 Task: Find connections with filter location Ruy Barbosa with filter topic #coronaviruswith filter profile language Potuguese with filter current company Tishman Speyer with filter school Dayalbagh Educational Institute with filter industry Photography with filter service category Visual Design with filter keywords title Substitute Teacher
Action: Mouse moved to (179, 262)
Screenshot: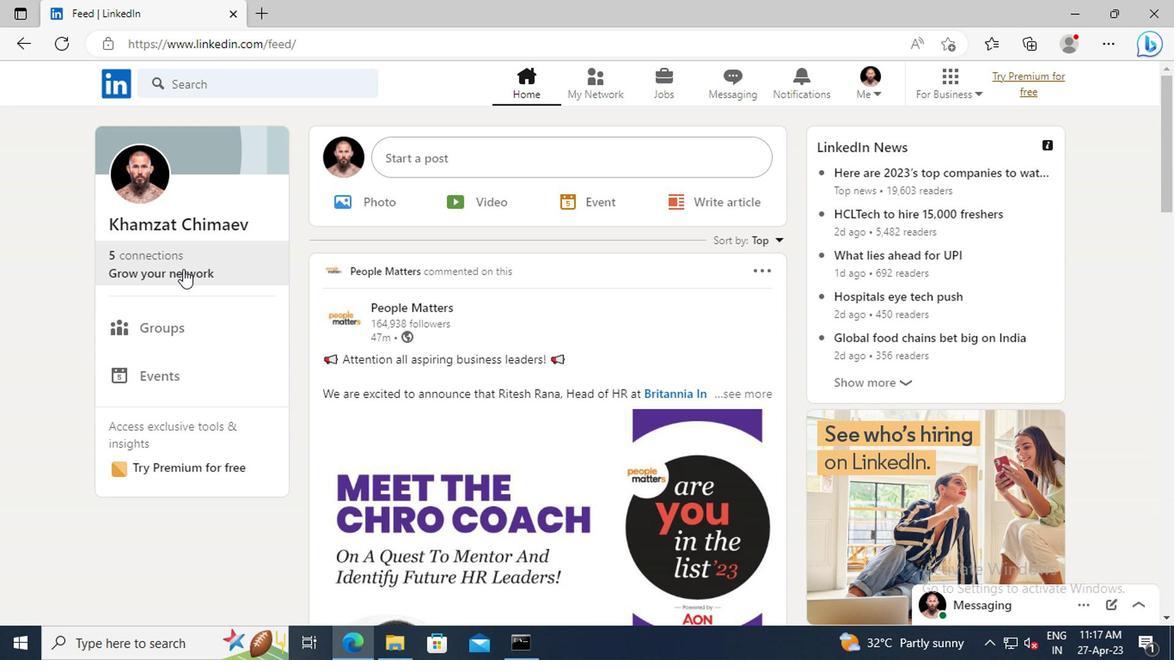 
Action: Mouse pressed left at (179, 262)
Screenshot: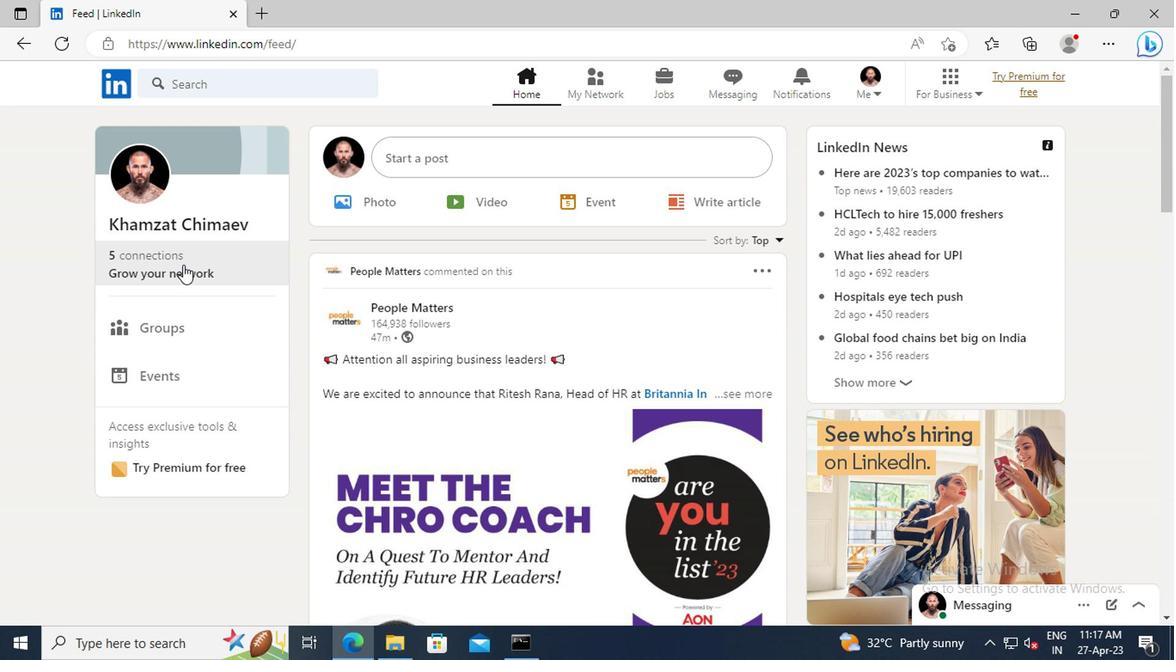 
Action: Mouse moved to (183, 187)
Screenshot: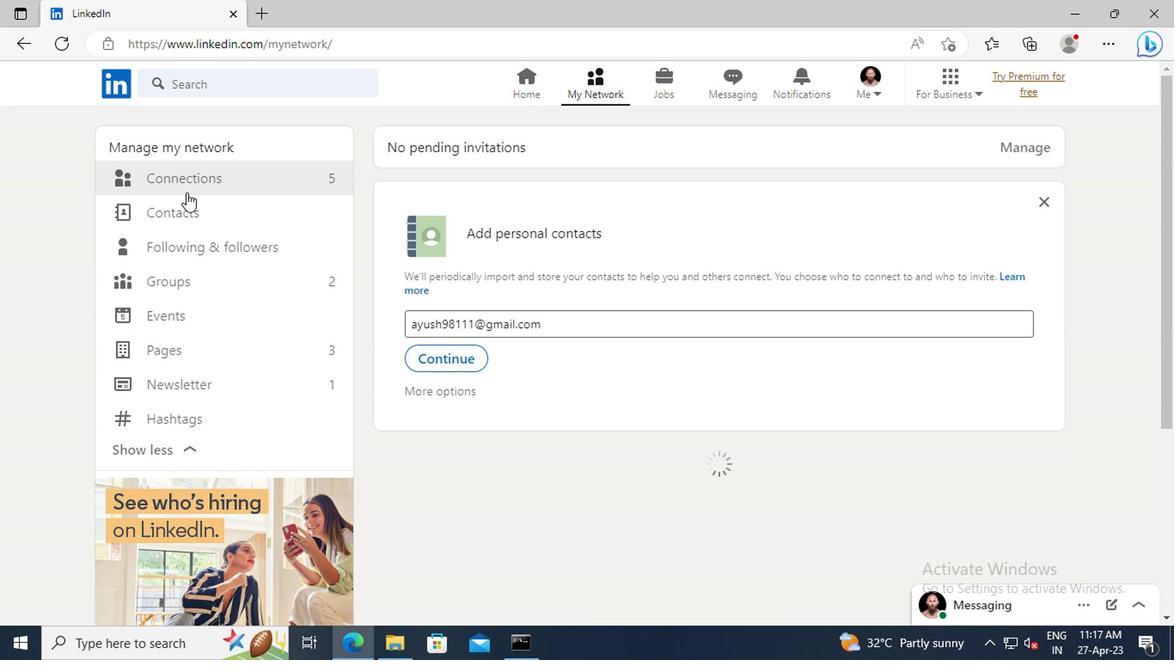 
Action: Mouse pressed left at (183, 187)
Screenshot: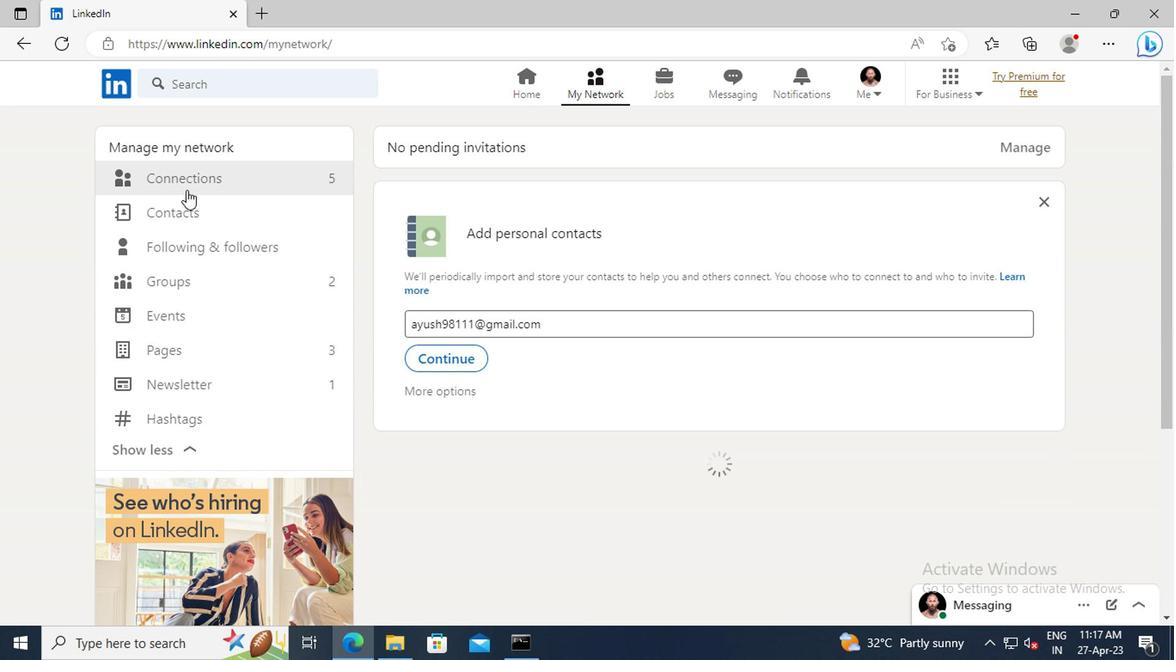 
Action: Mouse moved to (695, 186)
Screenshot: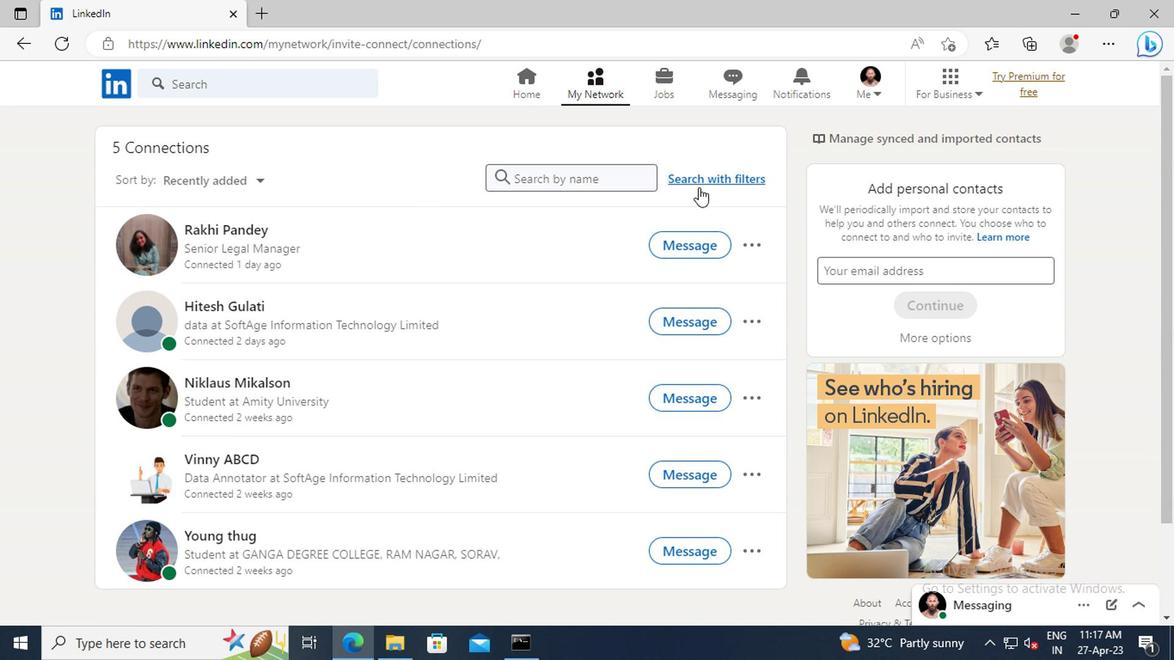 
Action: Mouse pressed left at (695, 186)
Screenshot: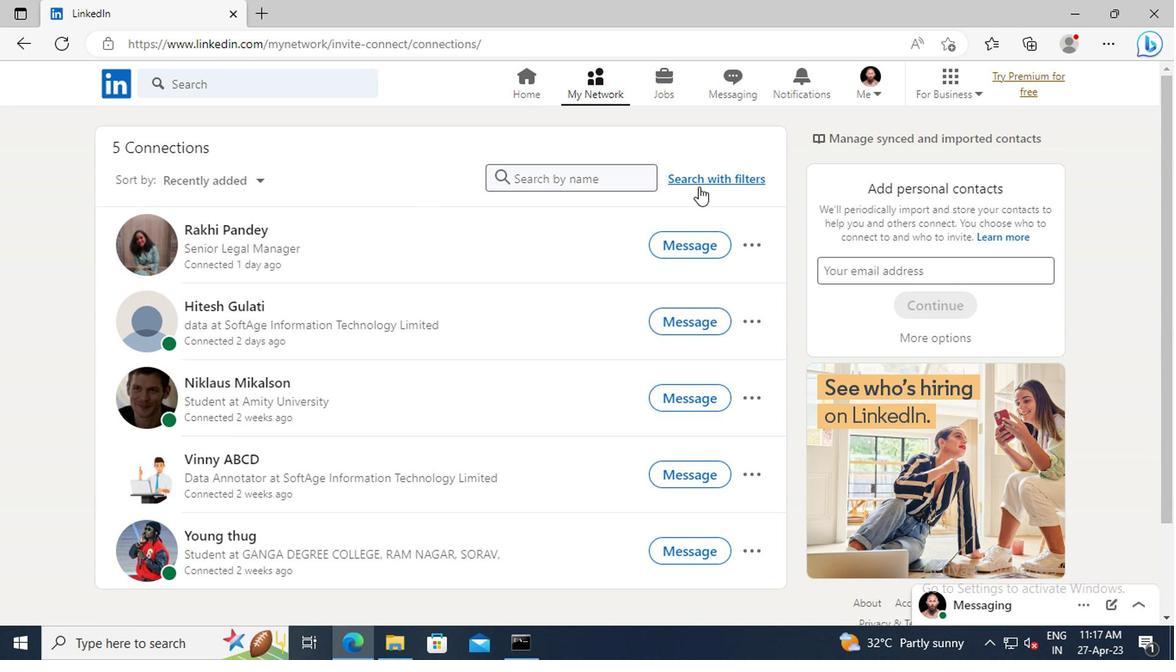 
Action: Mouse moved to (652, 135)
Screenshot: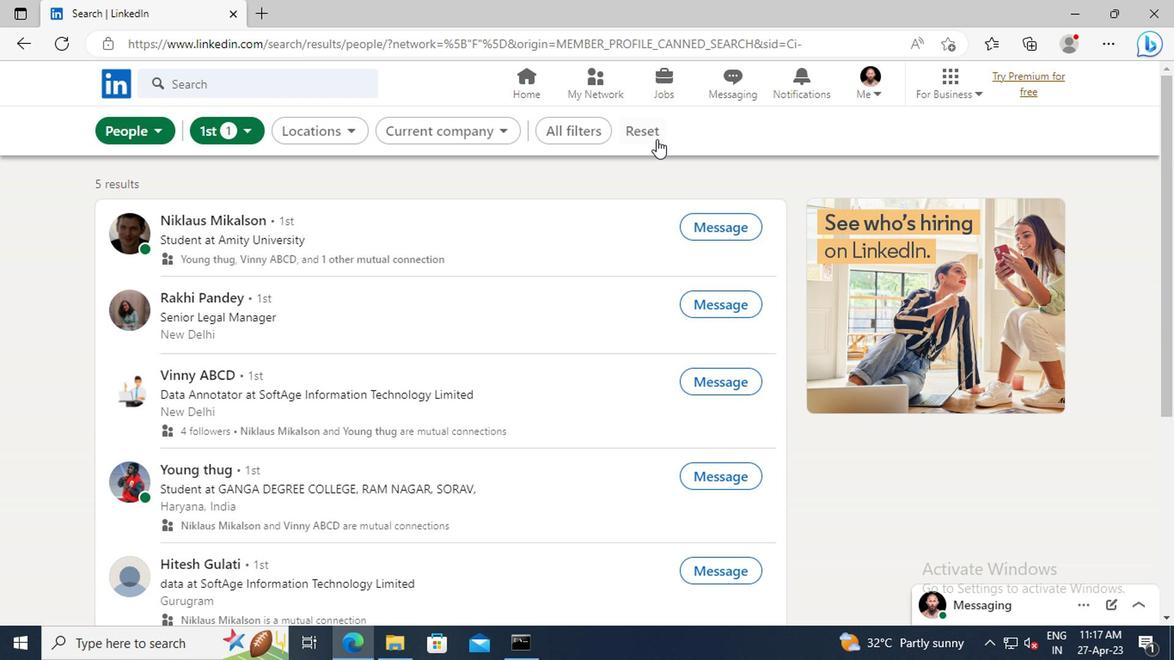 
Action: Mouse pressed left at (652, 135)
Screenshot: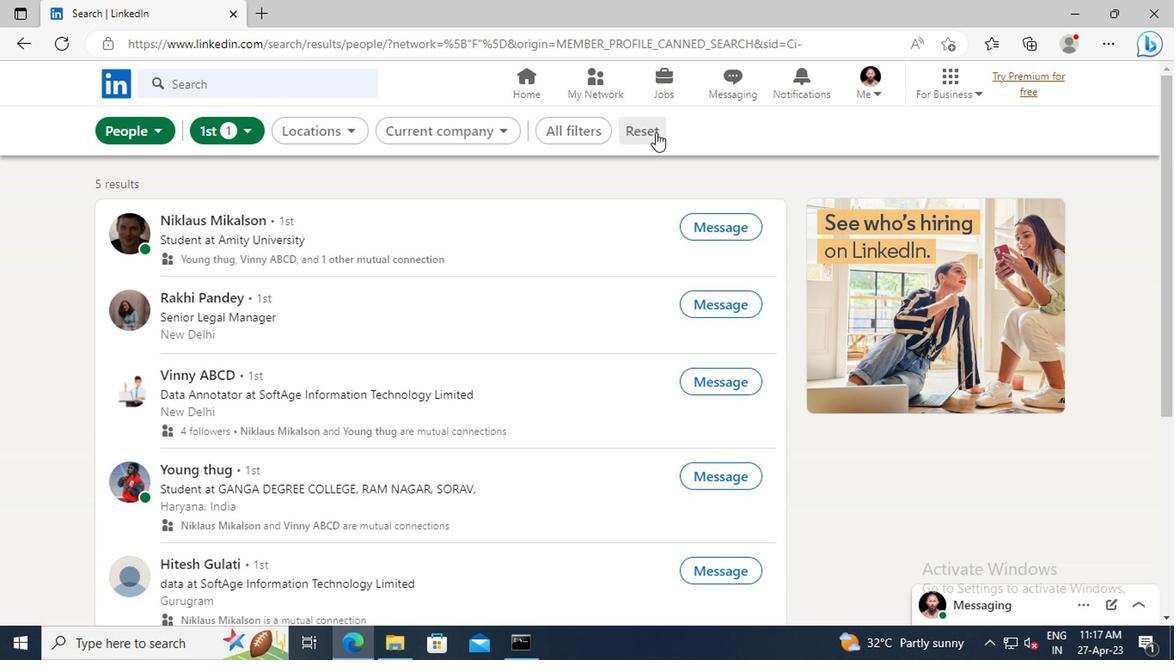 
Action: Mouse moved to (618, 134)
Screenshot: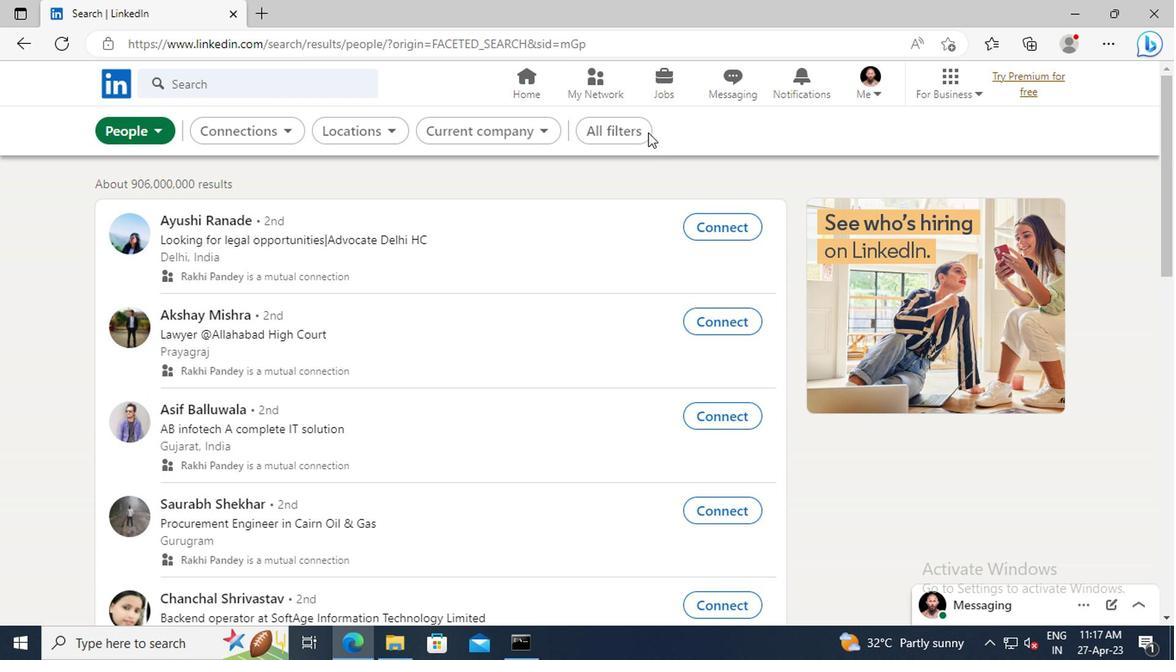 
Action: Mouse pressed left at (618, 134)
Screenshot: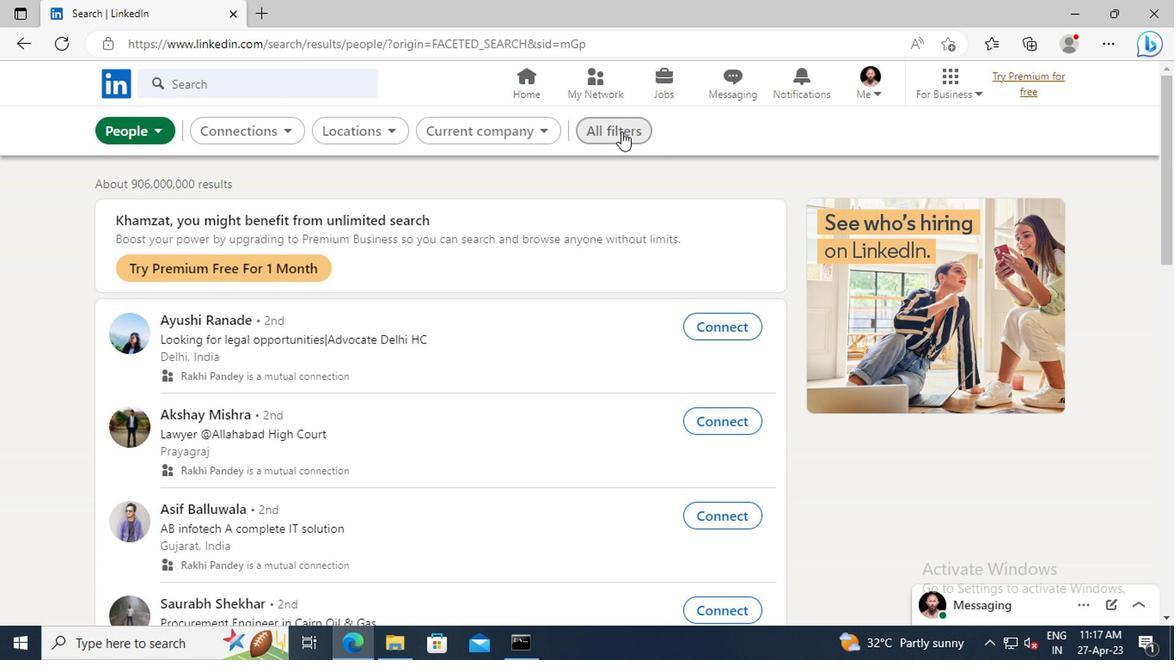 
Action: Mouse moved to (1010, 315)
Screenshot: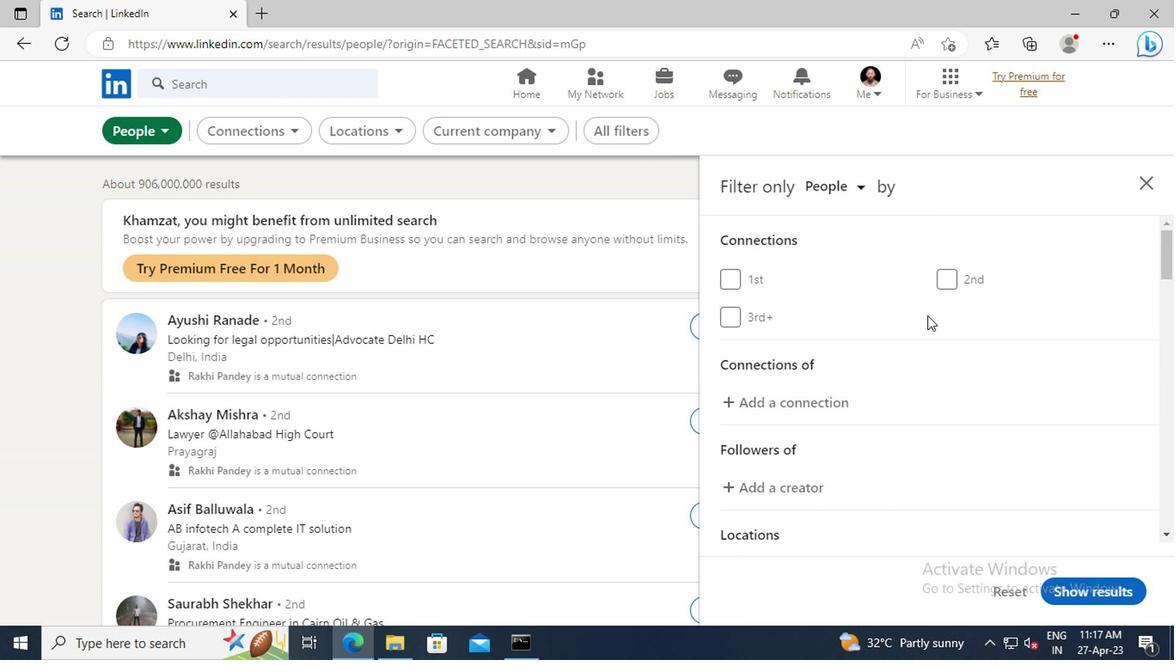 
Action: Mouse scrolled (1010, 314) with delta (0, 0)
Screenshot: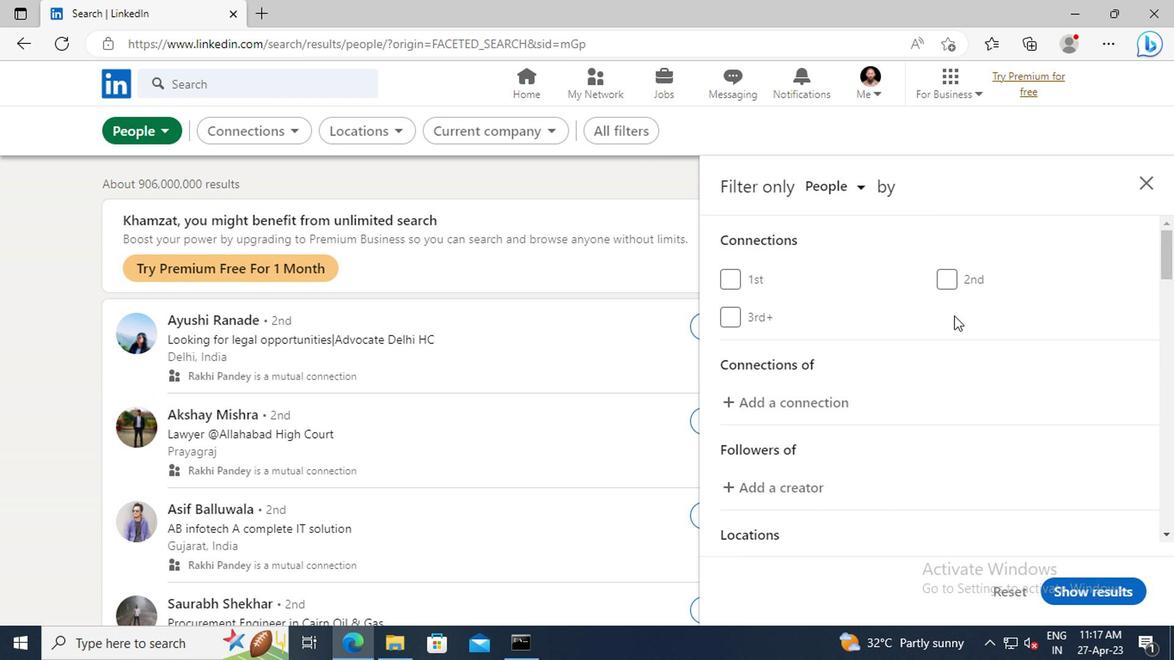
Action: Mouse scrolled (1010, 314) with delta (0, 0)
Screenshot: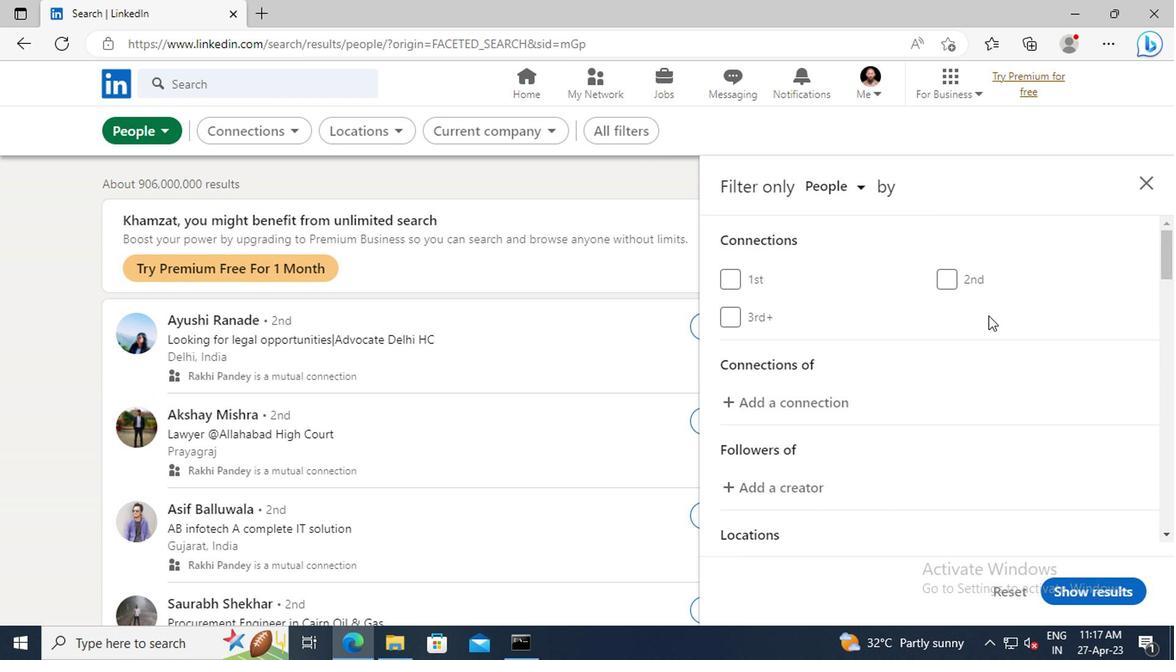 
Action: Mouse scrolled (1010, 314) with delta (0, 0)
Screenshot: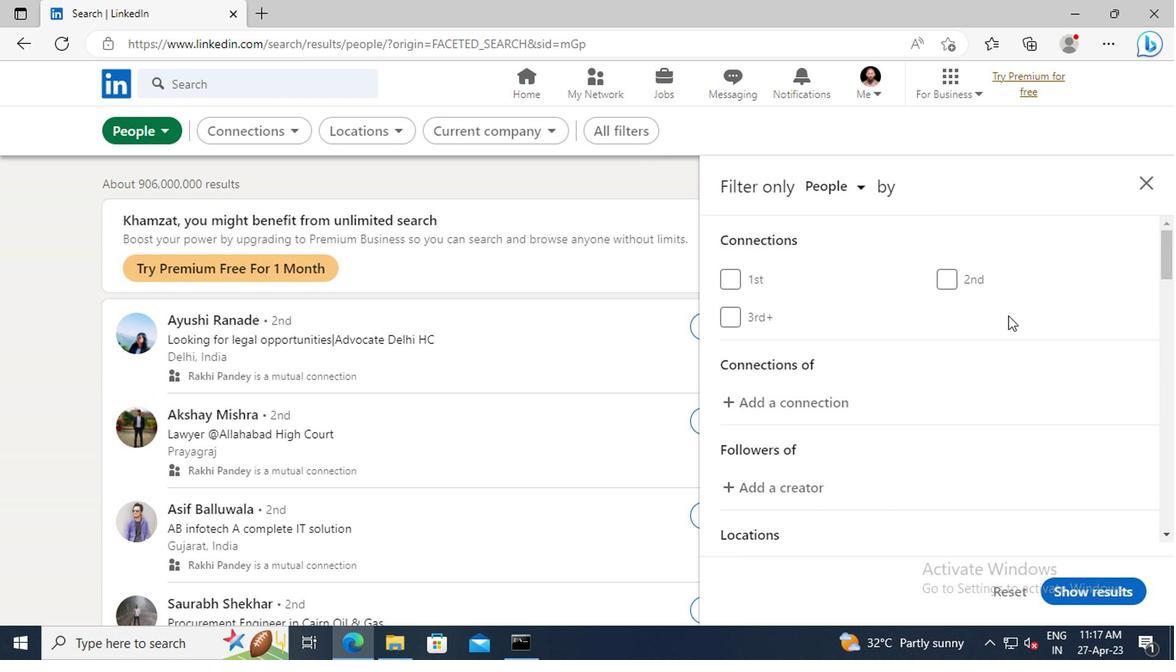 
Action: Mouse scrolled (1010, 314) with delta (0, 0)
Screenshot: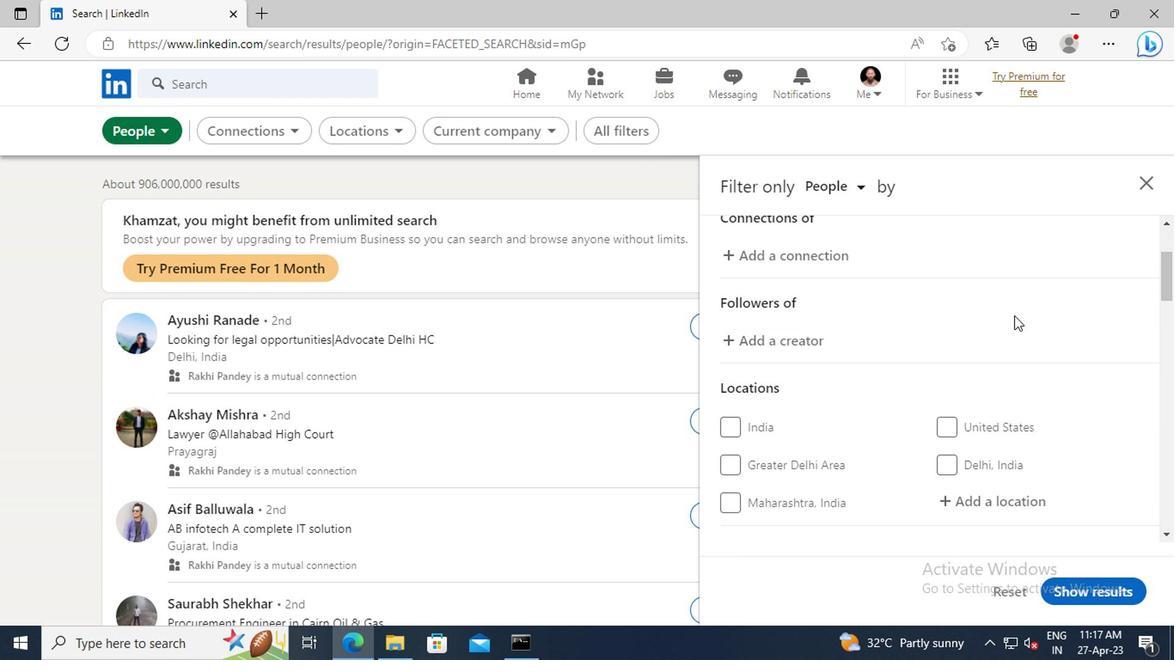 
Action: Mouse scrolled (1010, 314) with delta (0, 0)
Screenshot: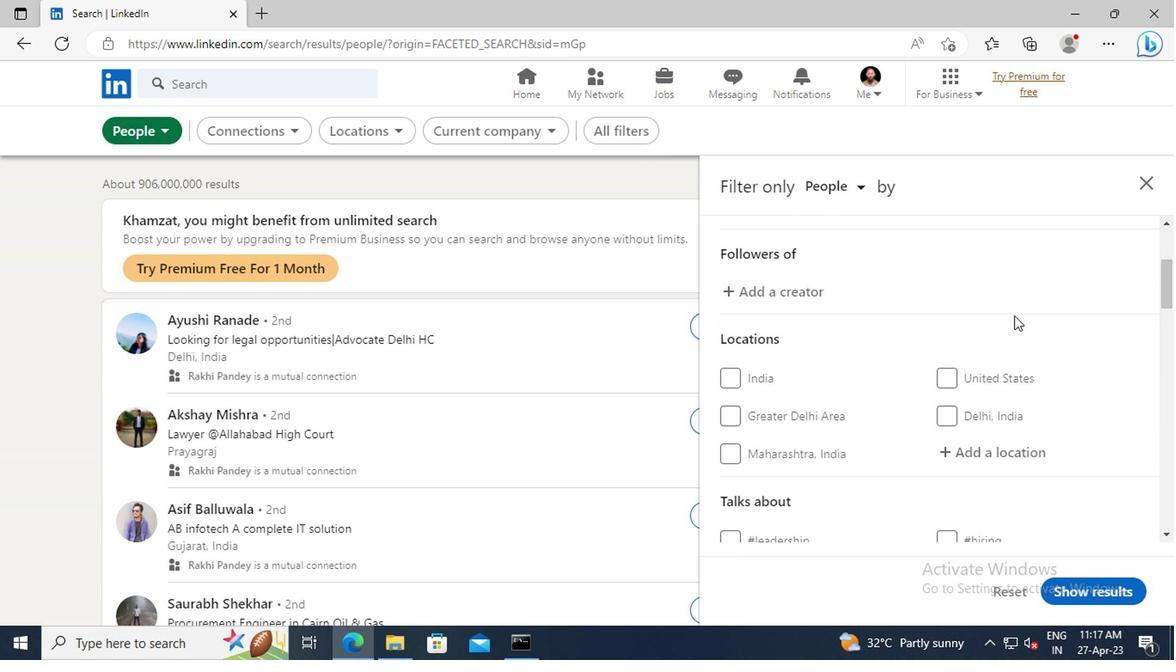 
Action: Mouse scrolled (1010, 314) with delta (0, 0)
Screenshot: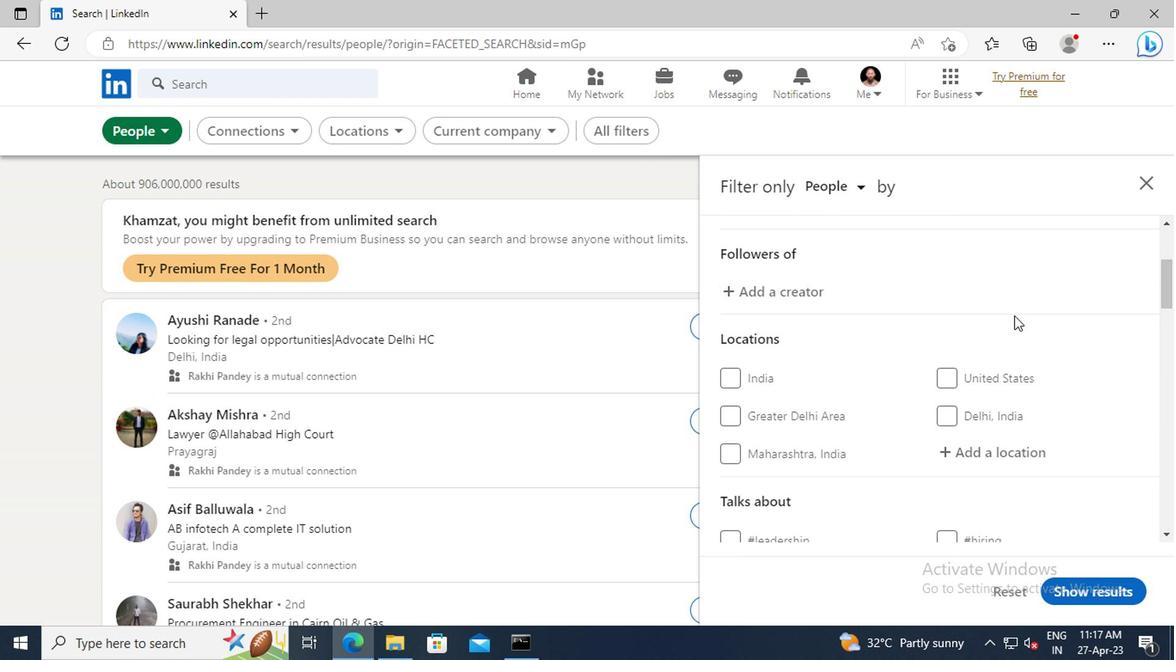 
Action: Mouse moved to (977, 359)
Screenshot: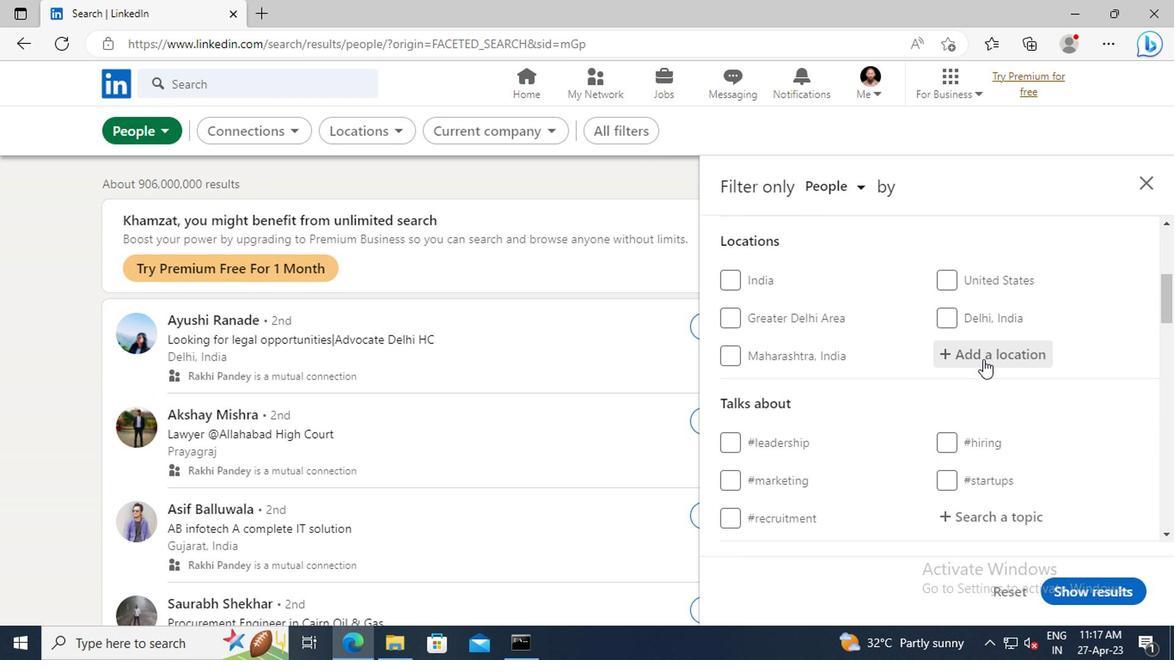 
Action: Mouse pressed left at (977, 359)
Screenshot: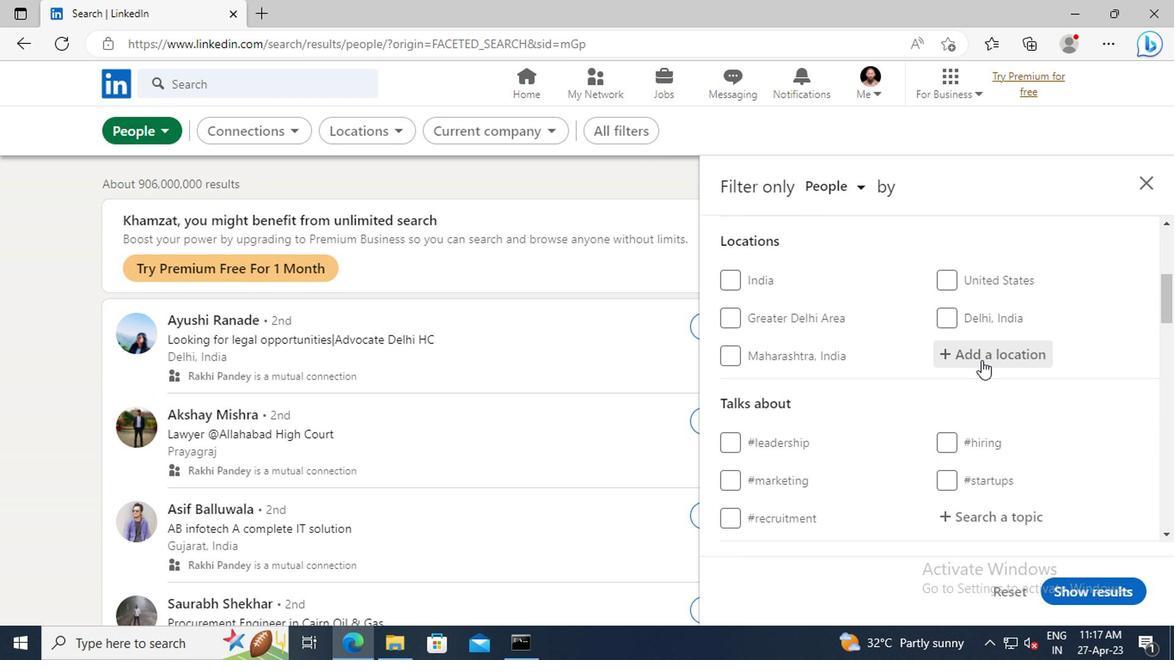 
Action: Key pressed <Key.shift>RUY<Key.space><Key.shift>BARBOSA
Screenshot: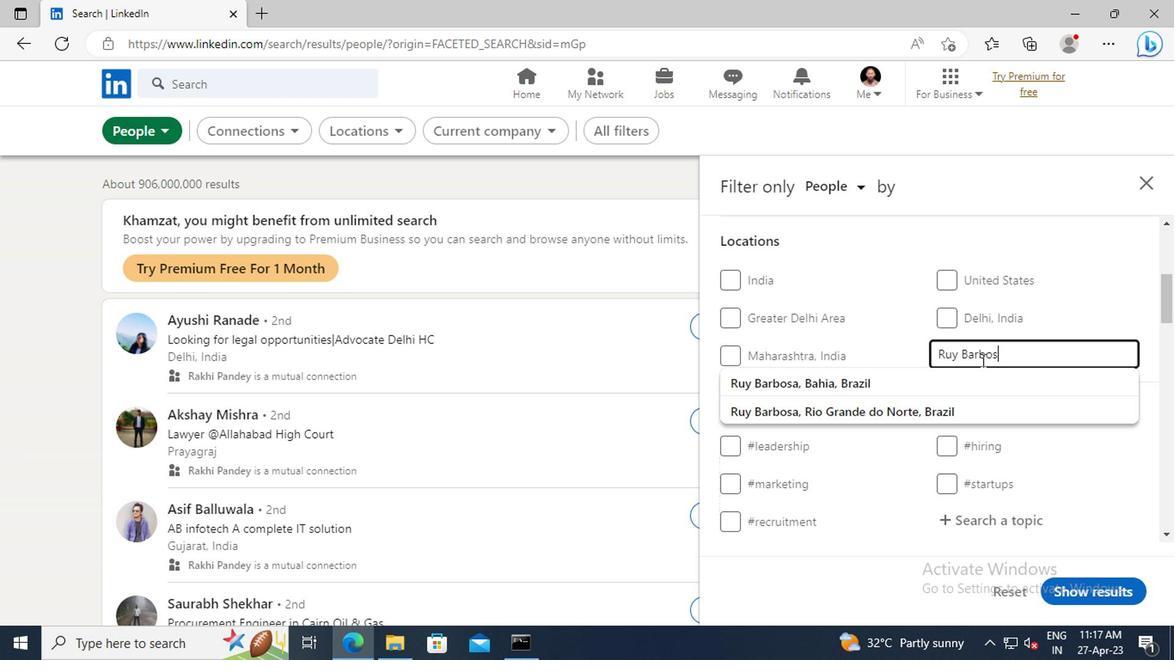 
Action: Mouse moved to (977, 375)
Screenshot: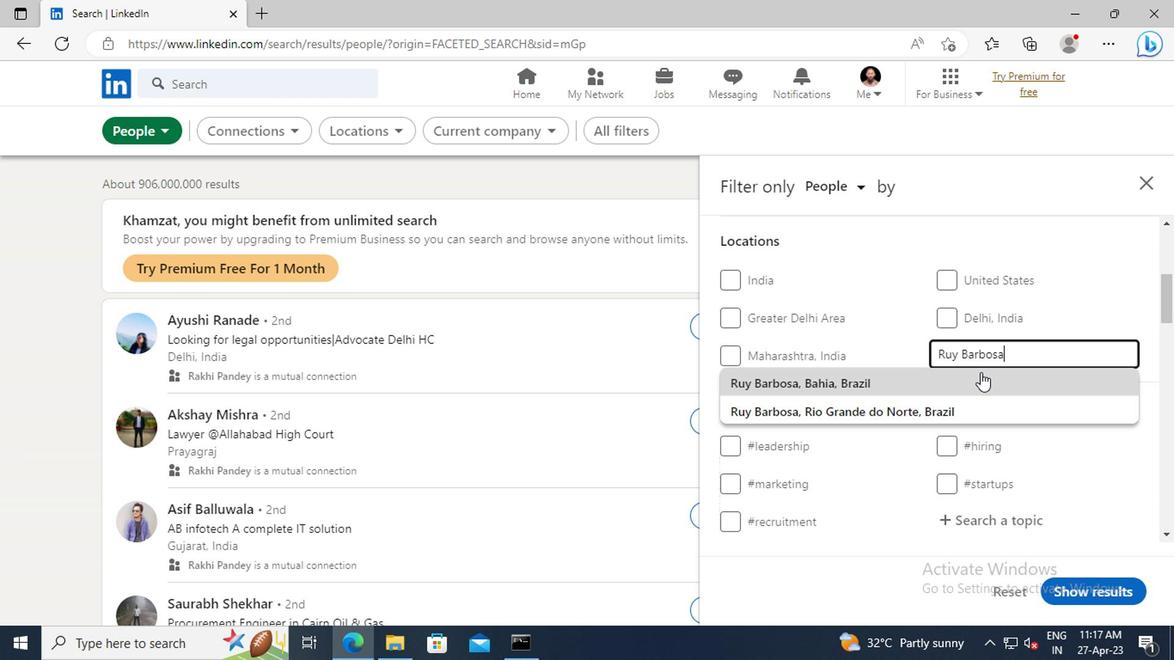 
Action: Mouse pressed left at (977, 375)
Screenshot: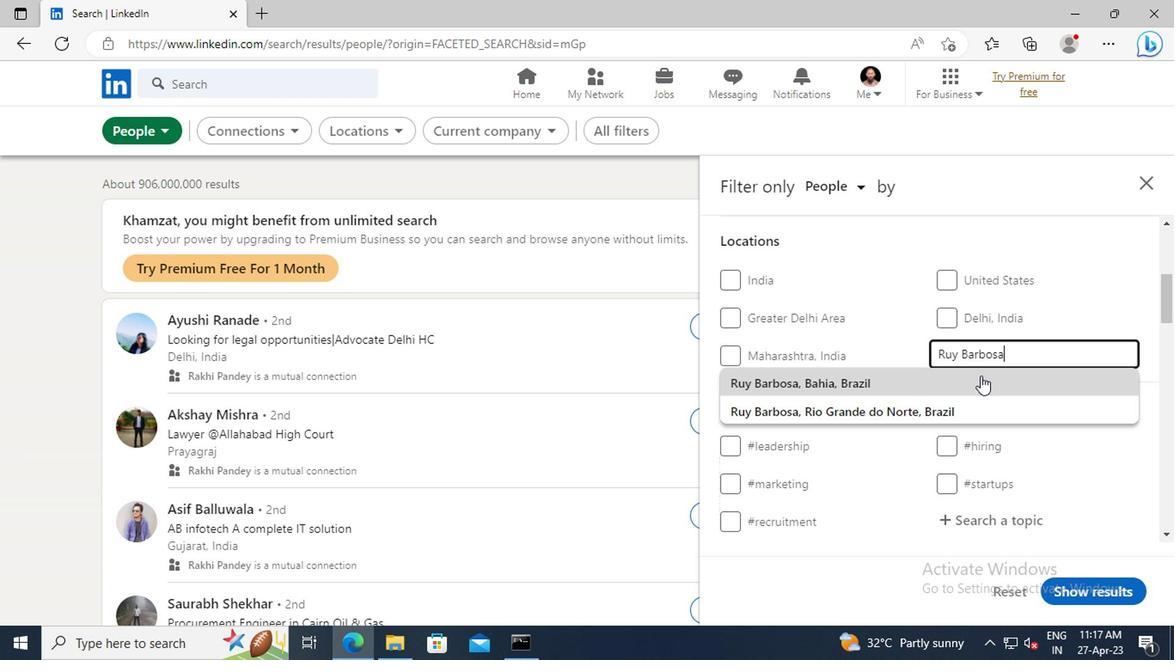 
Action: Mouse moved to (971, 348)
Screenshot: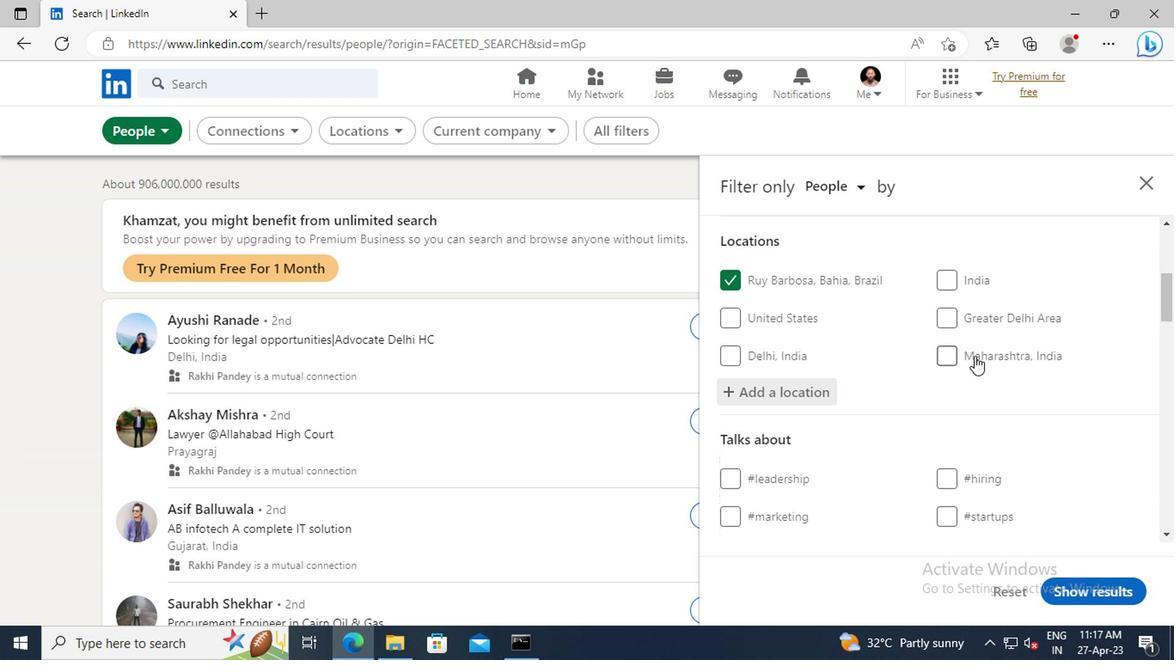 
Action: Mouse scrolled (971, 347) with delta (0, 0)
Screenshot: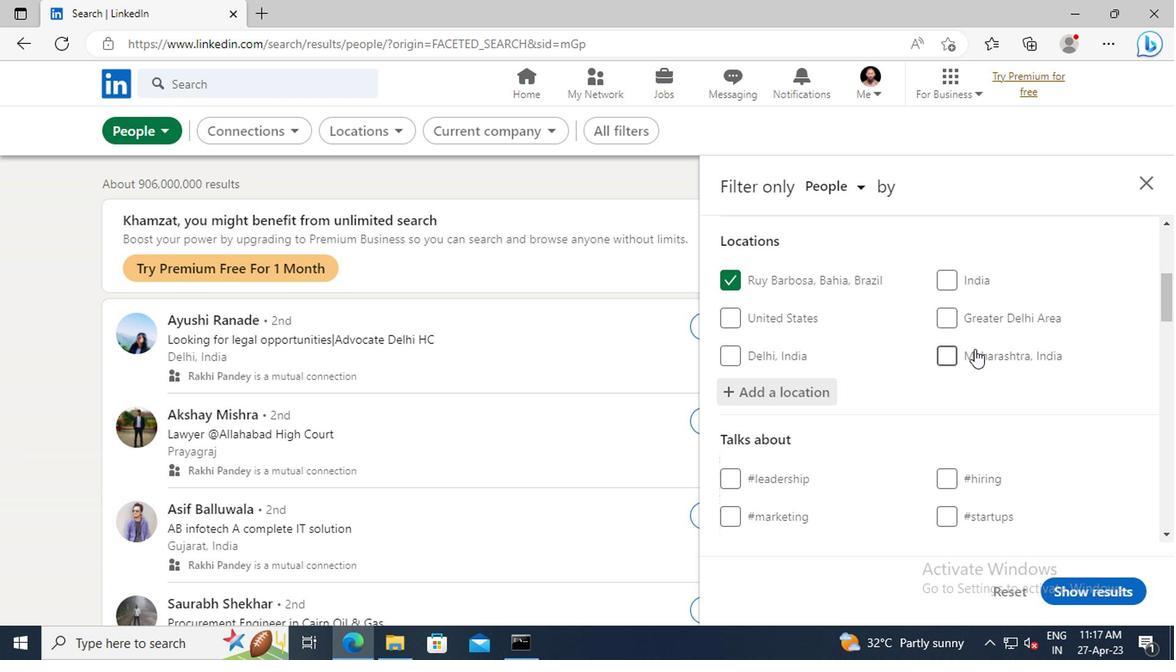 
Action: Mouse scrolled (971, 347) with delta (0, 0)
Screenshot: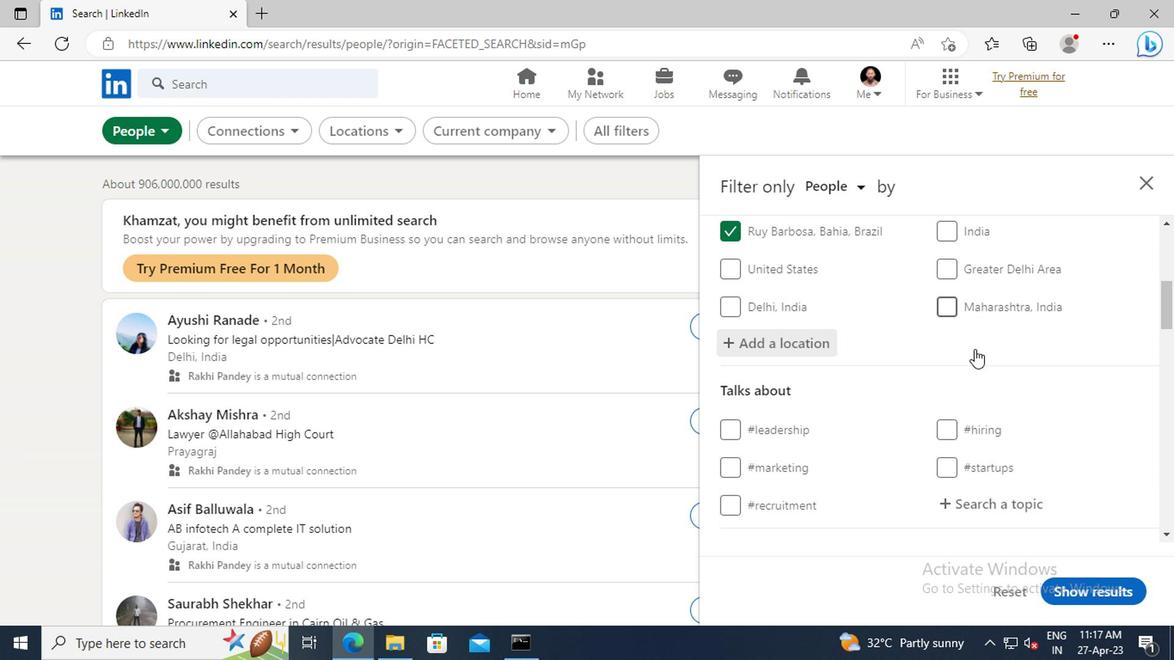 
Action: Mouse scrolled (971, 347) with delta (0, 0)
Screenshot: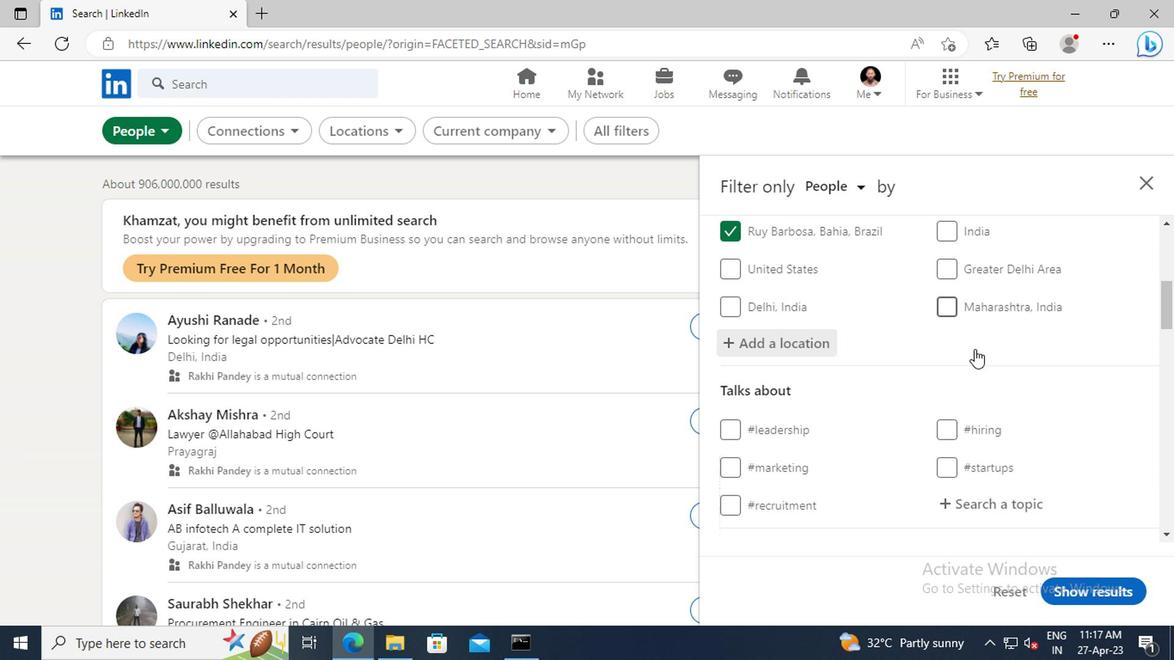 
Action: Mouse moved to (980, 398)
Screenshot: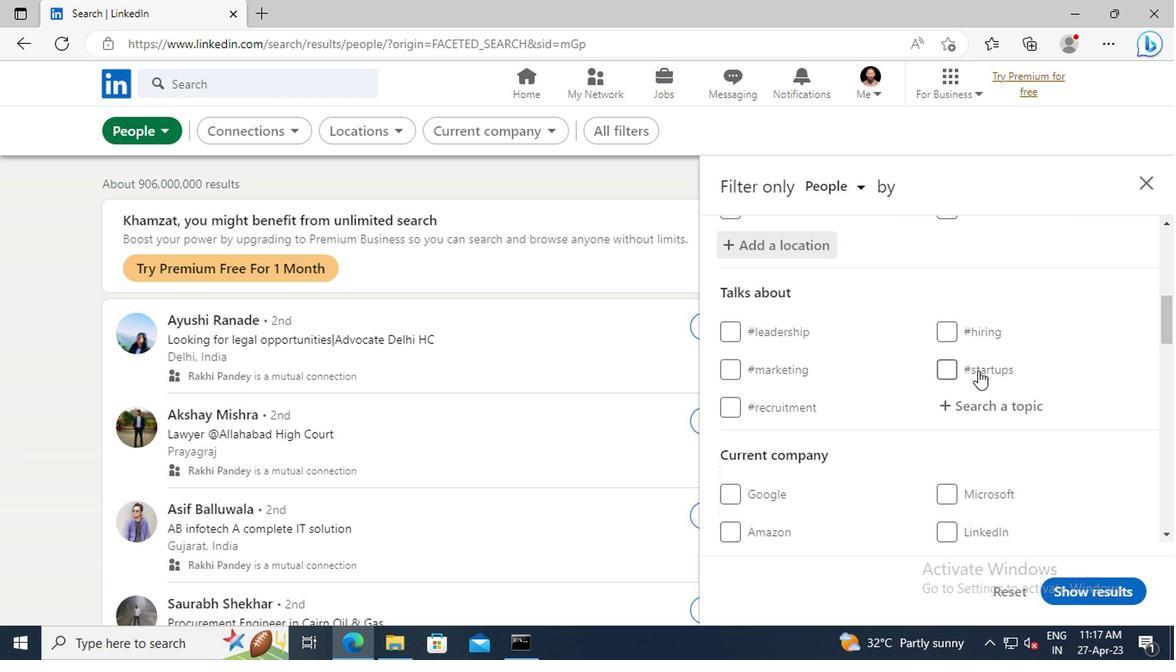 
Action: Mouse pressed left at (980, 398)
Screenshot: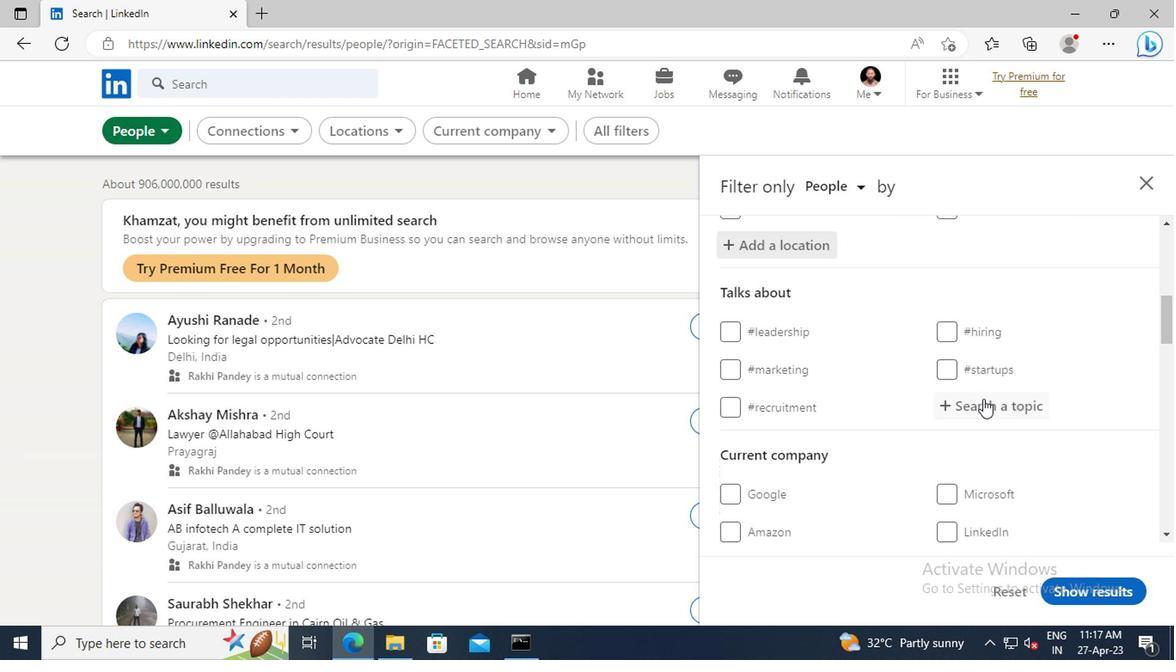 
Action: Key pressed <Key.shift>#CORONAVIRUSWITH<Key.enter>
Screenshot: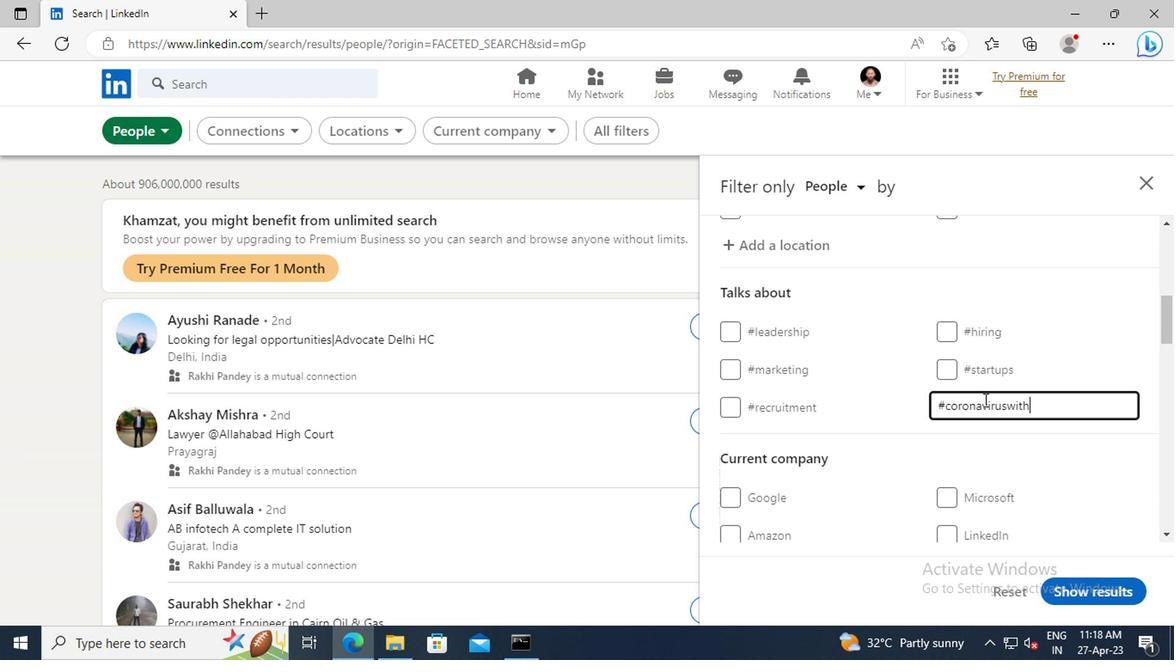 
Action: Mouse moved to (956, 391)
Screenshot: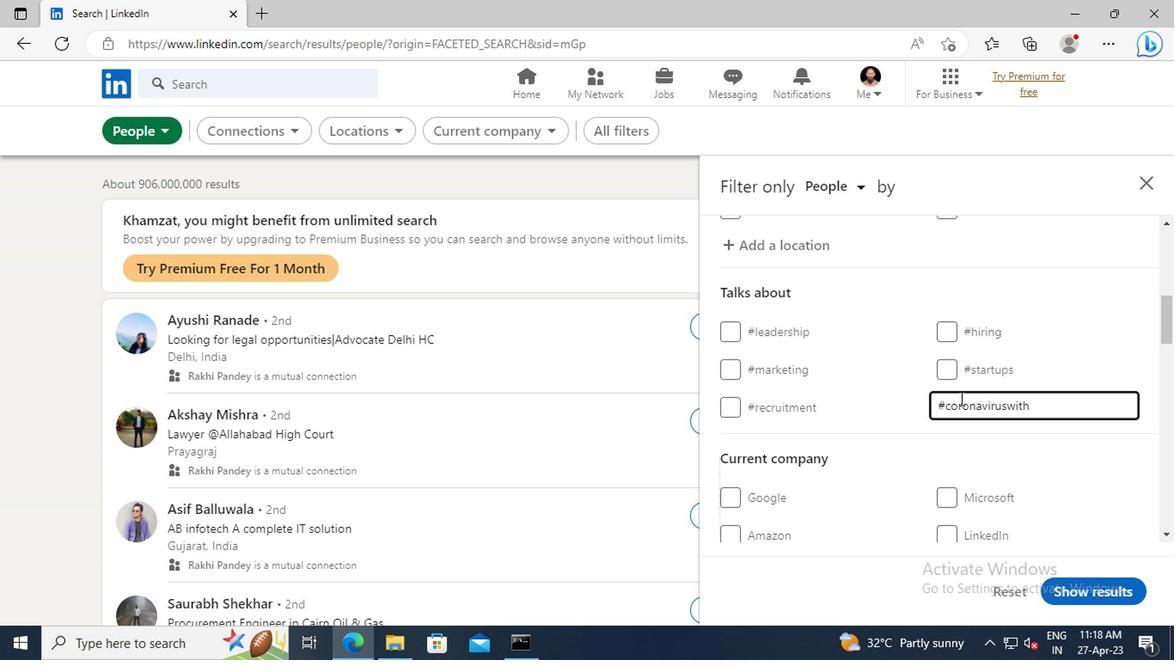 
Action: Mouse scrolled (956, 390) with delta (0, -1)
Screenshot: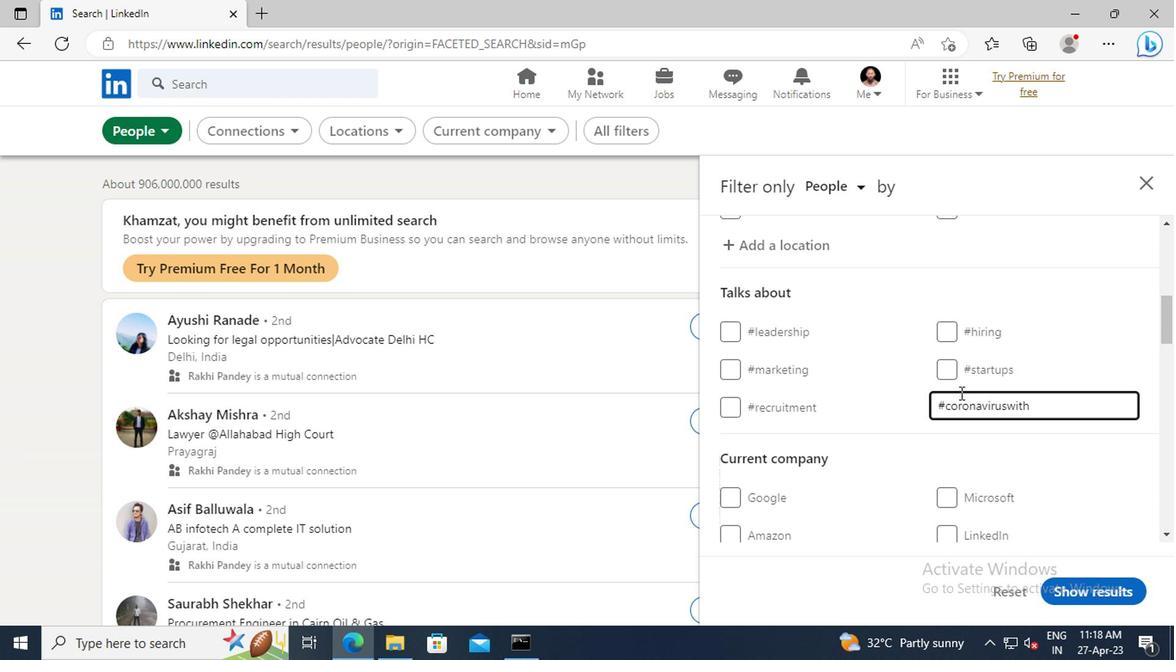 
Action: Mouse scrolled (956, 390) with delta (0, -1)
Screenshot: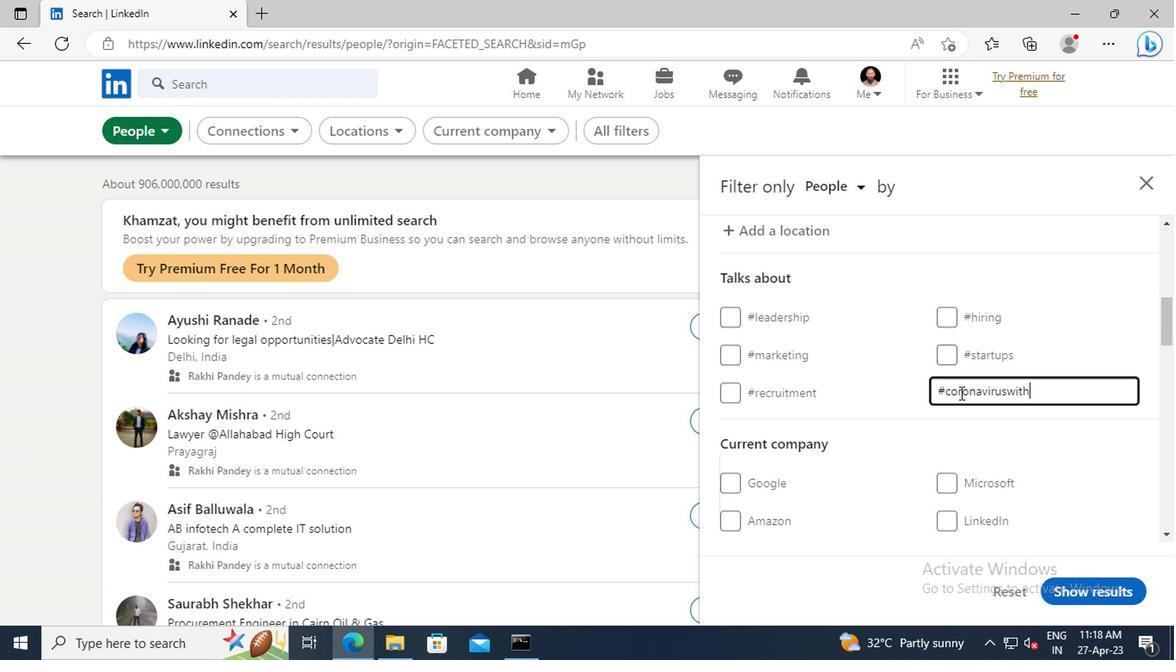 
Action: Mouse scrolled (956, 390) with delta (0, -1)
Screenshot: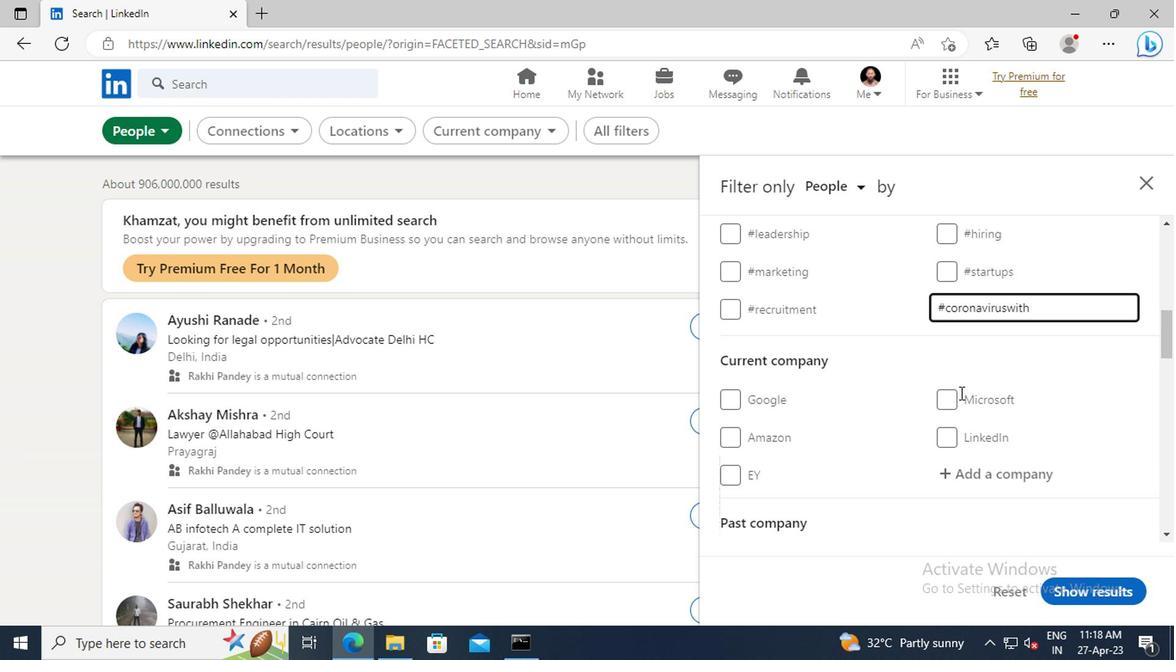 
Action: Mouse scrolled (956, 390) with delta (0, -1)
Screenshot: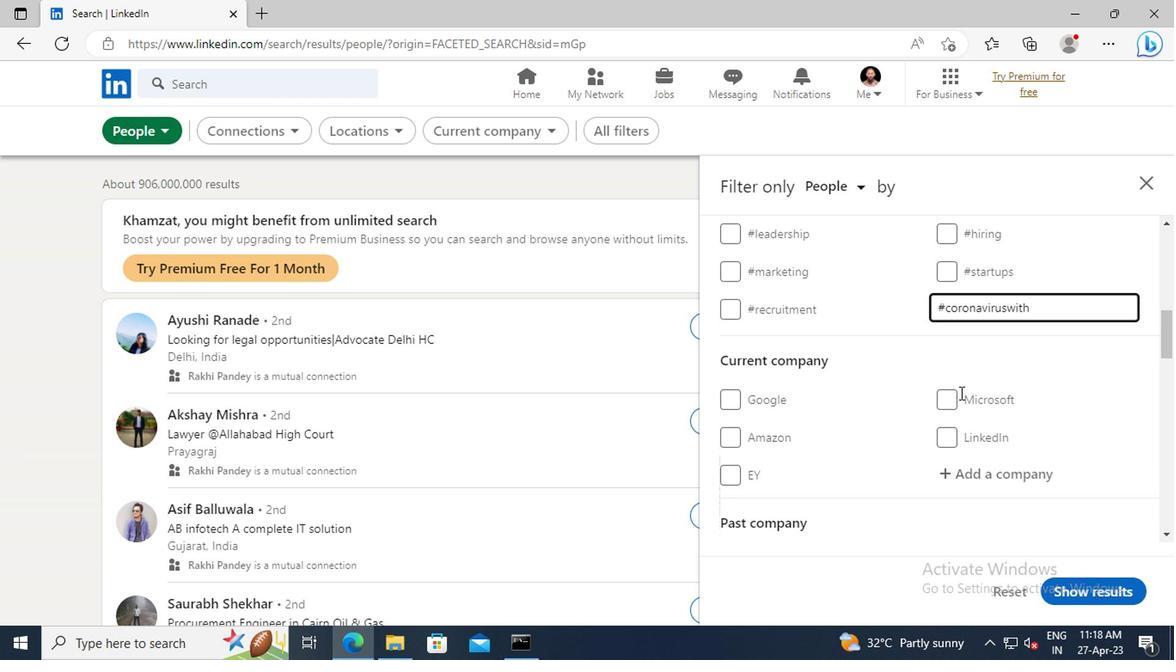 
Action: Mouse scrolled (956, 390) with delta (0, -1)
Screenshot: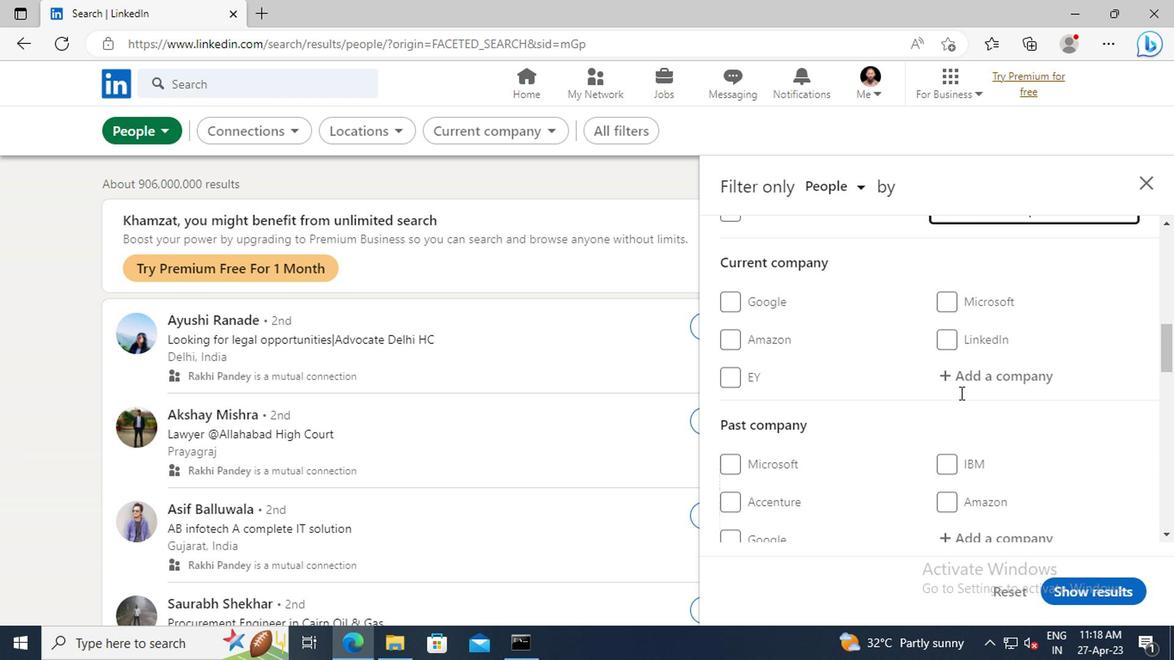
Action: Mouse scrolled (956, 390) with delta (0, -1)
Screenshot: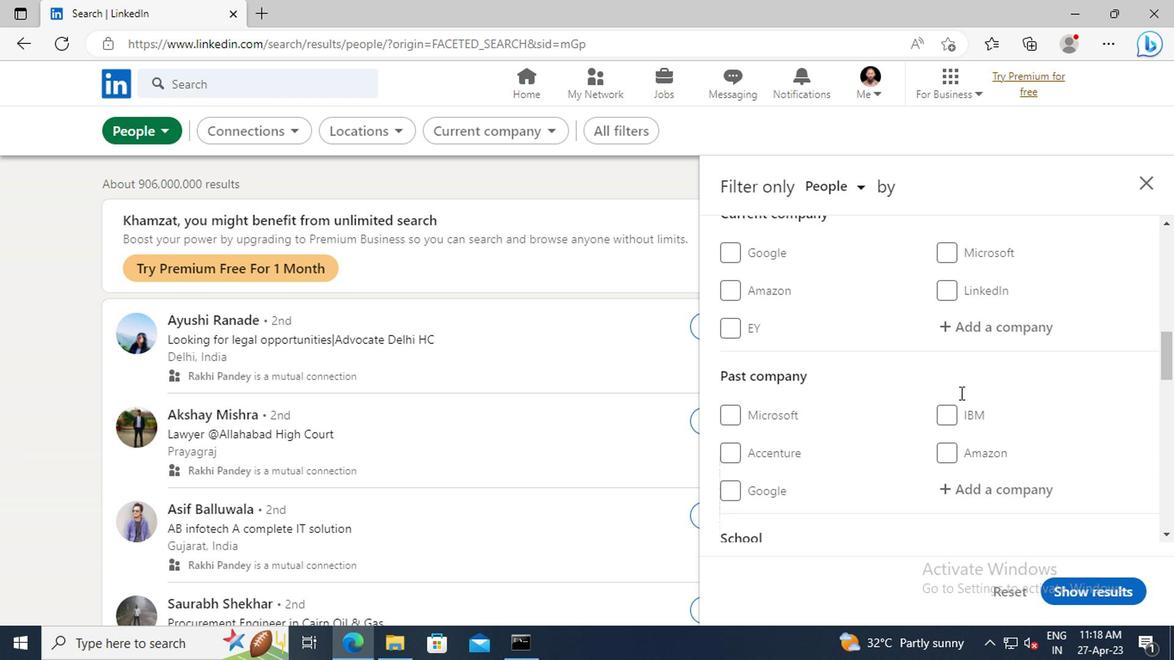 
Action: Mouse scrolled (956, 390) with delta (0, -1)
Screenshot: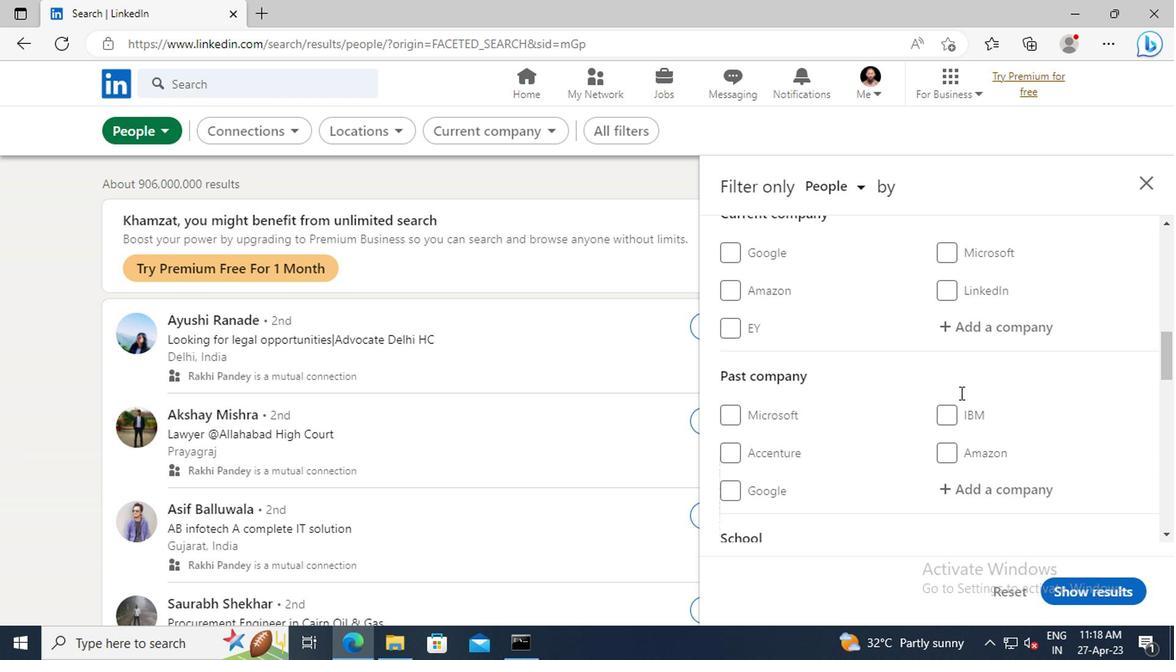 
Action: Mouse scrolled (956, 390) with delta (0, -1)
Screenshot: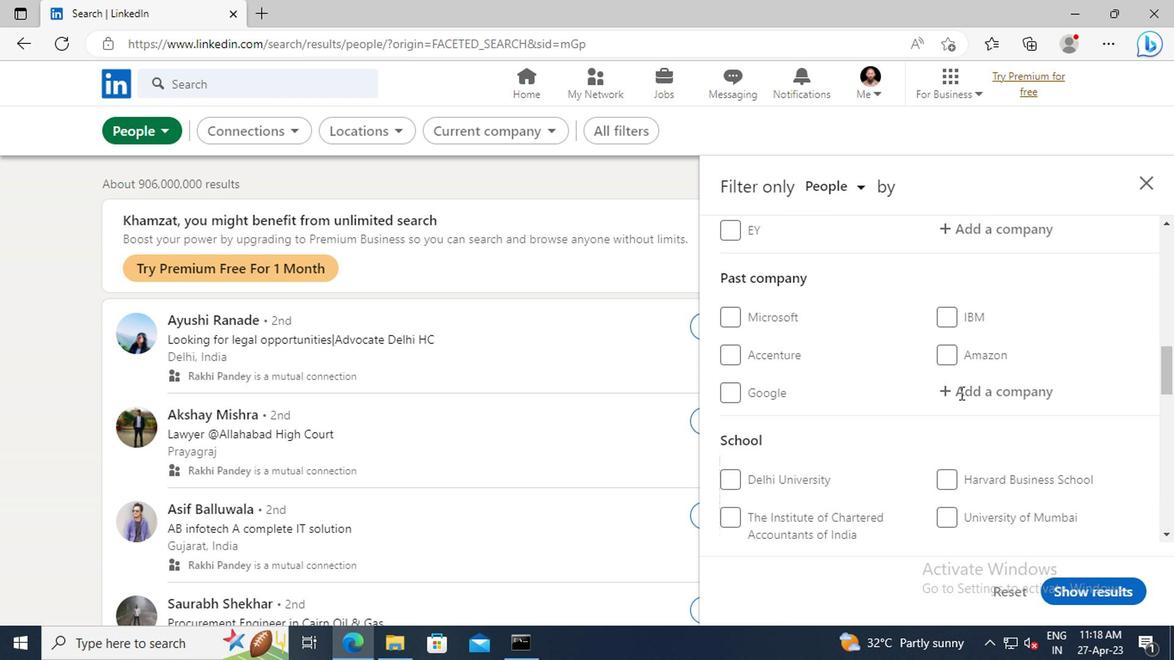 
Action: Mouse scrolled (956, 390) with delta (0, -1)
Screenshot: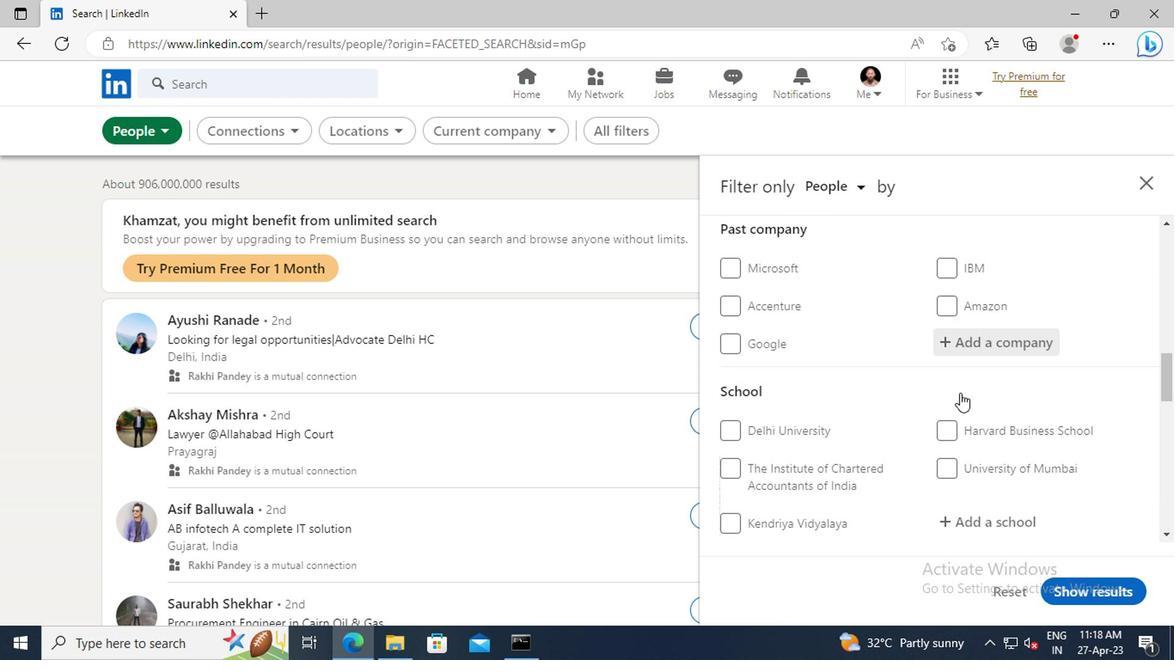 
Action: Mouse scrolled (956, 390) with delta (0, -1)
Screenshot: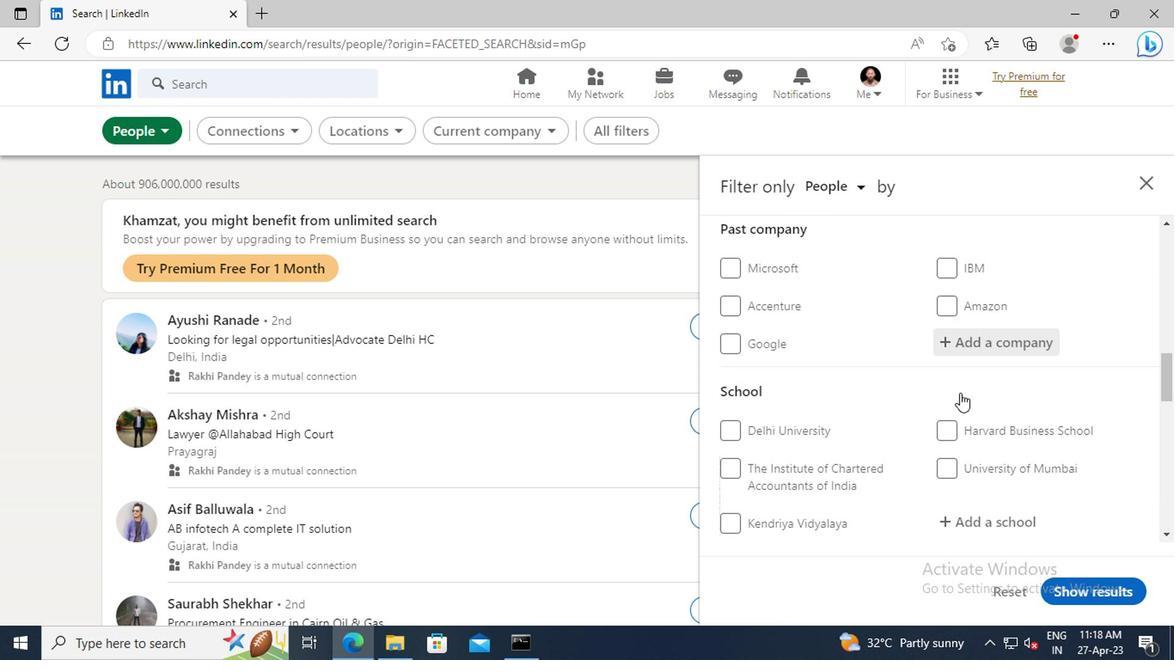 
Action: Mouse scrolled (956, 390) with delta (0, -1)
Screenshot: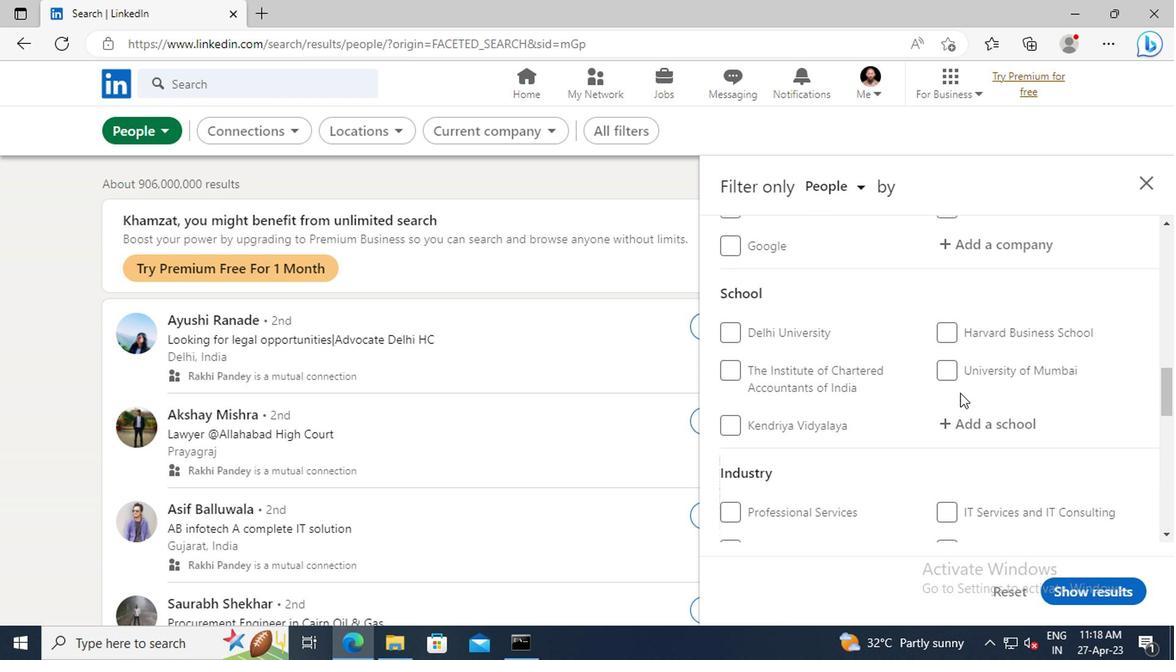 
Action: Mouse scrolled (956, 390) with delta (0, -1)
Screenshot: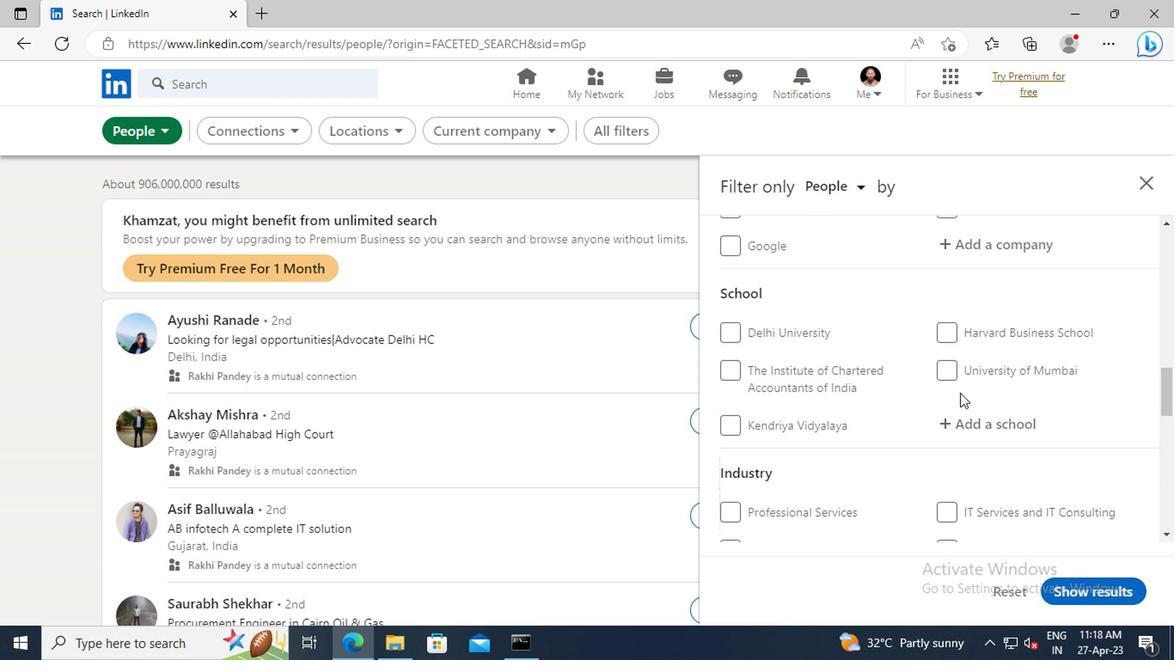 
Action: Mouse scrolled (956, 390) with delta (0, -1)
Screenshot: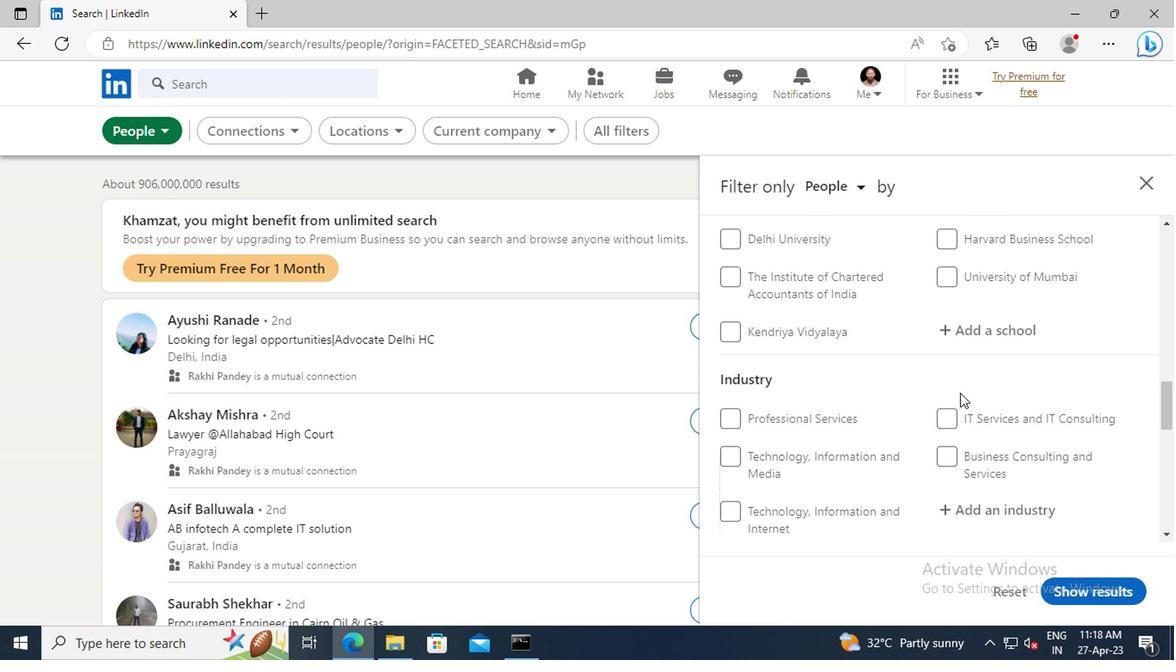 
Action: Mouse scrolled (956, 390) with delta (0, -1)
Screenshot: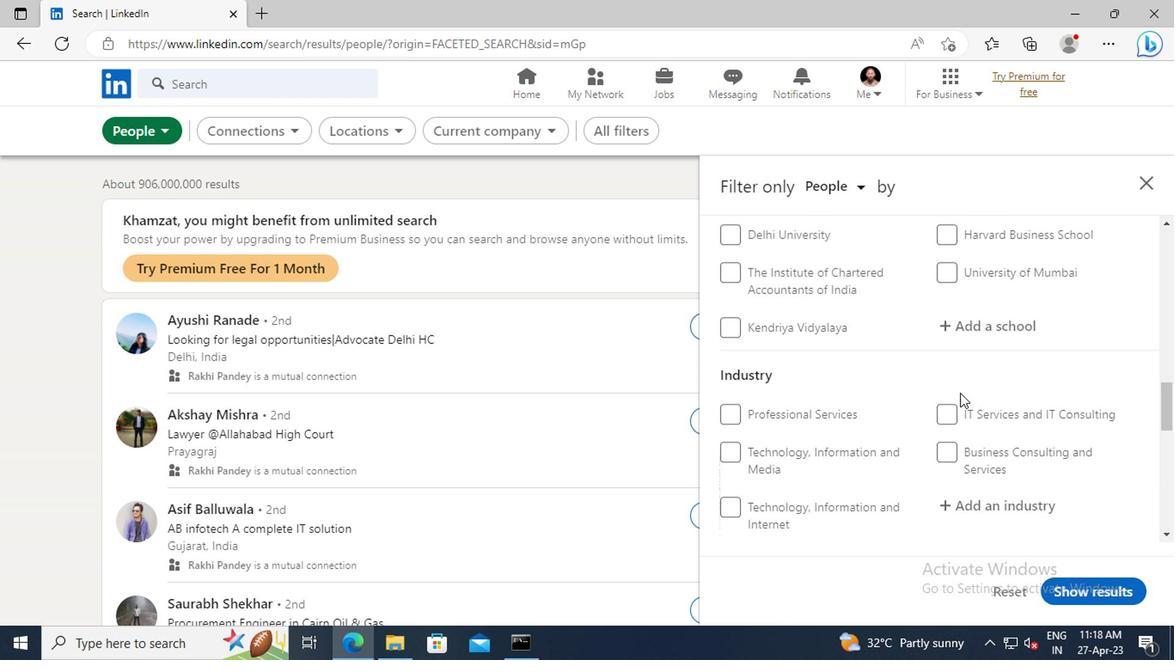 
Action: Mouse scrolled (956, 390) with delta (0, -1)
Screenshot: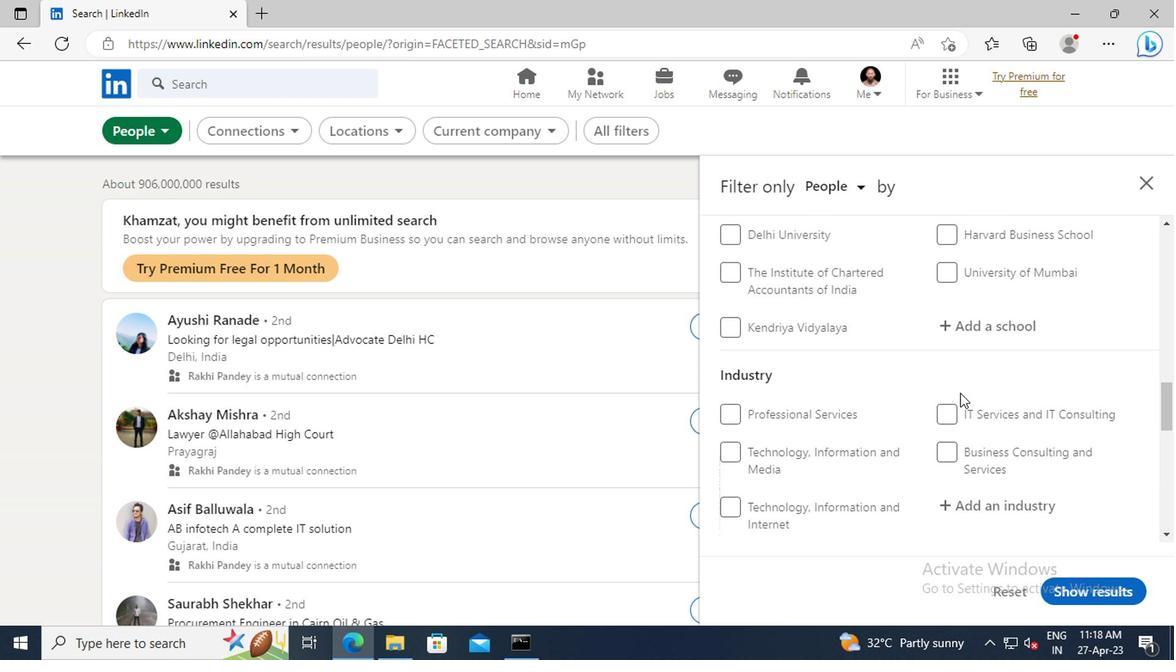 
Action: Mouse scrolled (956, 390) with delta (0, -1)
Screenshot: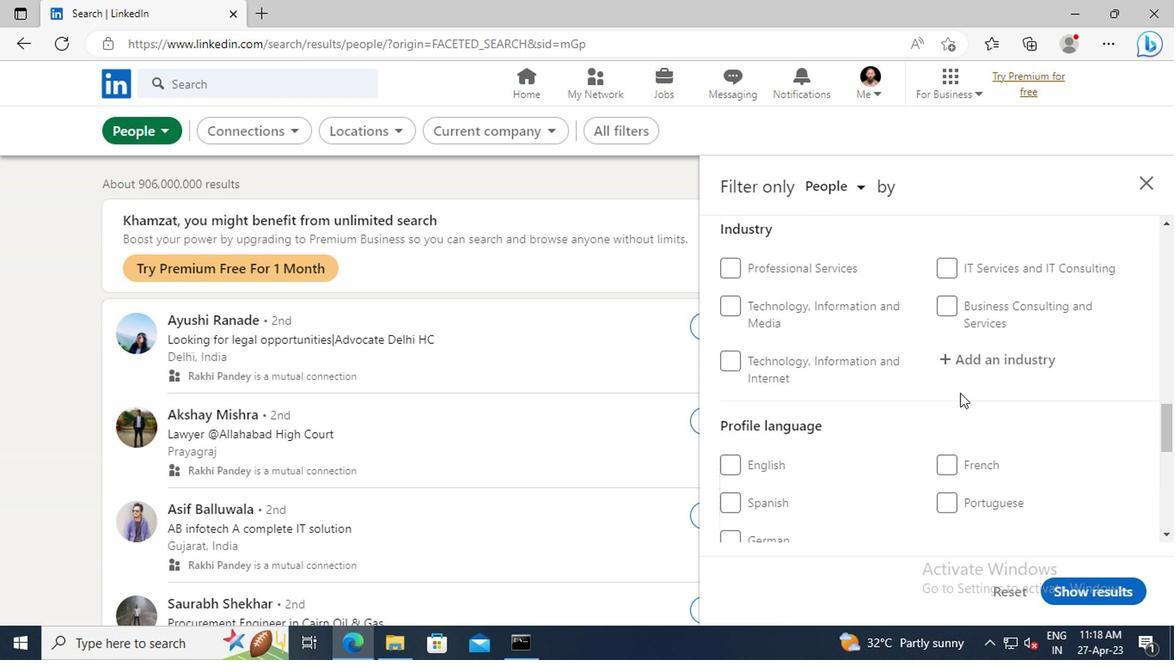 
Action: Mouse scrolled (956, 390) with delta (0, -1)
Screenshot: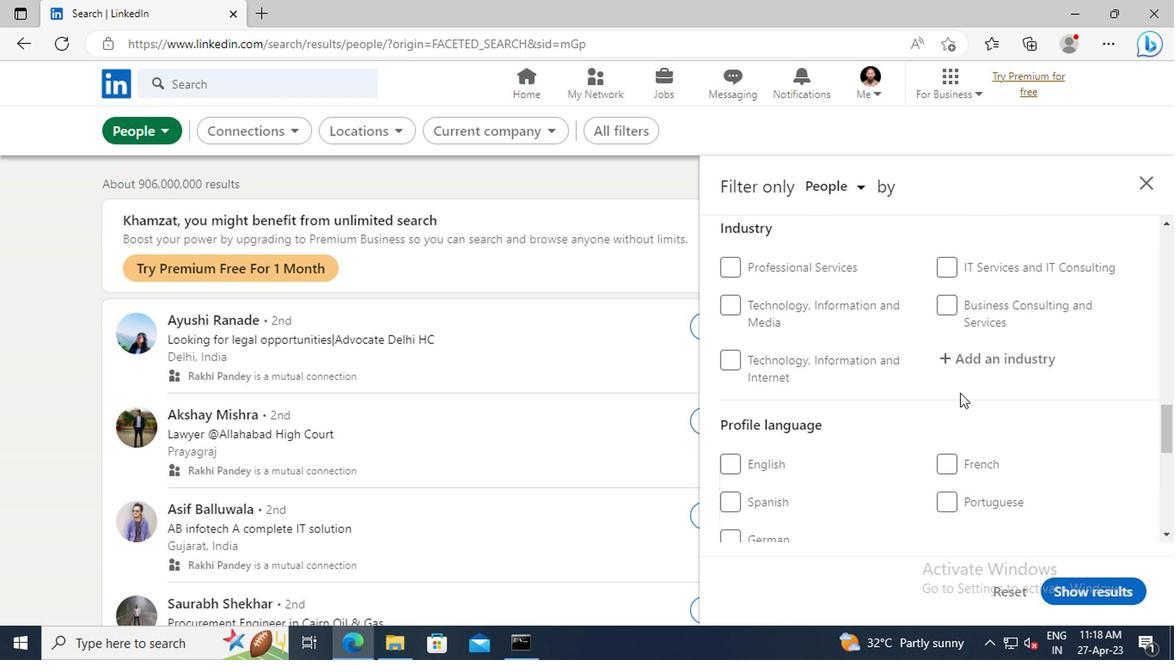 
Action: Mouse moved to (943, 407)
Screenshot: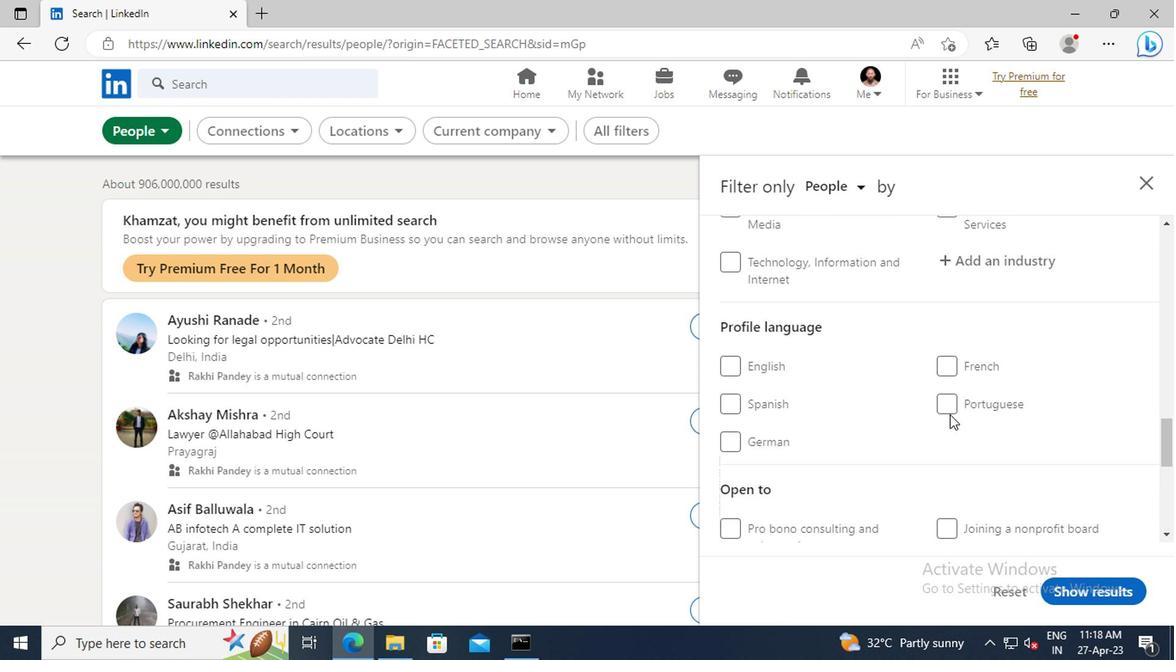 
Action: Mouse pressed left at (943, 407)
Screenshot: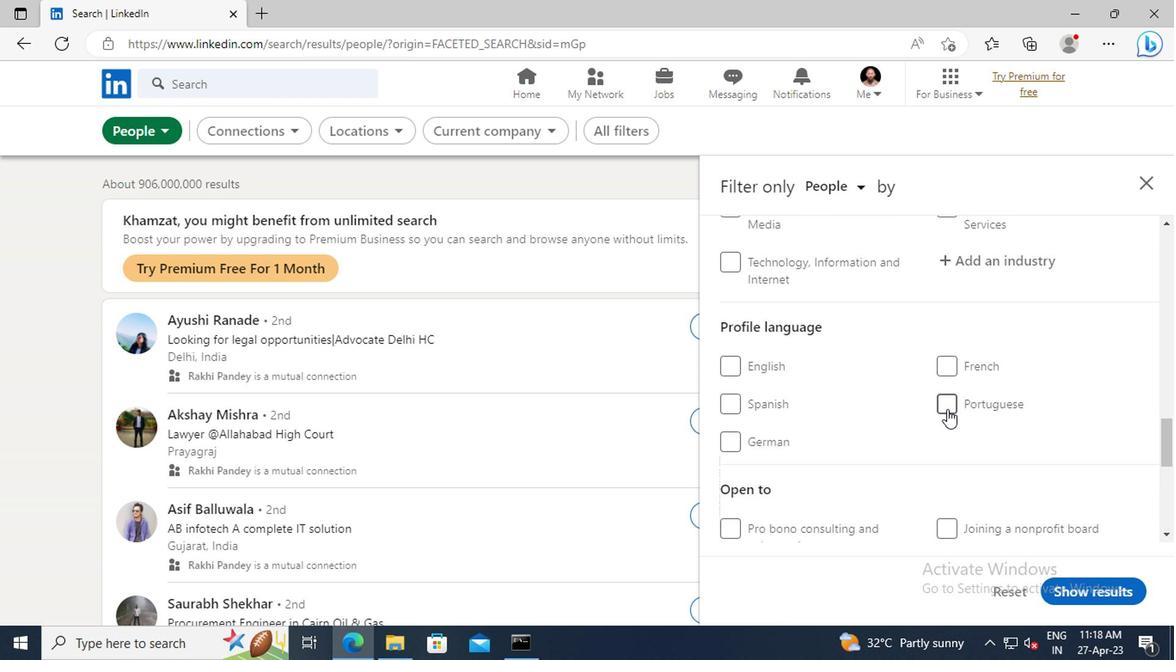 
Action: Mouse moved to (950, 400)
Screenshot: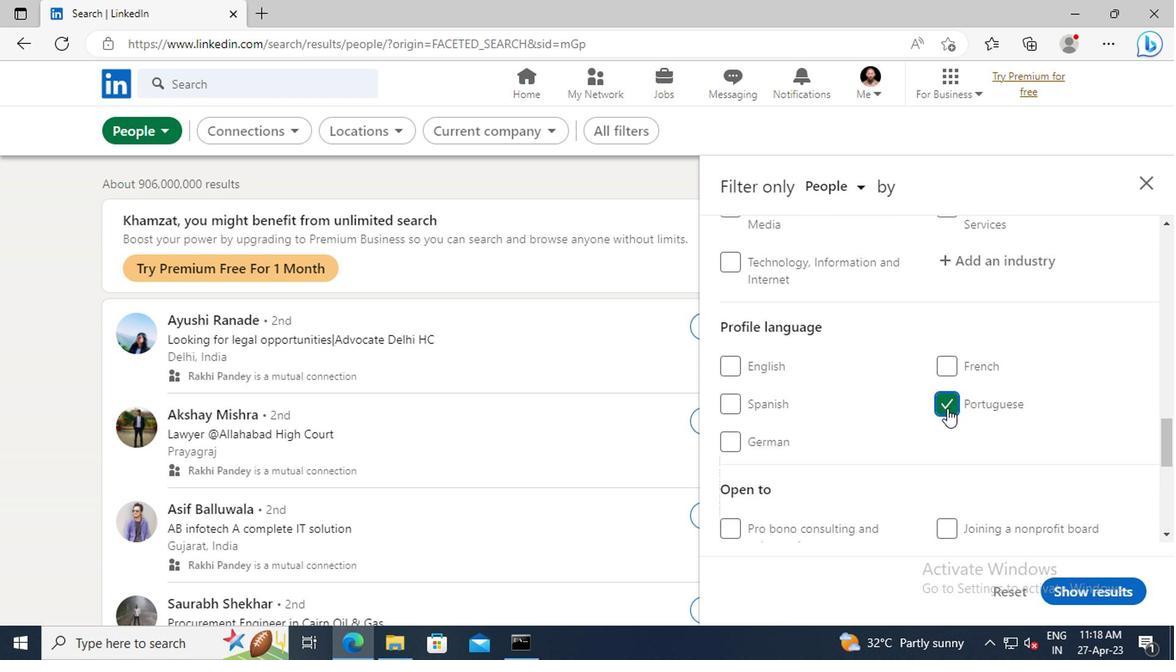 
Action: Mouse scrolled (950, 401) with delta (0, 0)
Screenshot: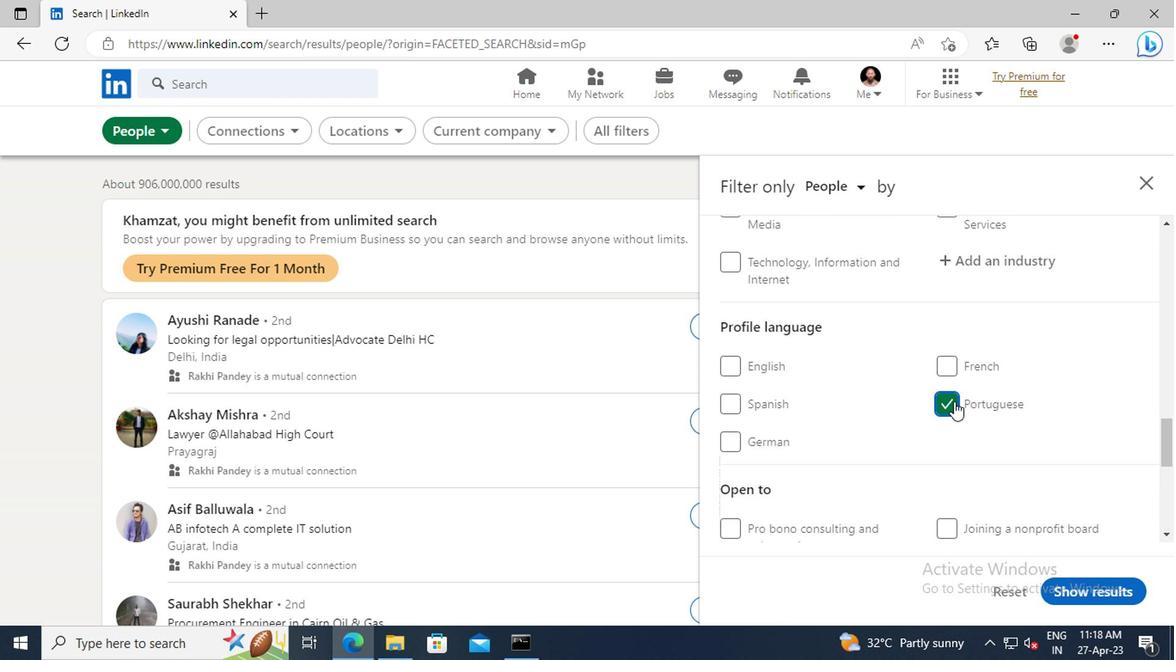 
Action: Mouse scrolled (950, 401) with delta (0, 0)
Screenshot: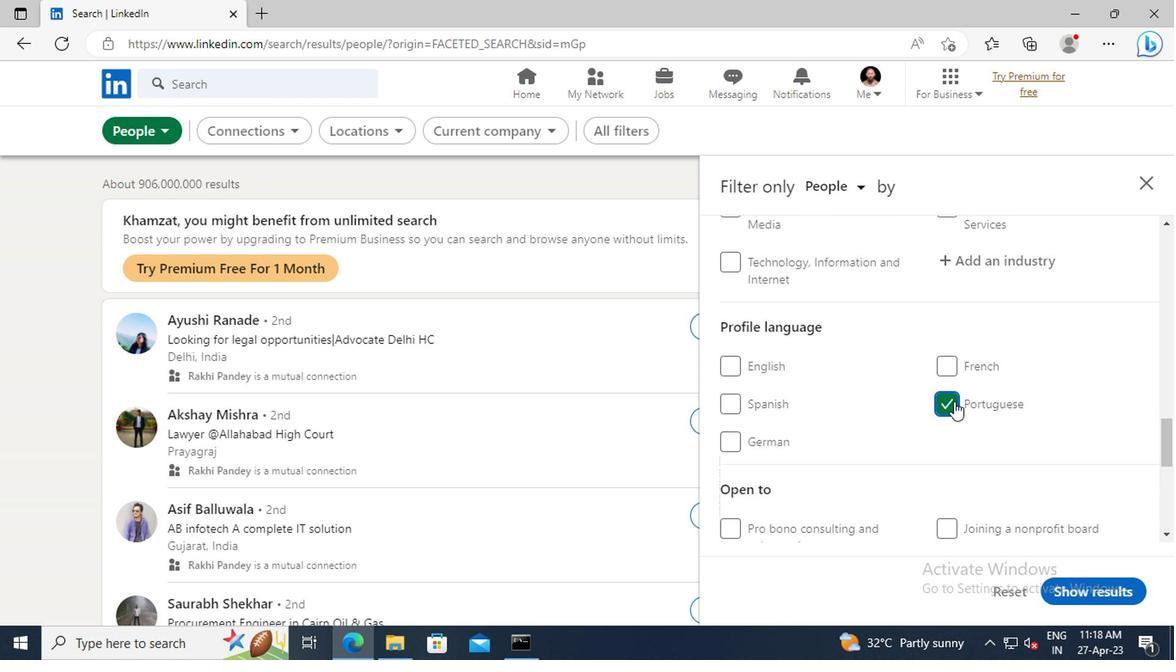 
Action: Mouse scrolled (950, 401) with delta (0, 0)
Screenshot: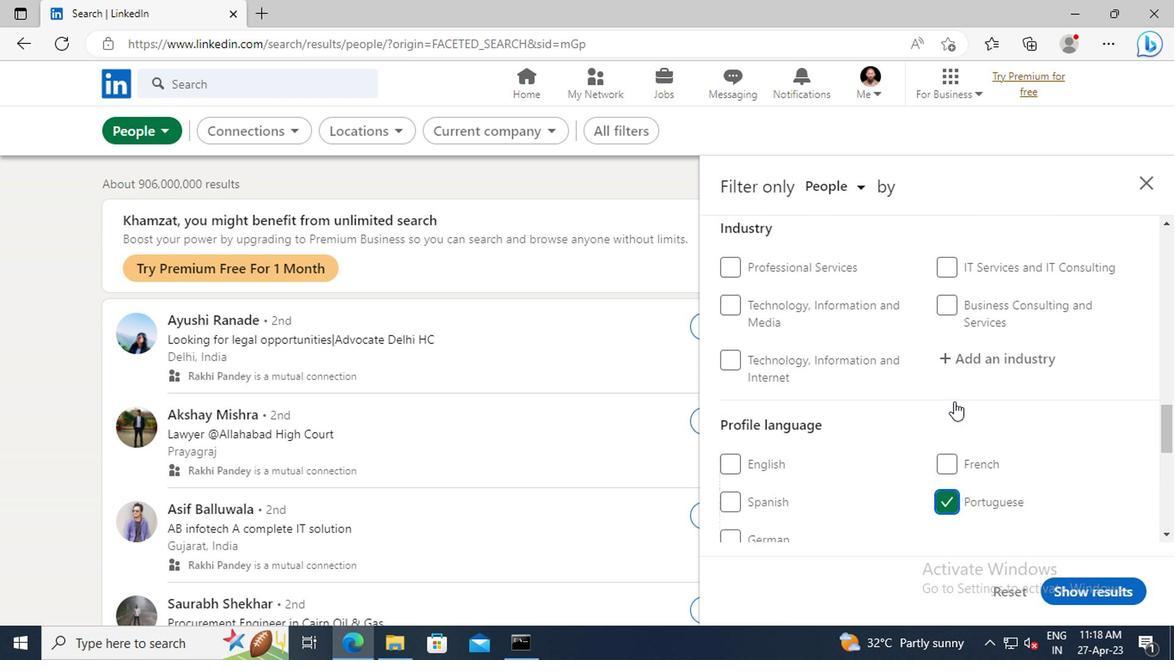 
Action: Mouse scrolled (950, 401) with delta (0, 0)
Screenshot: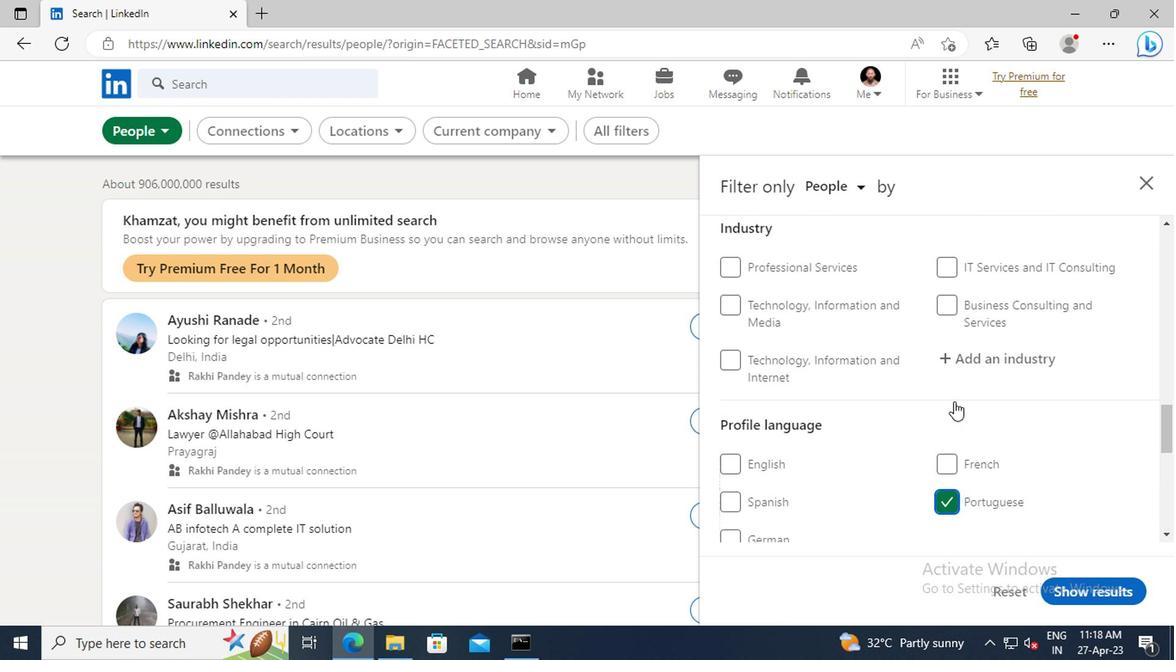 
Action: Mouse scrolled (950, 401) with delta (0, 0)
Screenshot: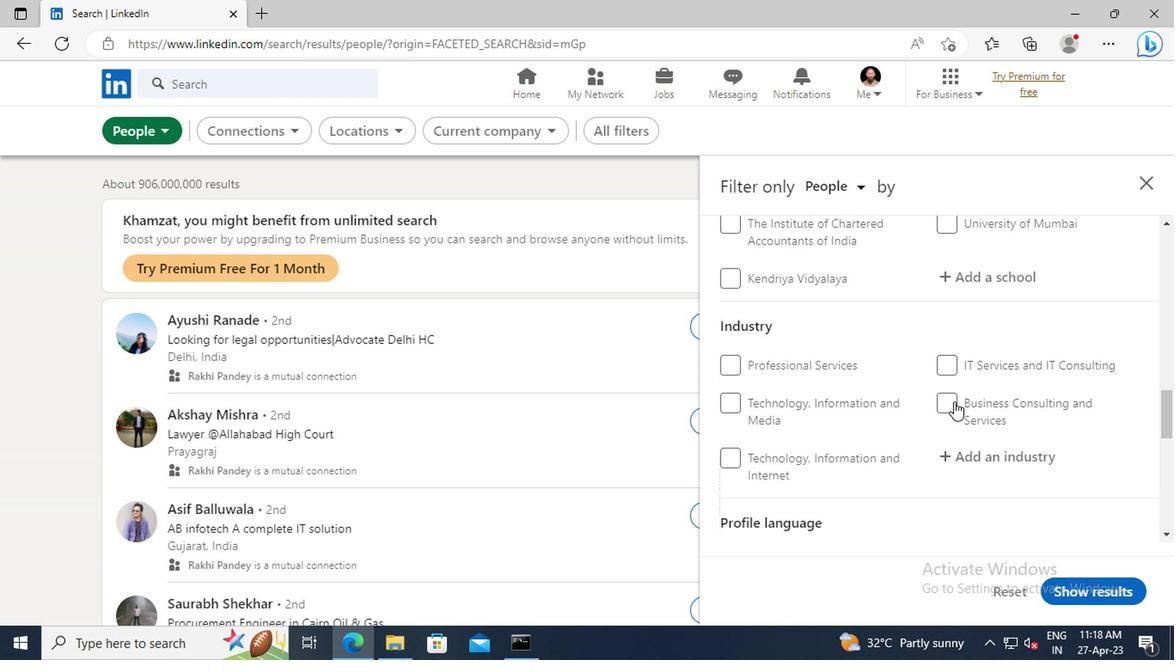 
Action: Mouse scrolled (950, 401) with delta (0, 0)
Screenshot: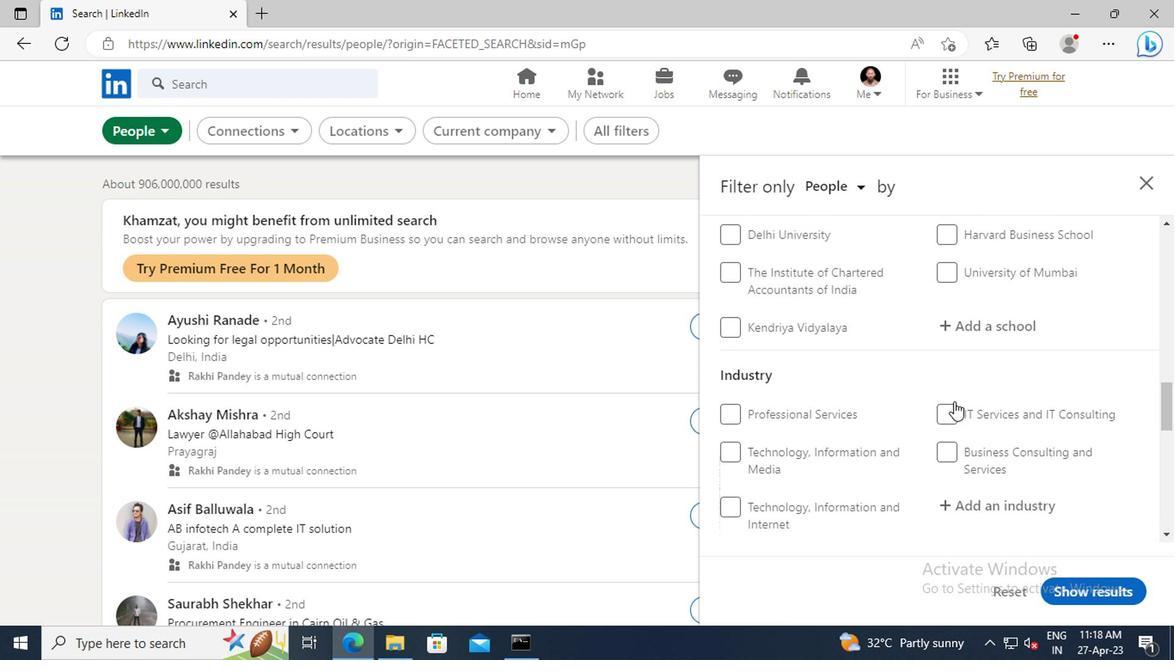 
Action: Mouse scrolled (950, 401) with delta (0, 0)
Screenshot: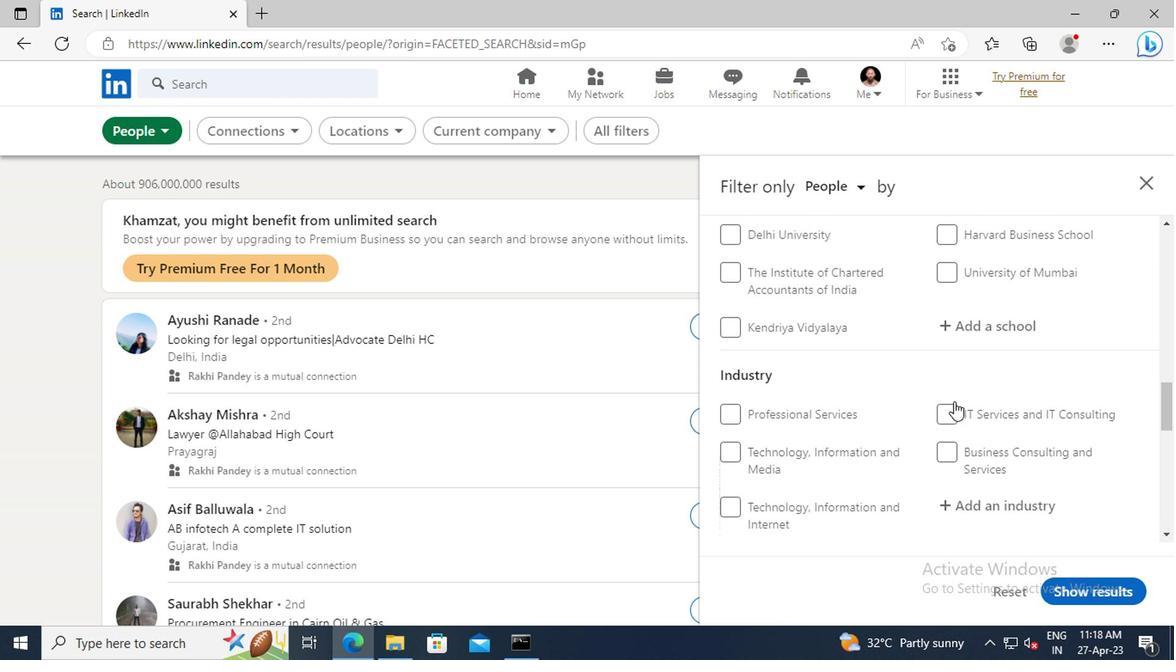 
Action: Mouse scrolled (950, 401) with delta (0, 0)
Screenshot: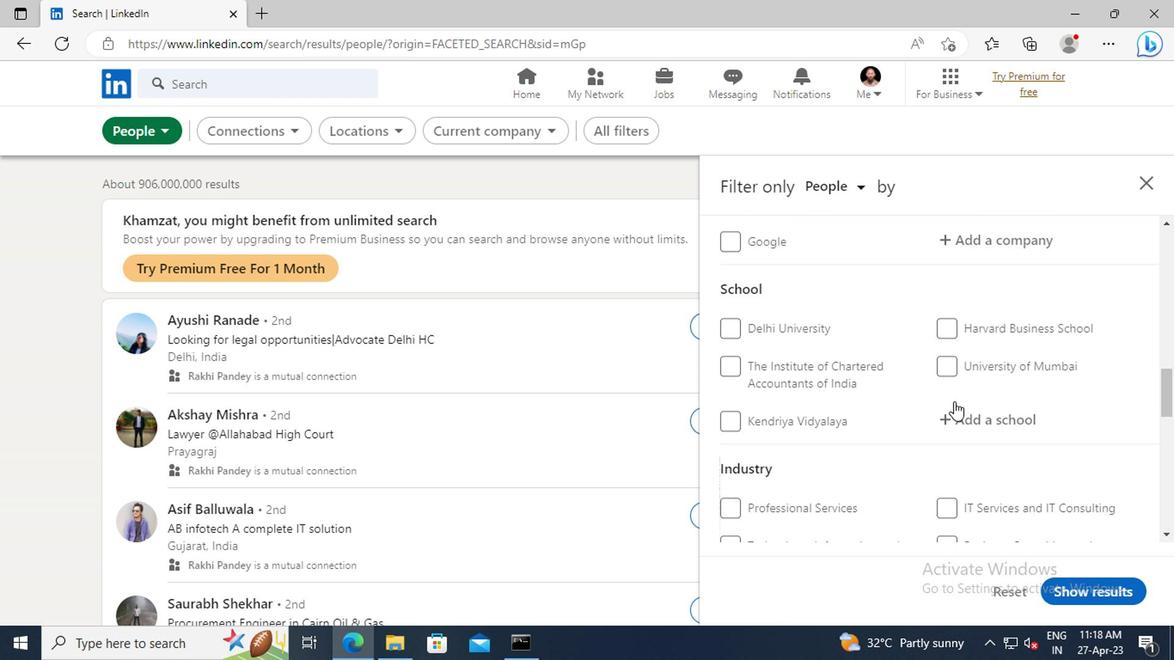 
Action: Mouse scrolled (950, 401) with delta (0, 0)
Screenshot: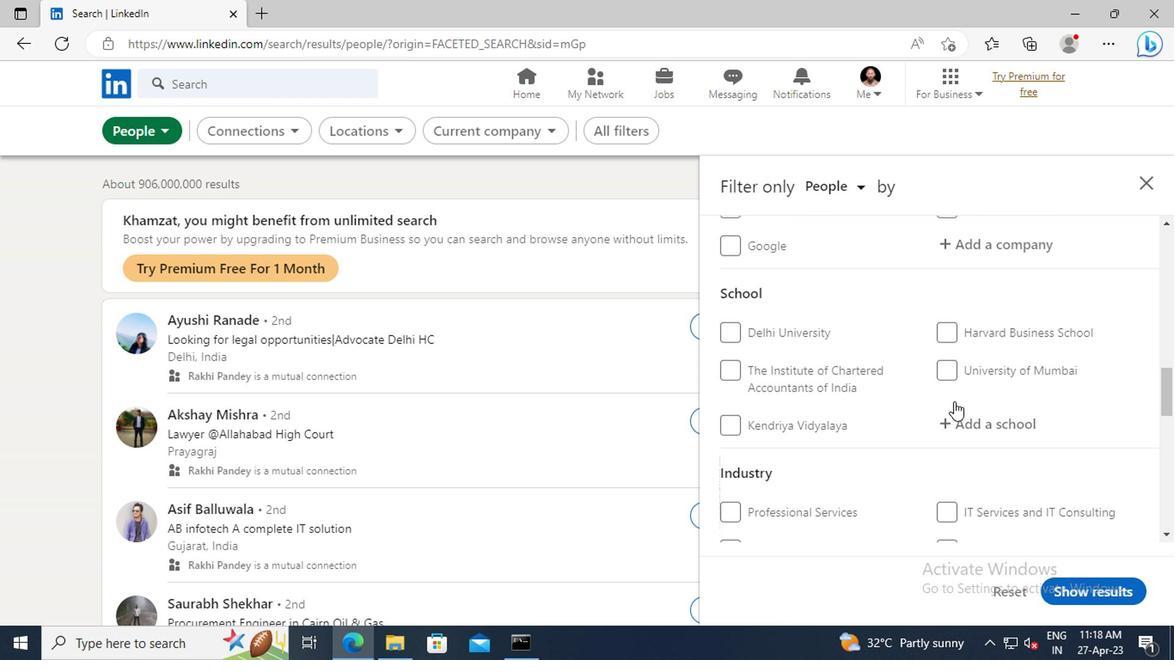 
Action: Mouse scrolled (950, 401) with delta (0, 0)
Screenshot: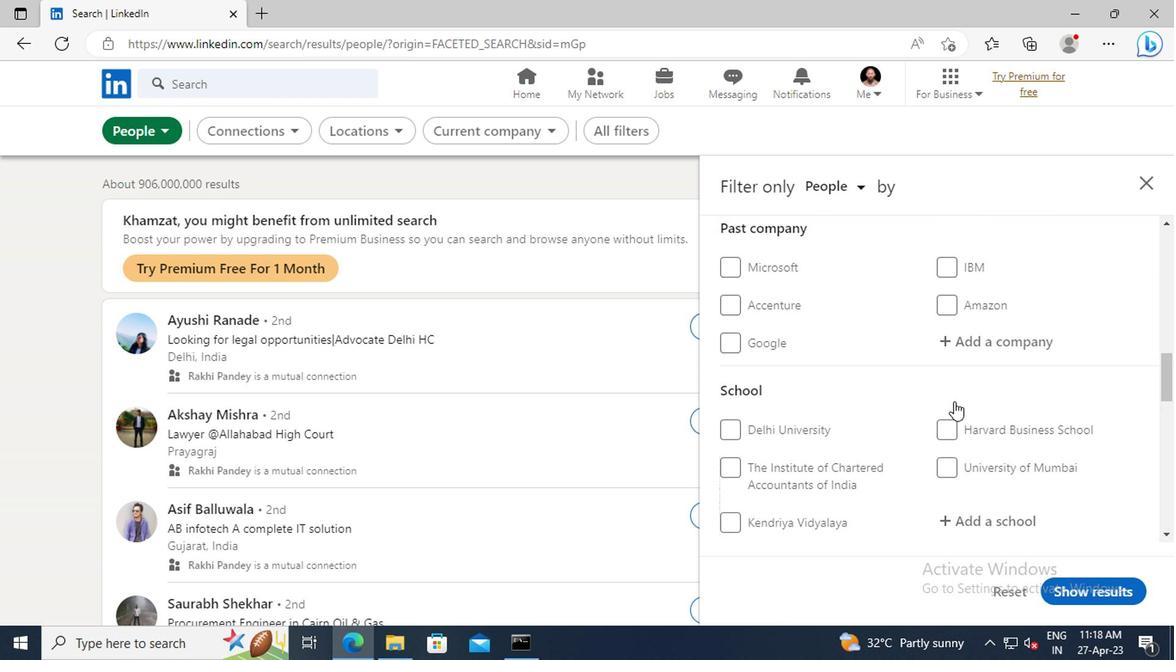 
Action: Mouse scrolled (950, 401) with delta (0, 0)
Screenshot: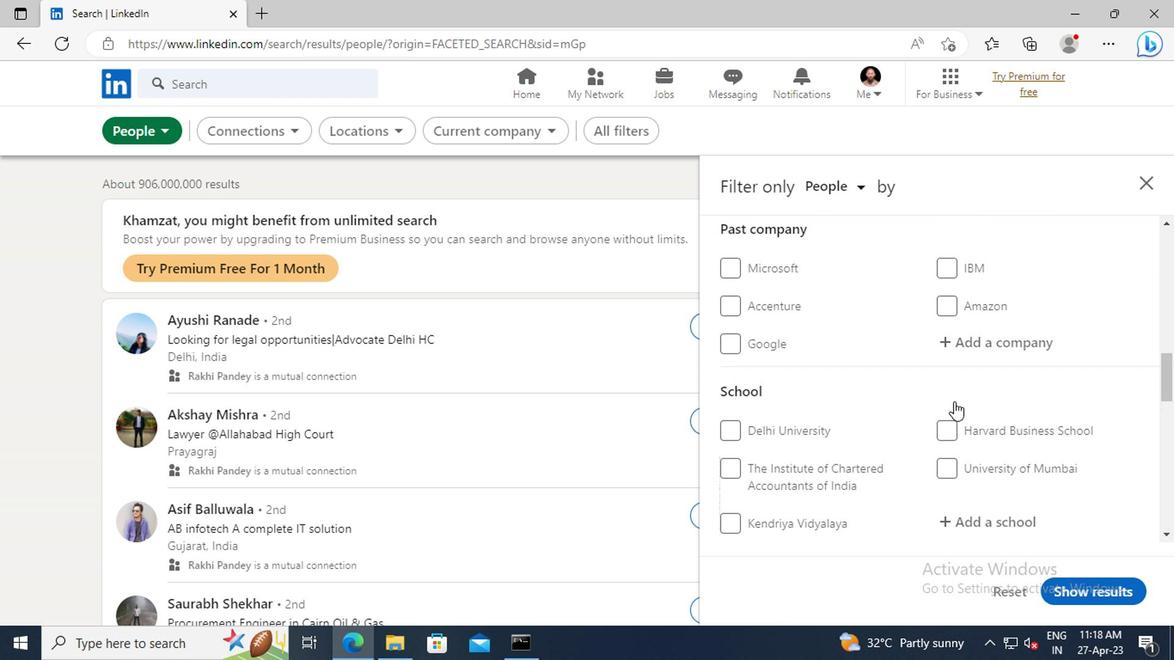 
Action: Mouse scrolled (950, 401) with delta (0, 0)
Screenshot: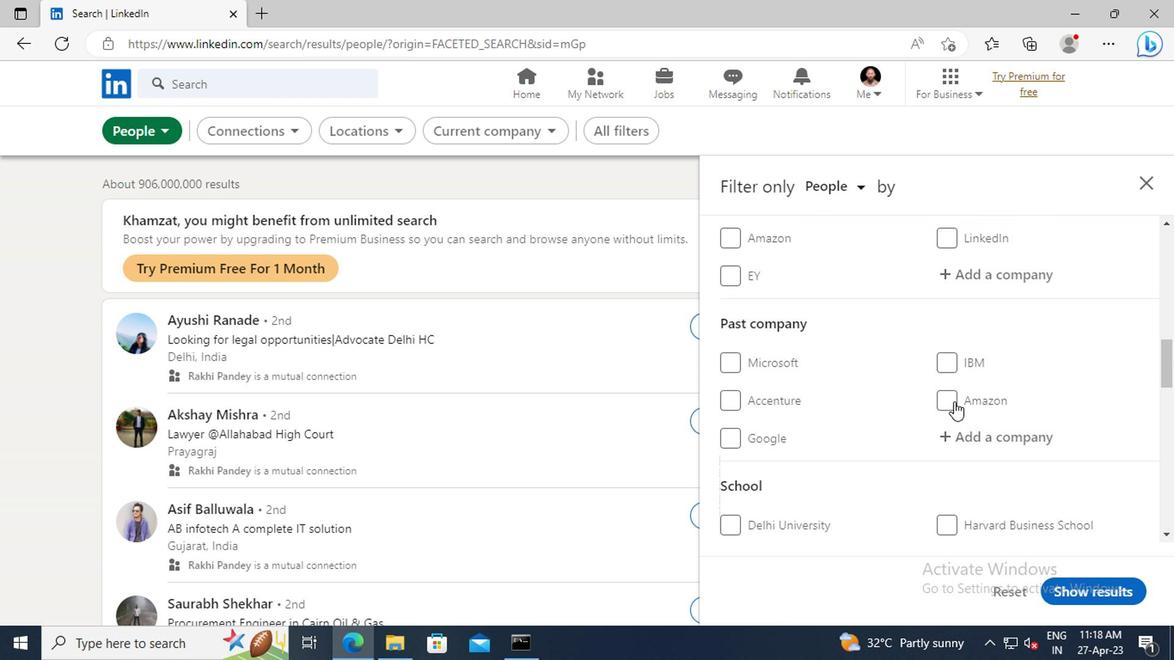 
Action: Mouse scrolled (950, 401) with delta (0, 0)
Screenshot: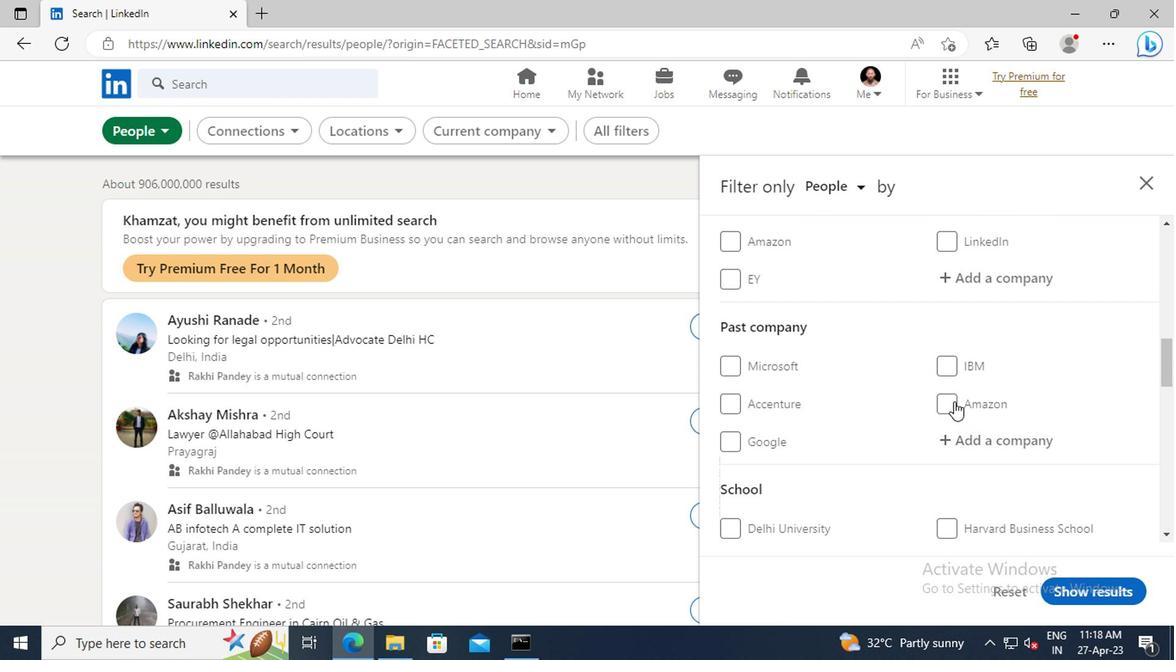 
Action: Mouse scrolled (950, 401) with delta (0, 0)
Screenshot: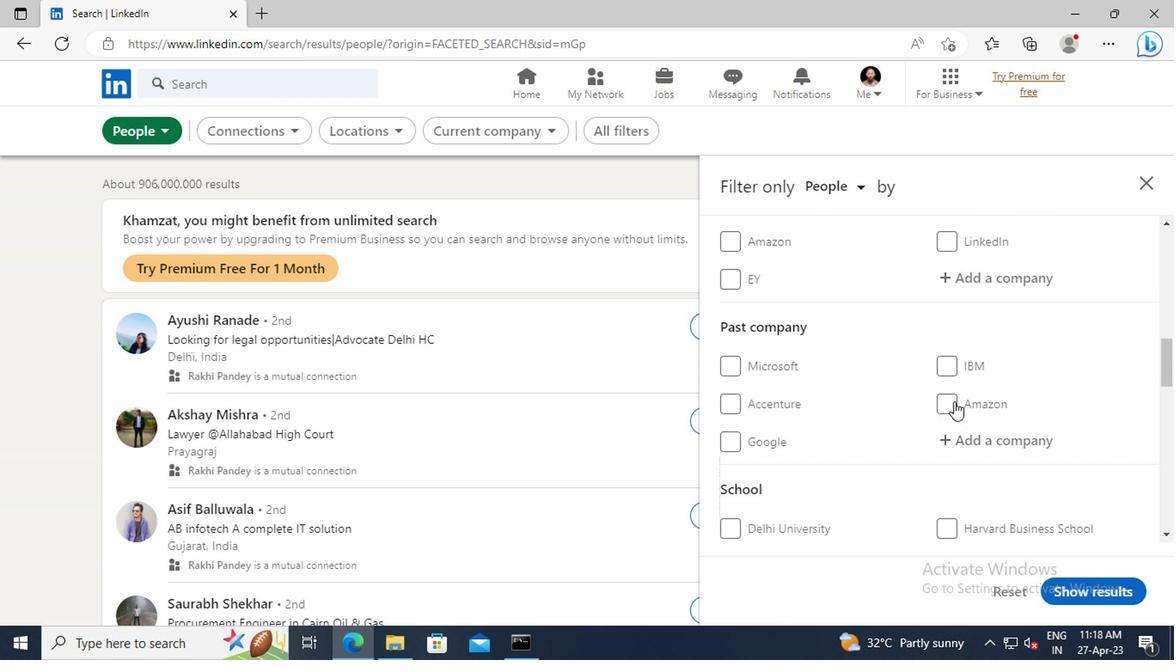 
Action: Mouse moved to (958, 418)
Screenshot: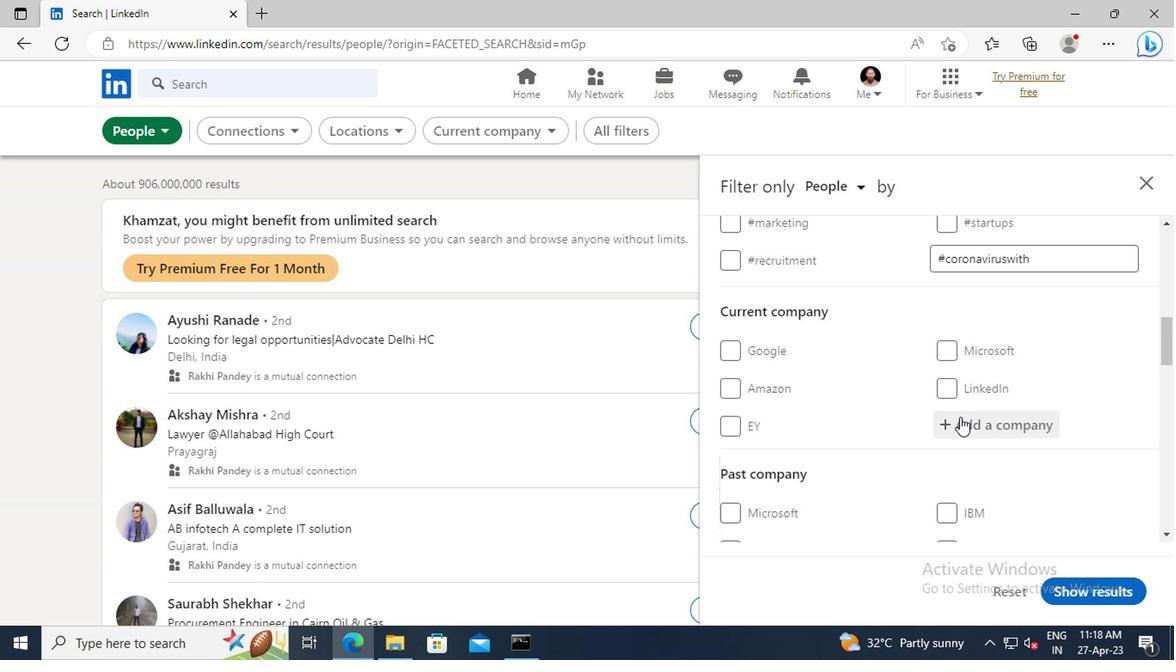 
Action: Mouse pressed left at (958, 418)
Screenshot: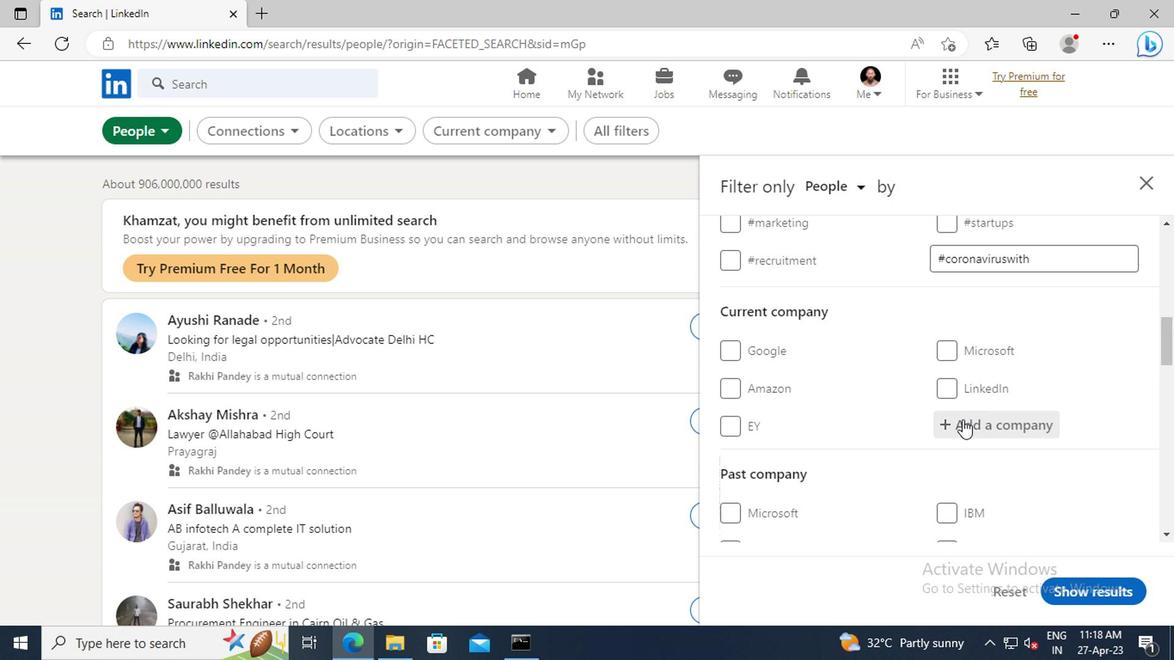 
Action: Key pressed <Key.shift>TISHMAN<Key.space><Key.shift>SPEYER
Screenshot: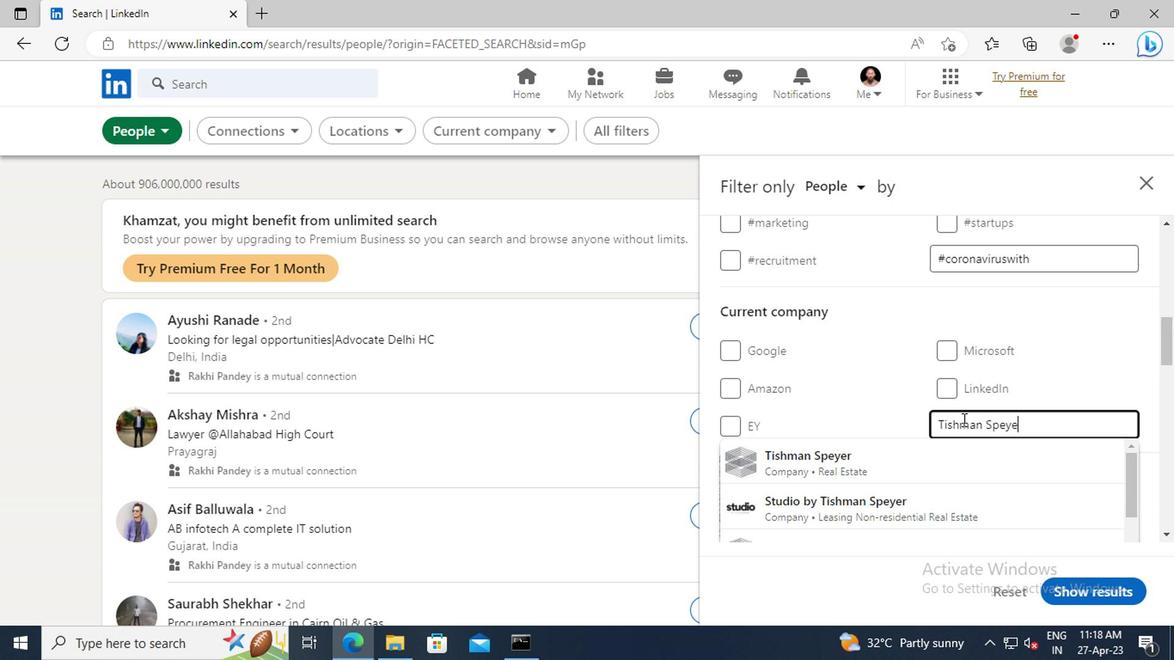 
Action: Mouse moved to (963, 458)
Screenshot: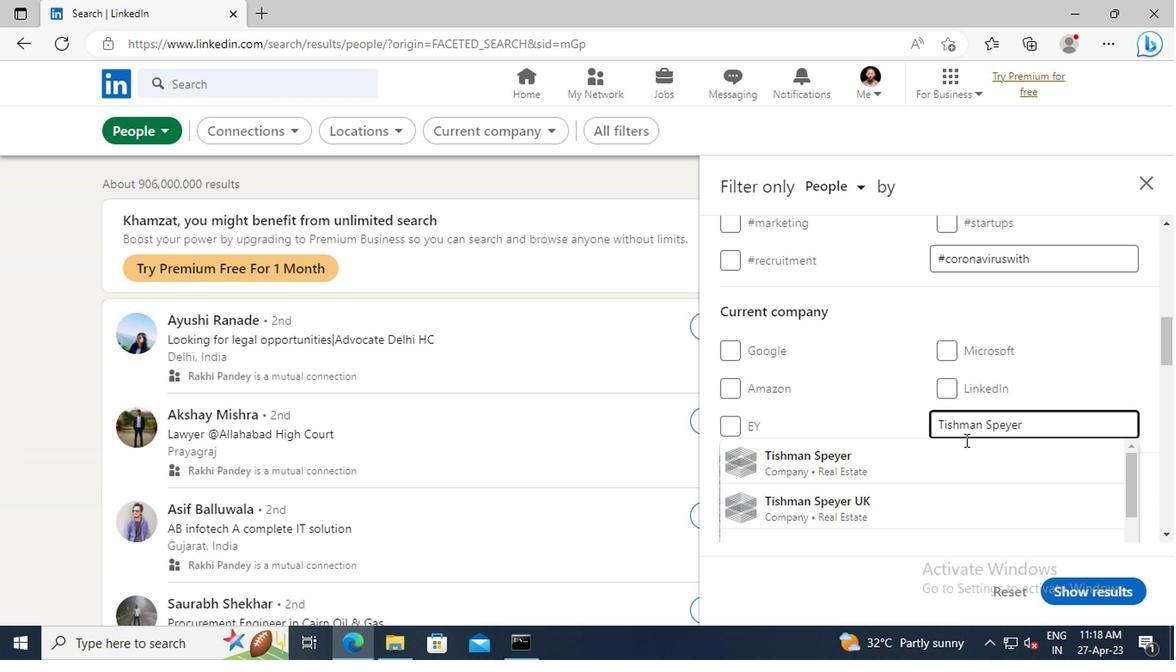 
Action: Mouse pressed left at (963, 458)
Screenshot: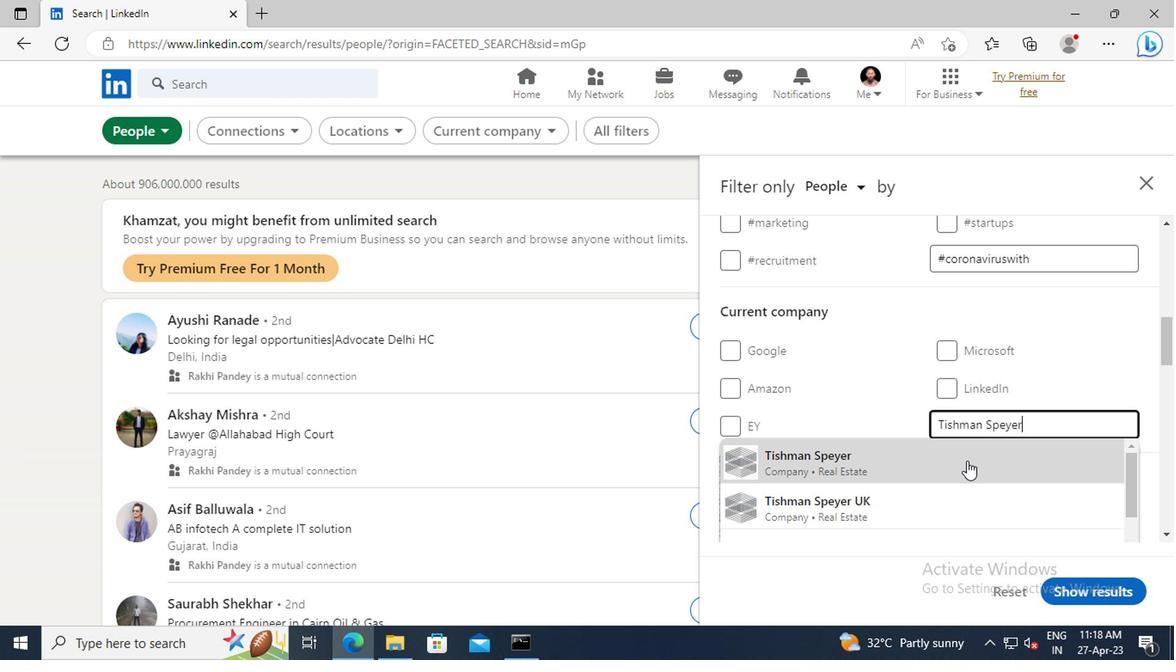
Action: Mouse moved to (954, 343)
Screenshot: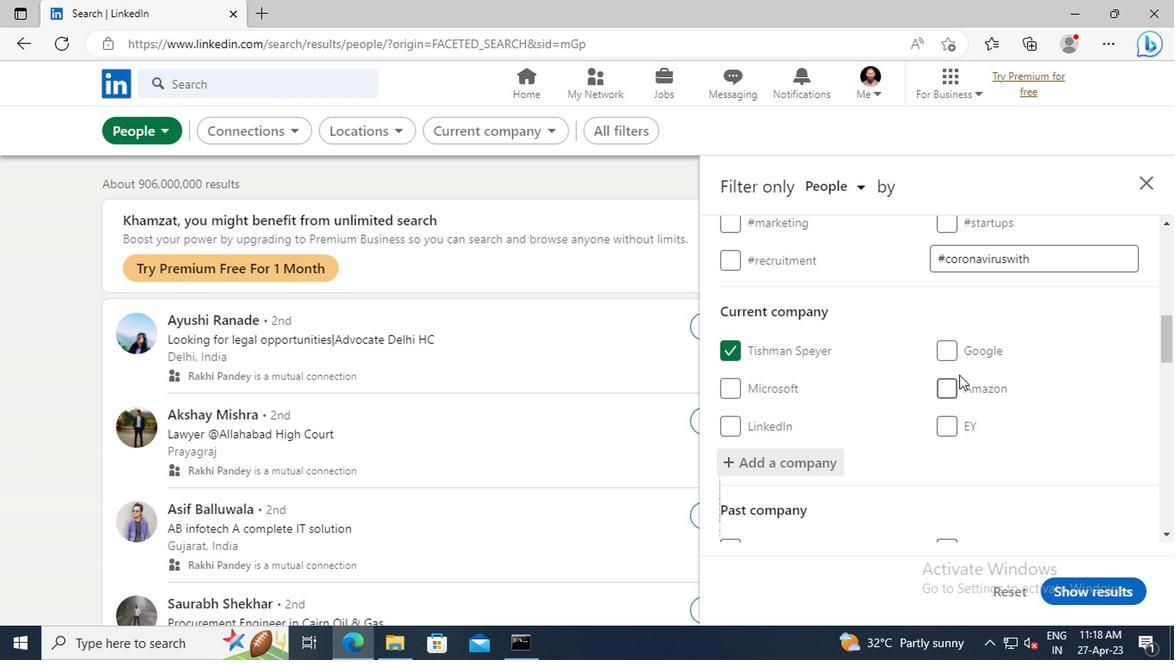 
Action: Mouse scrolled (954, 341) with delta (0, -1)
Screenshot: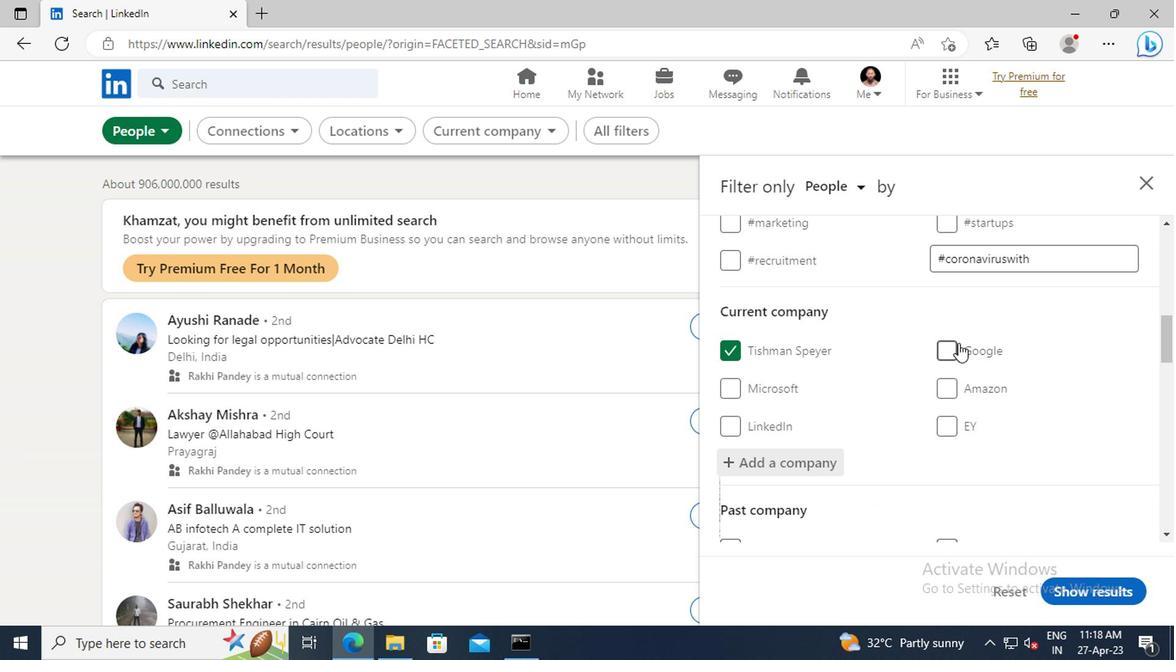 
Action: Mouse scrolled (954, 341) with delta (0, -1)
Screenshot: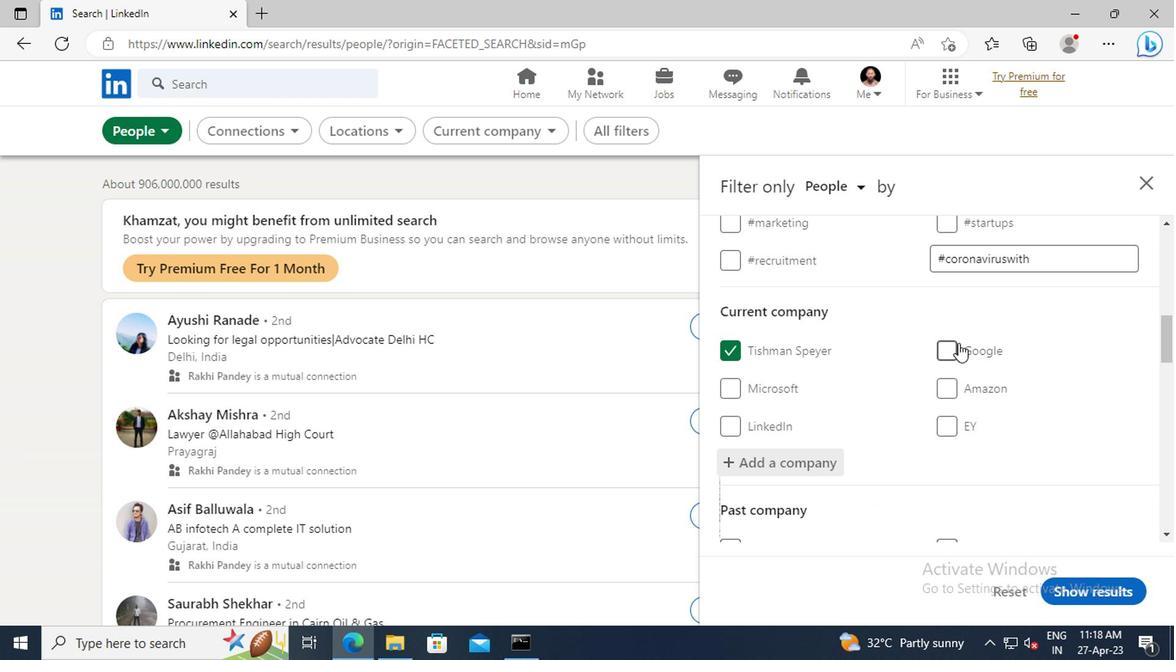 
Action: Mouse scrolled (954, 341) with delta (0, -1)
Screenshot: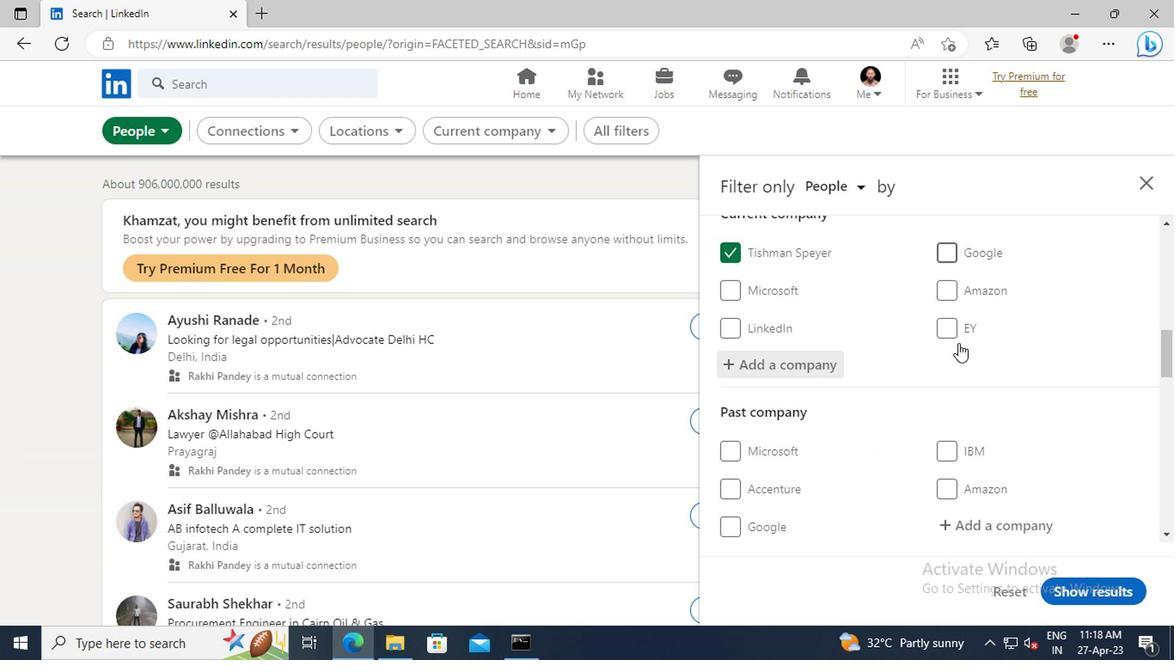 
Action: Mouse scrolled (954, 341) with delta (0, -1)
Screenshot: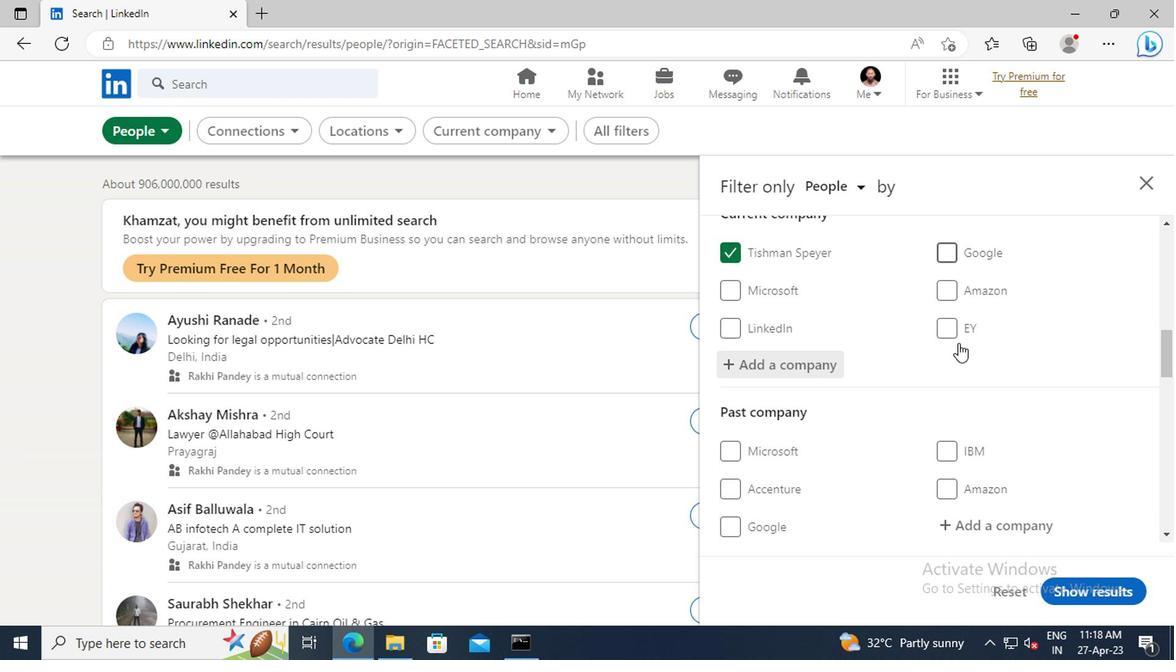 
Action: Mouse scrolled (954, 341) with delta (0, -1)
Screenshot: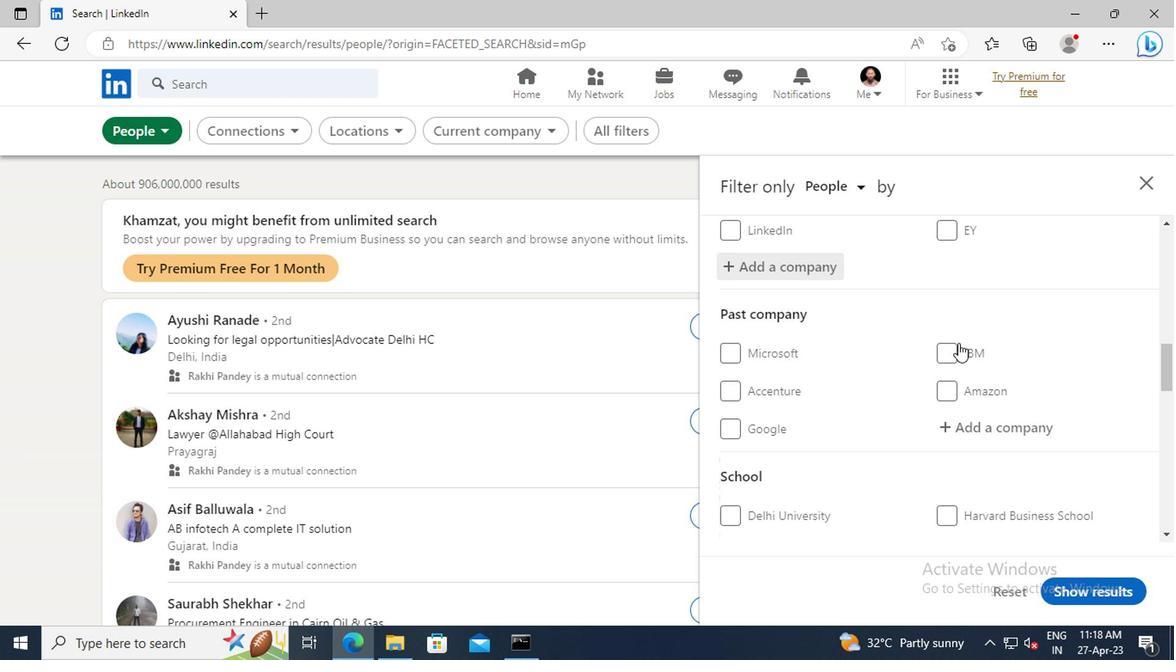 
Action: Mouse scrolled (954, 341) with delta (0, -1)
Screenshot: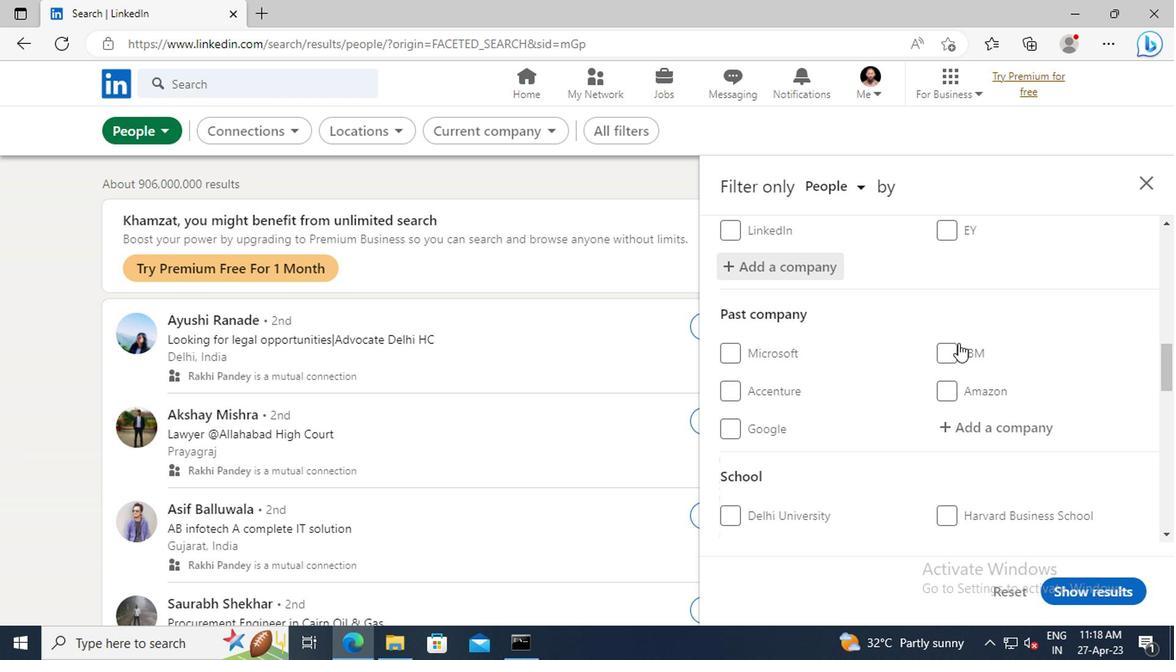 
Action: Mouse scrolled (954, 341) with delta (0, -1)
Screenshot: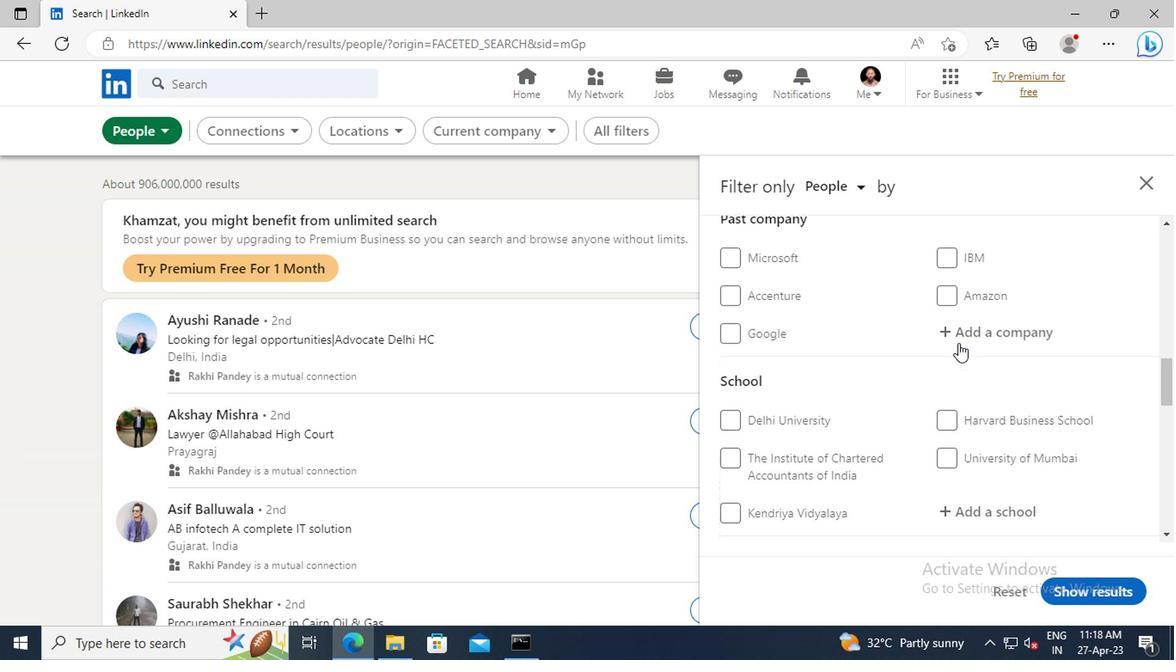 
Action: Mouse scrolled (954, 341) with delta (0, -1)
Screenshot: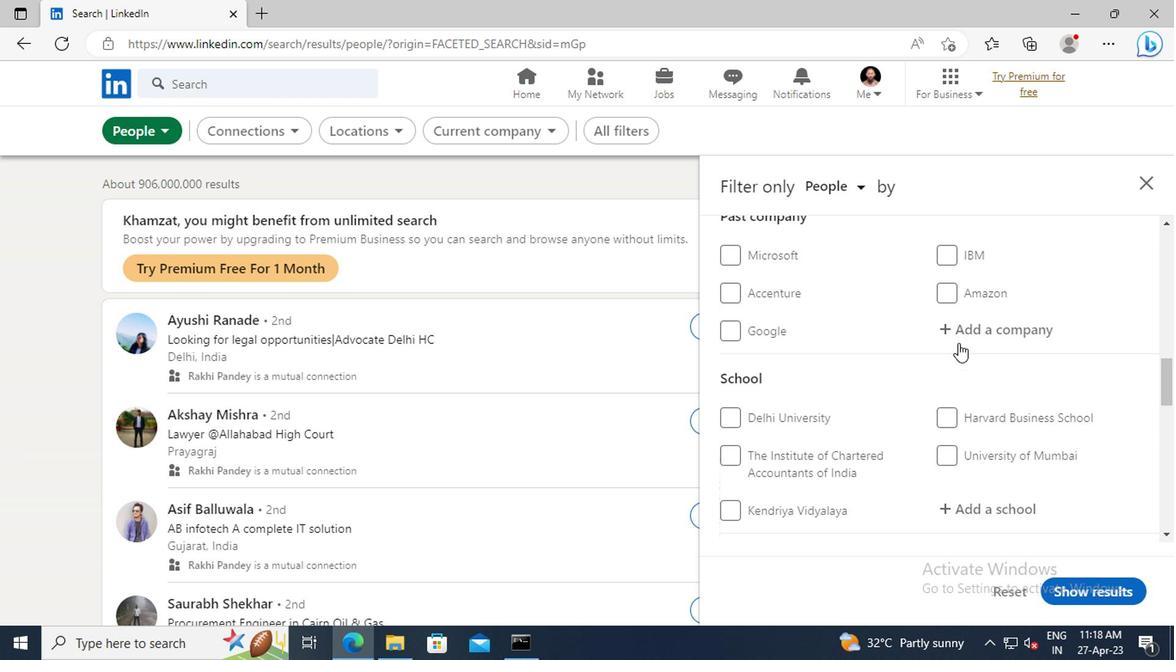 
Action: Mouse moved to (953, 357)
Screenshot: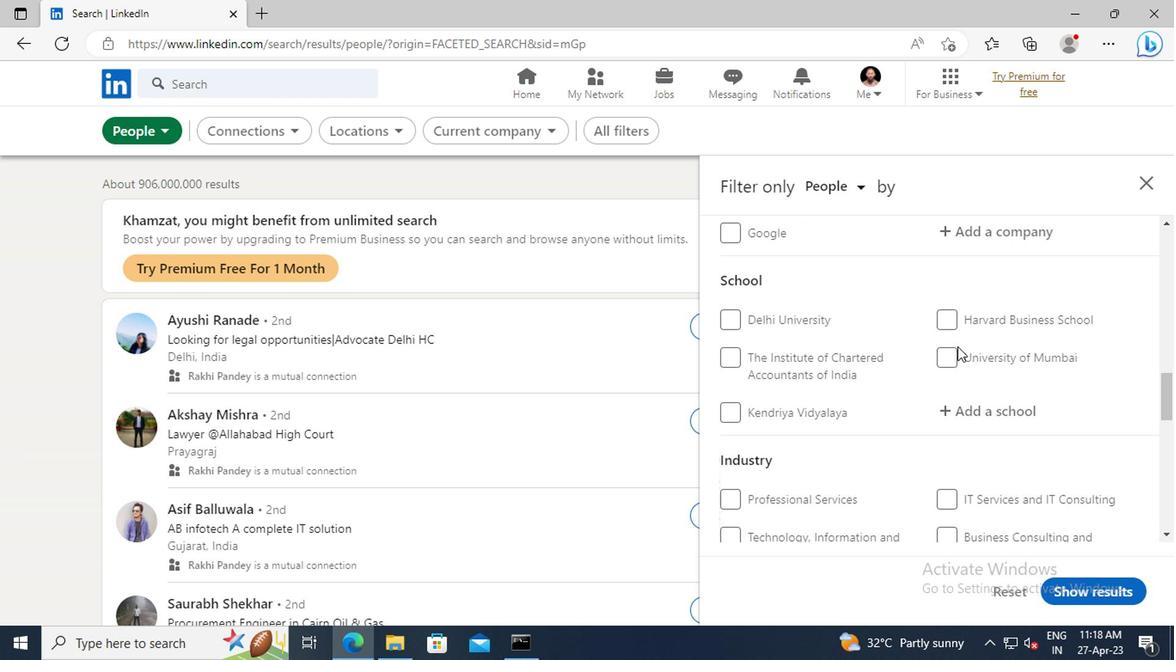 
Action: Mouse scrolled (953, 356) with delta (0, 0)
Screenshot: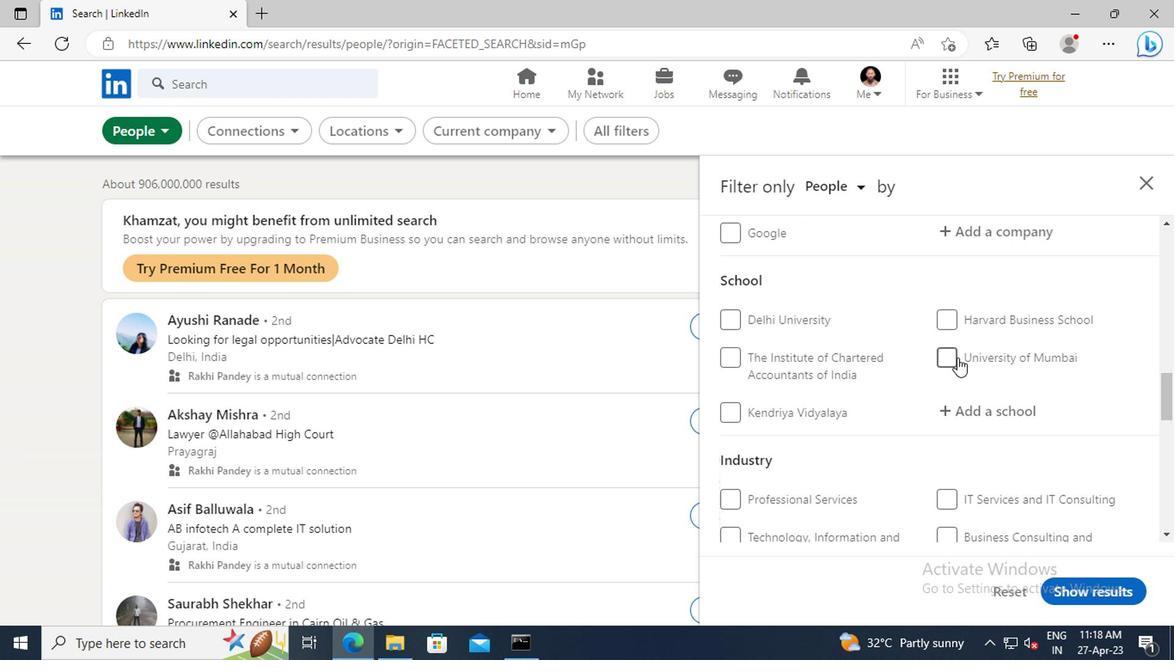 
Action: Mouse moved to (964, 366)
Screenshot: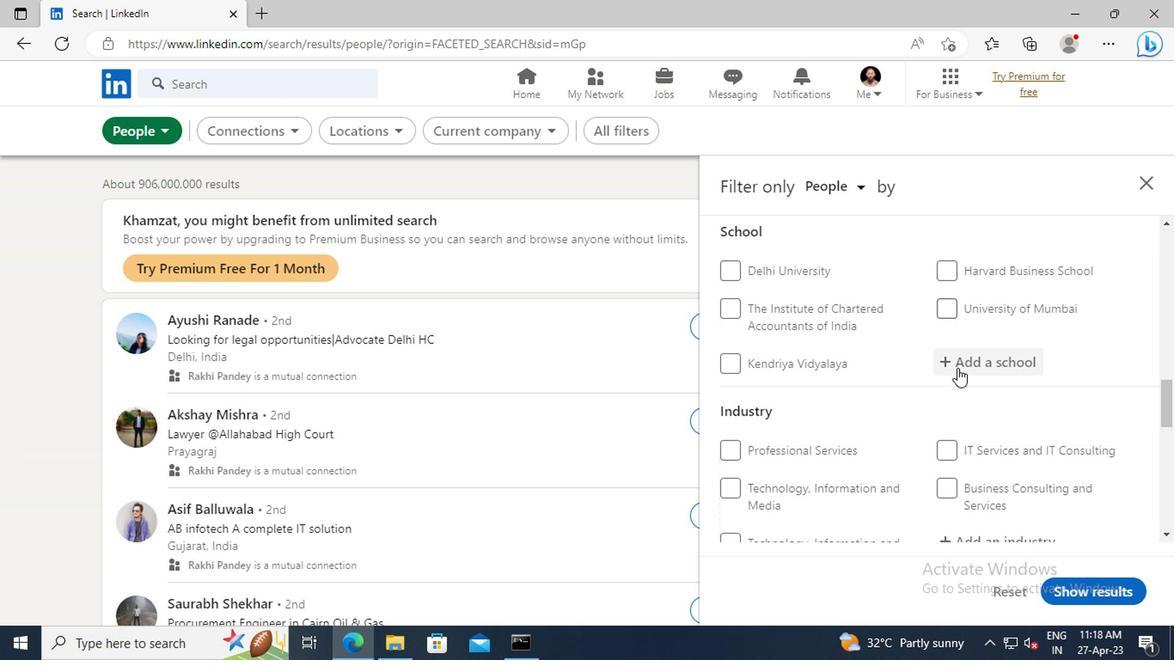 
Action: Mouse pressed left at (964, 366)
Screenshot: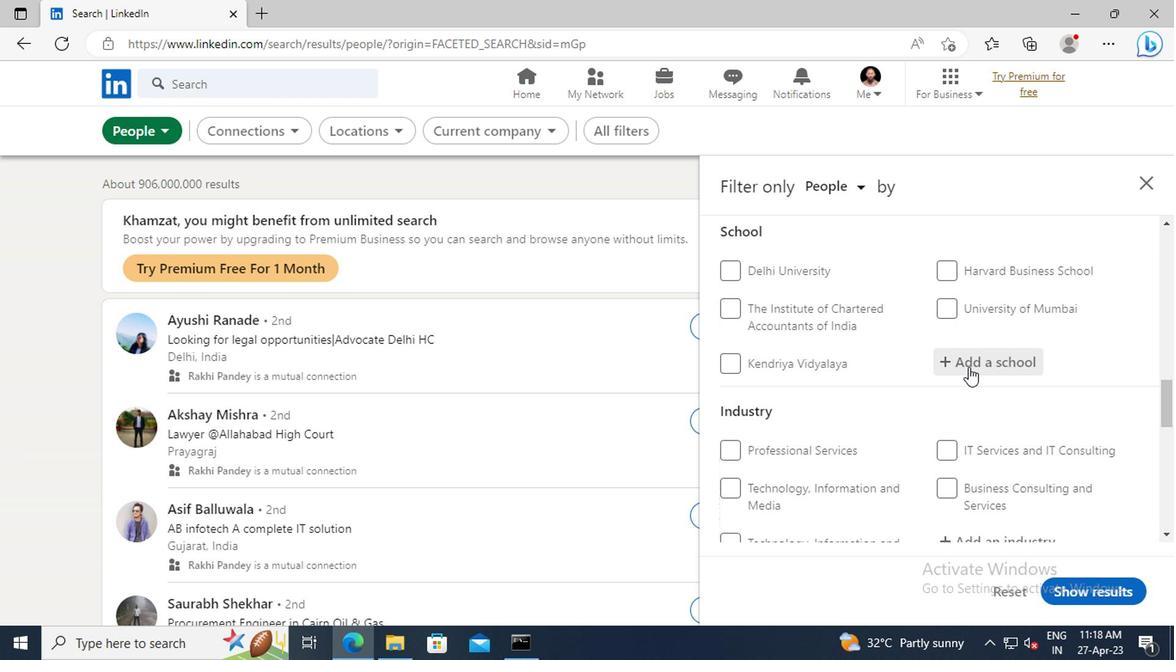 
Action: Key pressed <Key.shift>DAYALBAGH<Key.space><Key.shift>EDUCATIONAL<Key.space><Key.shift>INSTITUTE
Screenshot: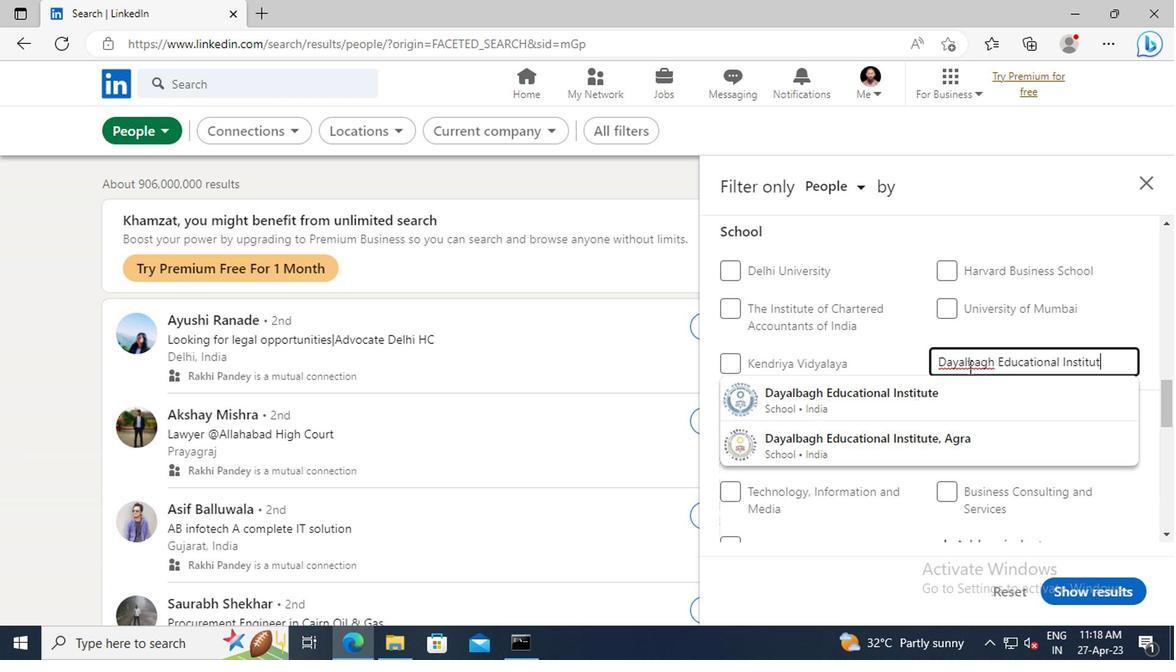 
Action: Mouse moved to (948, 396)
Screenshot: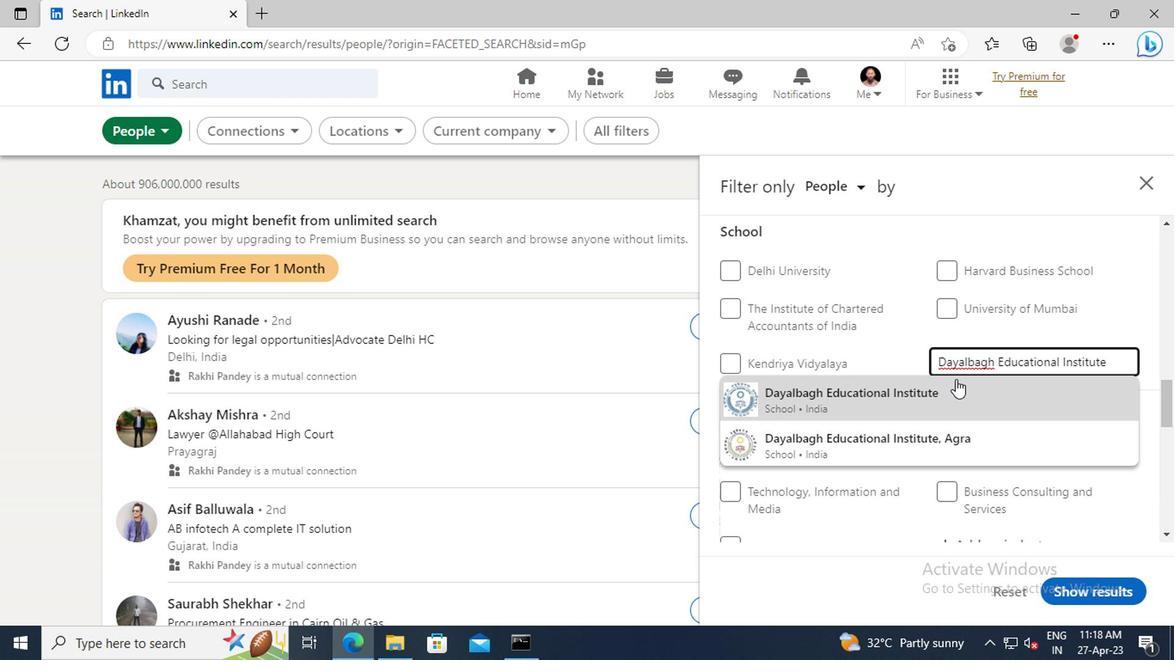 
Action: Mouse pressed left at (948, 396)
Screenshot: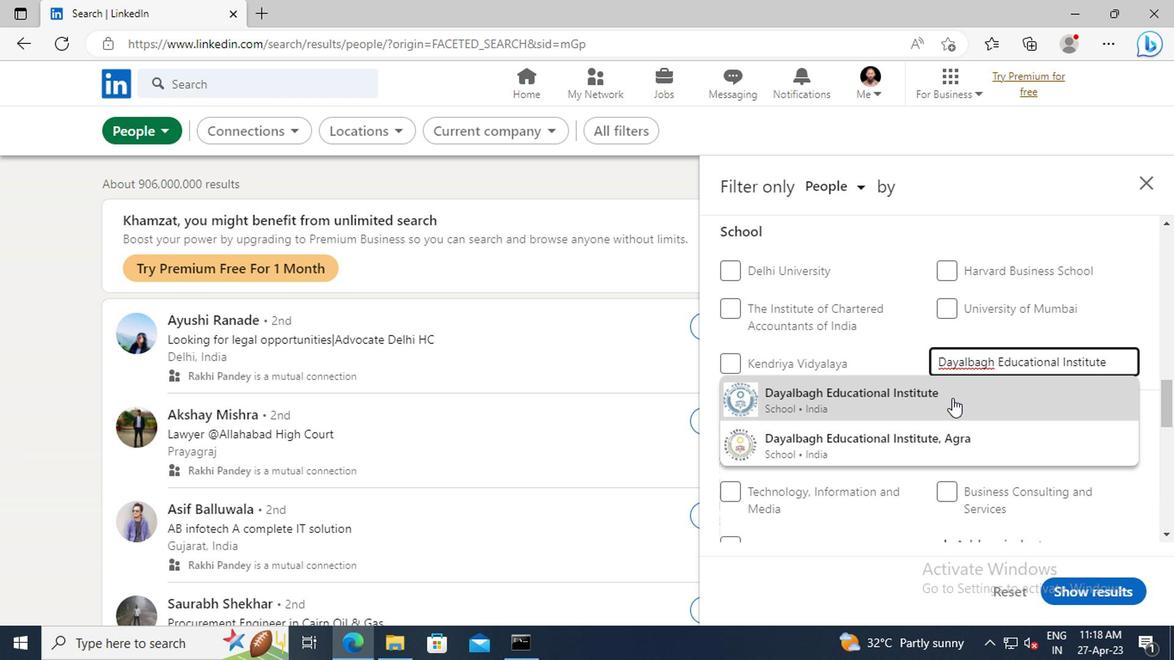 
Action: Mouse moved to (923, 345)
Screenshot: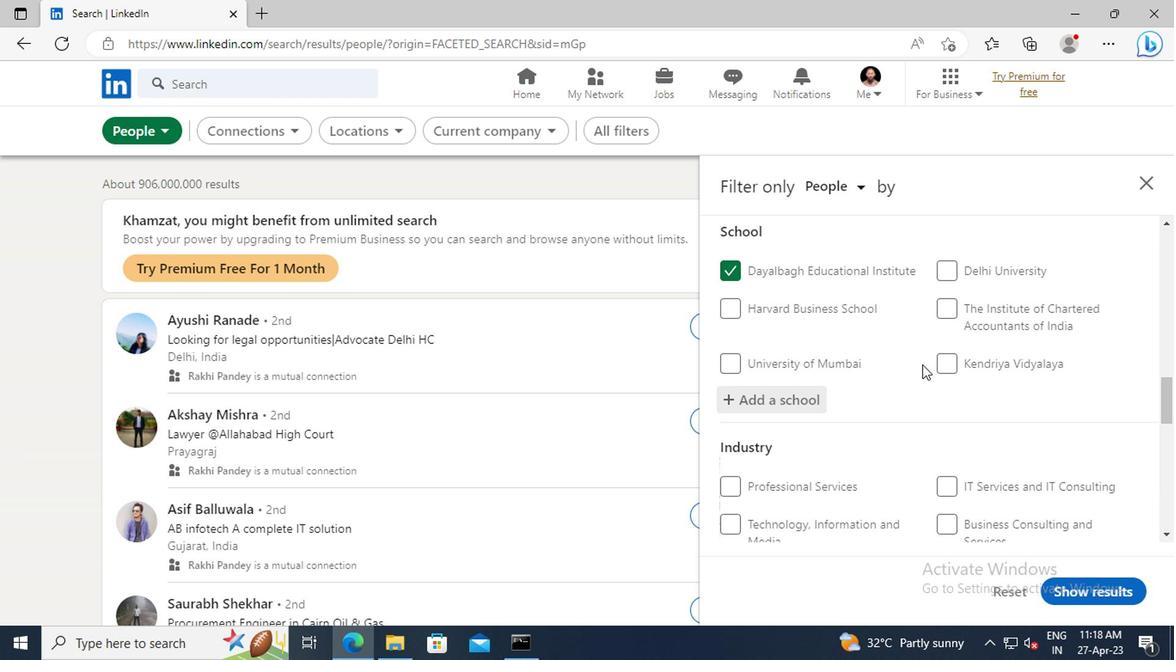 
Action: Mouse scrolled (923, 344) with delta (0, -1)
Screenshot: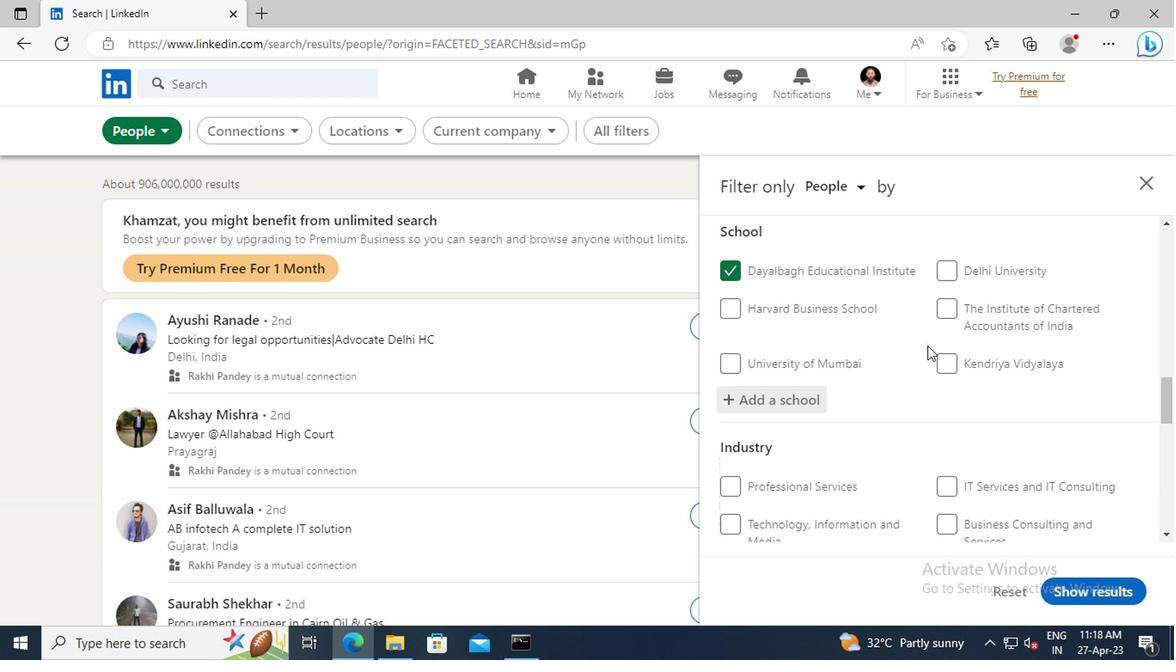 
Action: Mouse scrolled (923, 344) with delta (0, -1)
Screenshot: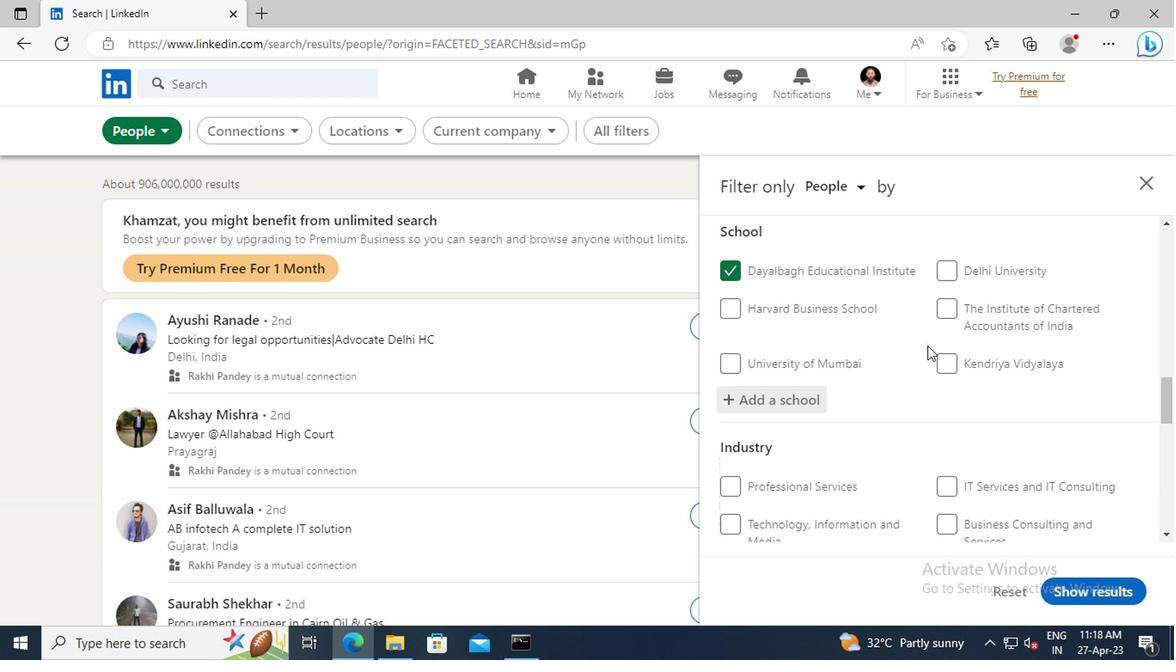 
Action: Mouse scrolled (923, 344) with delta (0, -1)
Screenshot: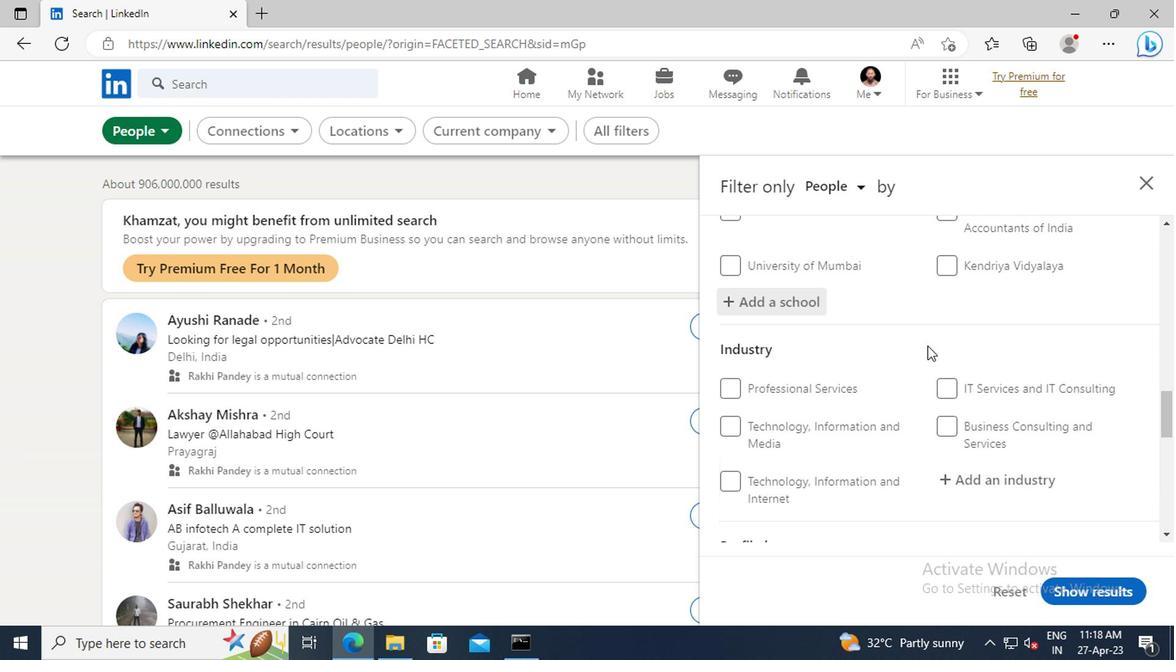 
Action: Mouse scrolled (923, 344) with delta (0, -1)
Screenshot: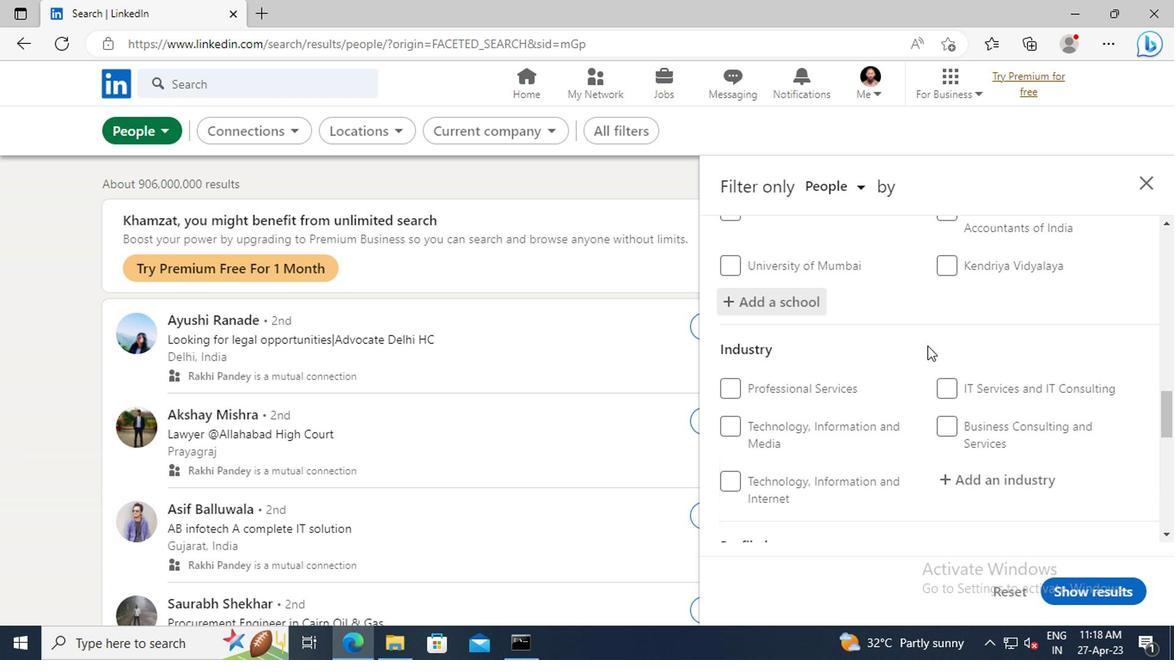 
Action: Mouse scrolled (923, 344) with delta (0, -1)
Screenshot: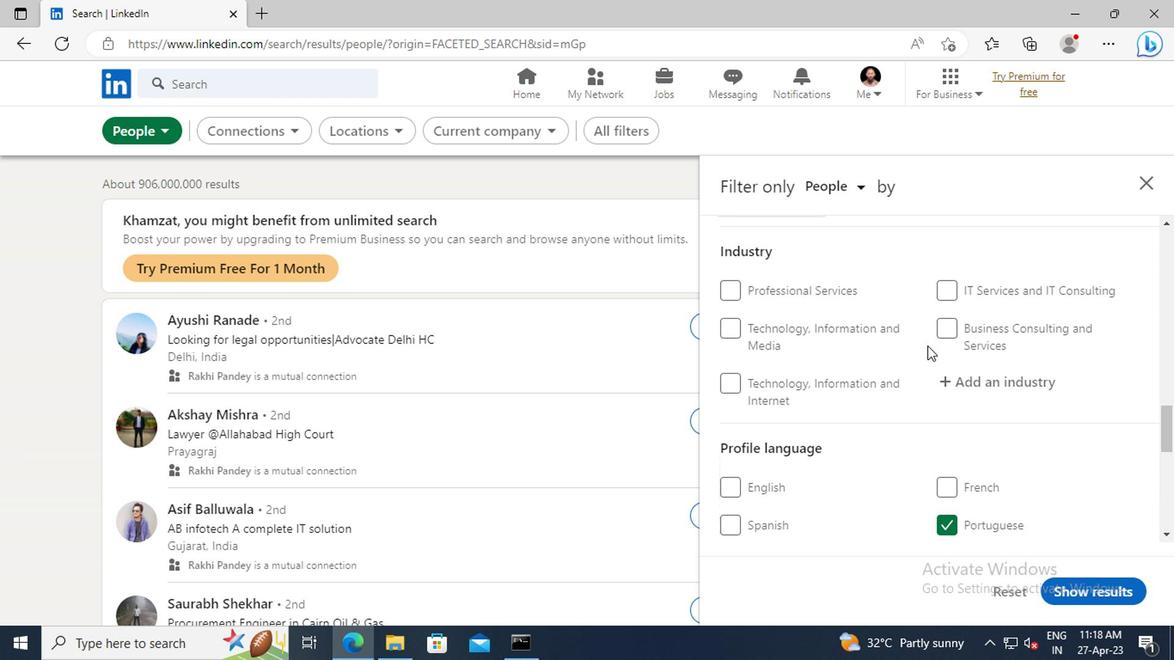 
Action: Mouse scrolled (923, 344) with delta (0, -1)
Screenshot: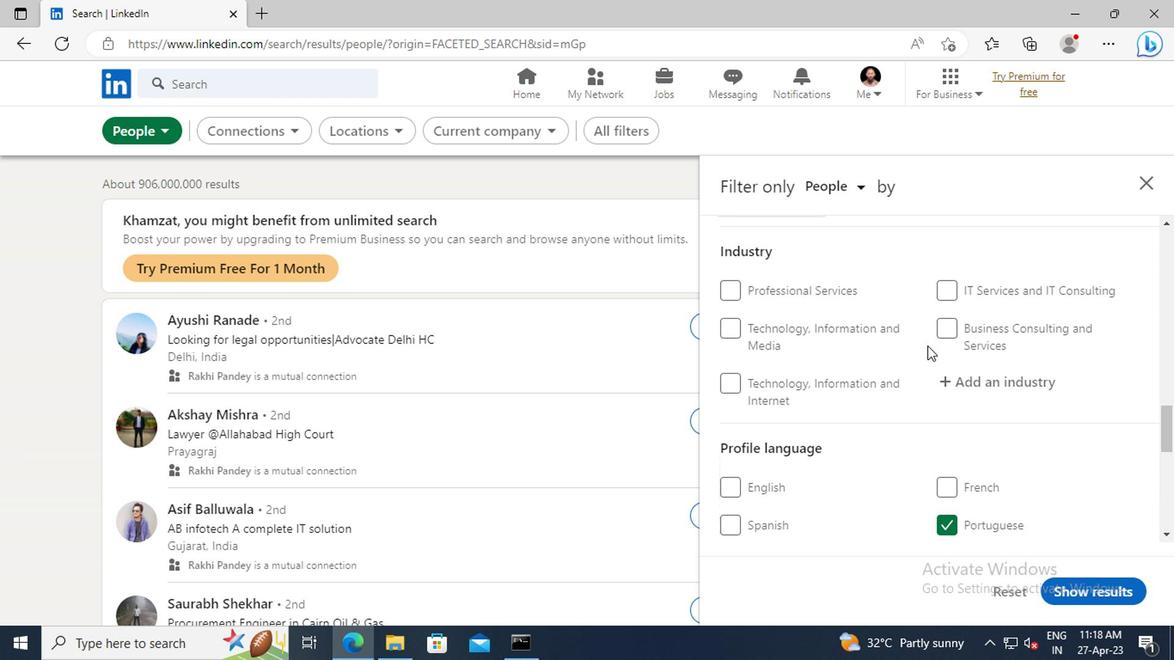 
Action: Mouse scrolled (923, 346) with delta (0, 0)
Screenshot: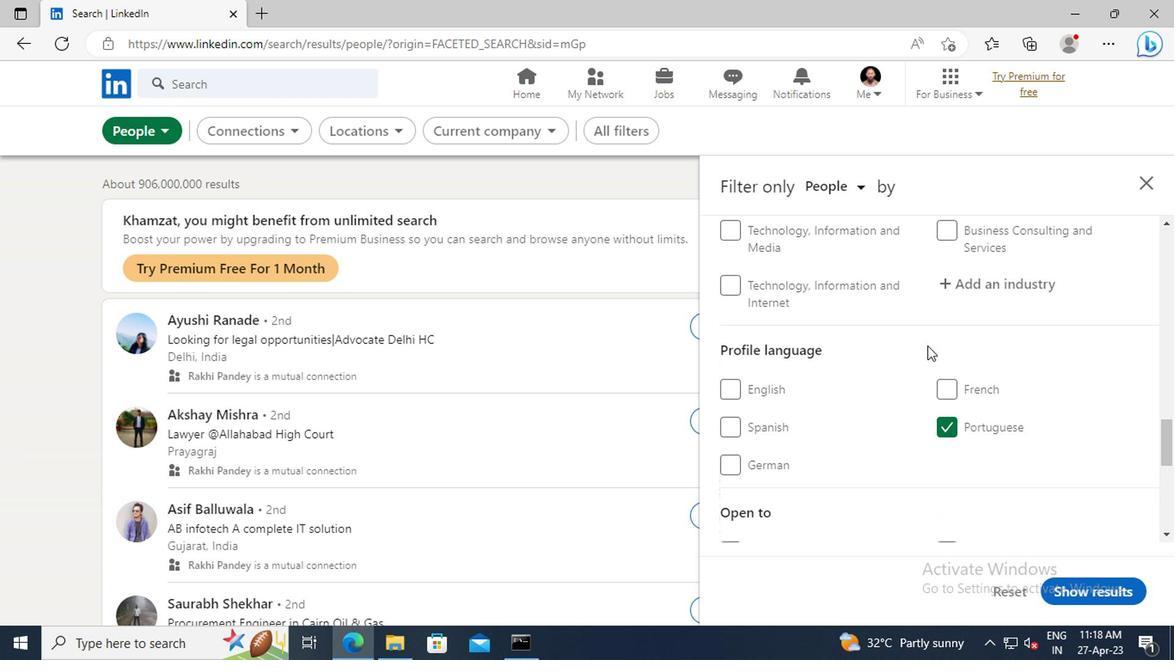
Action: Mouse scrolled (923, 346) with delta (0, 0)
Screenshot: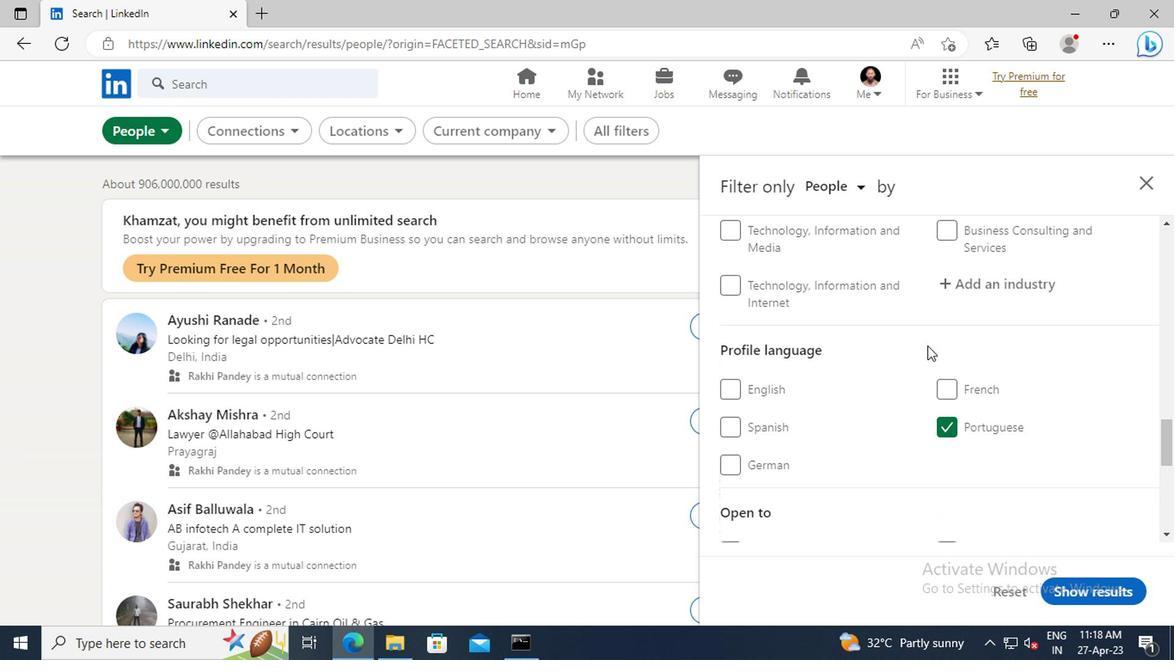 
Action: Mouse moved to (971, 381)
Screenshot: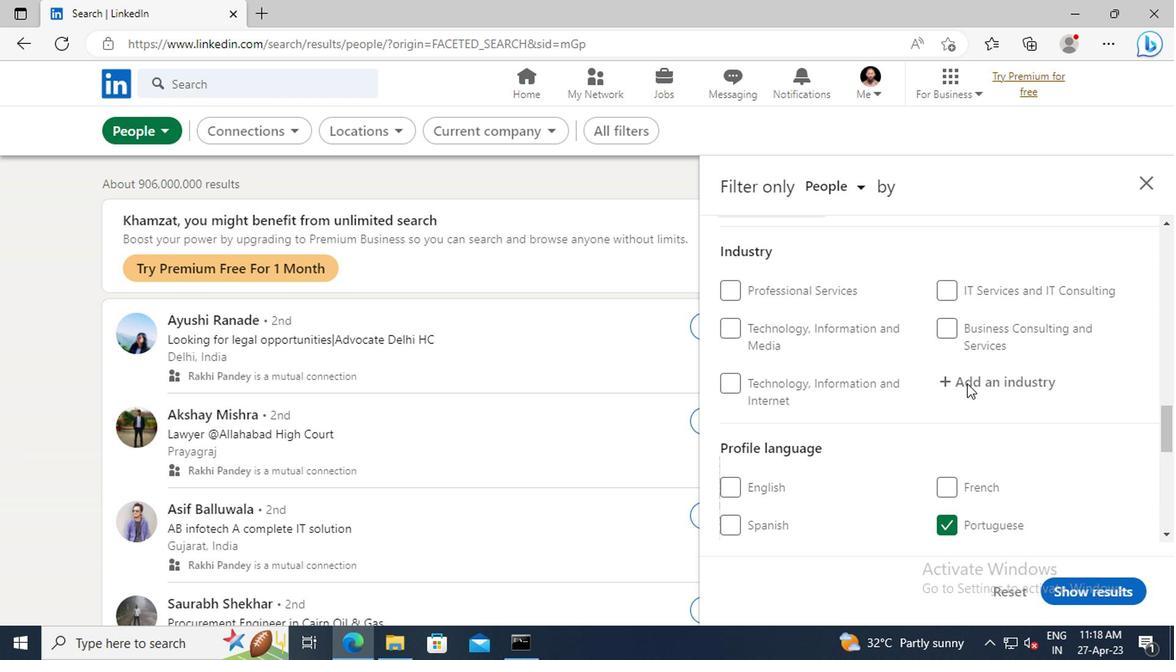
Action: Mouse pressed left at (971, 381)
Screenshot: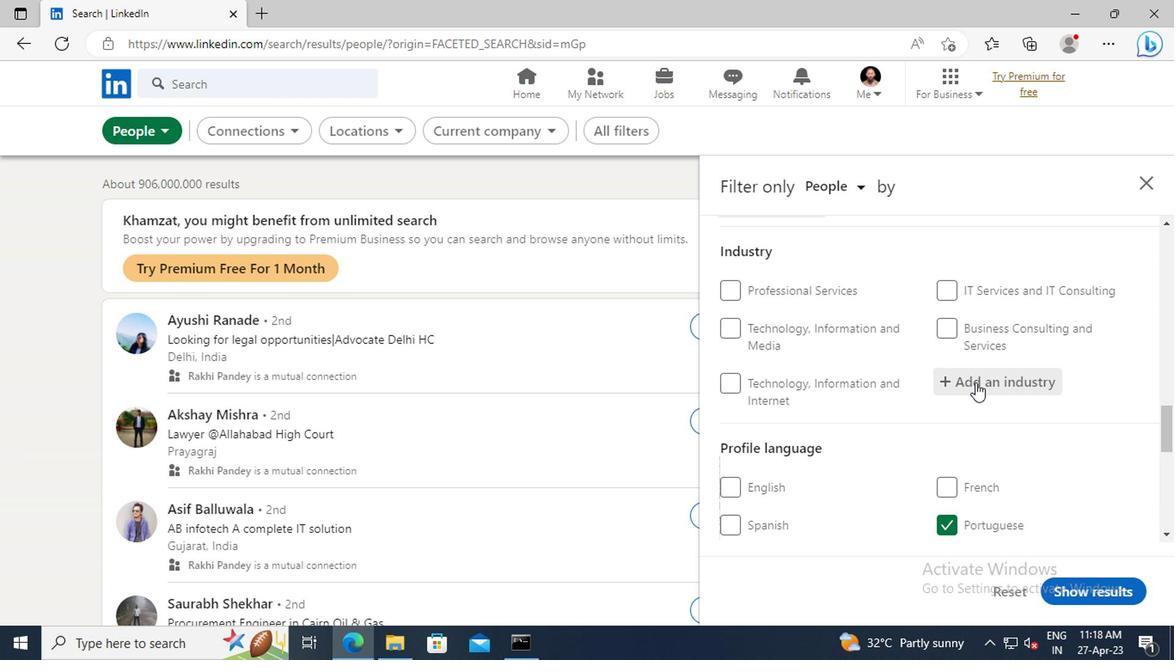 
Action: Key pressed <Key.shift>PHOTOGRAPHY
Screenshot: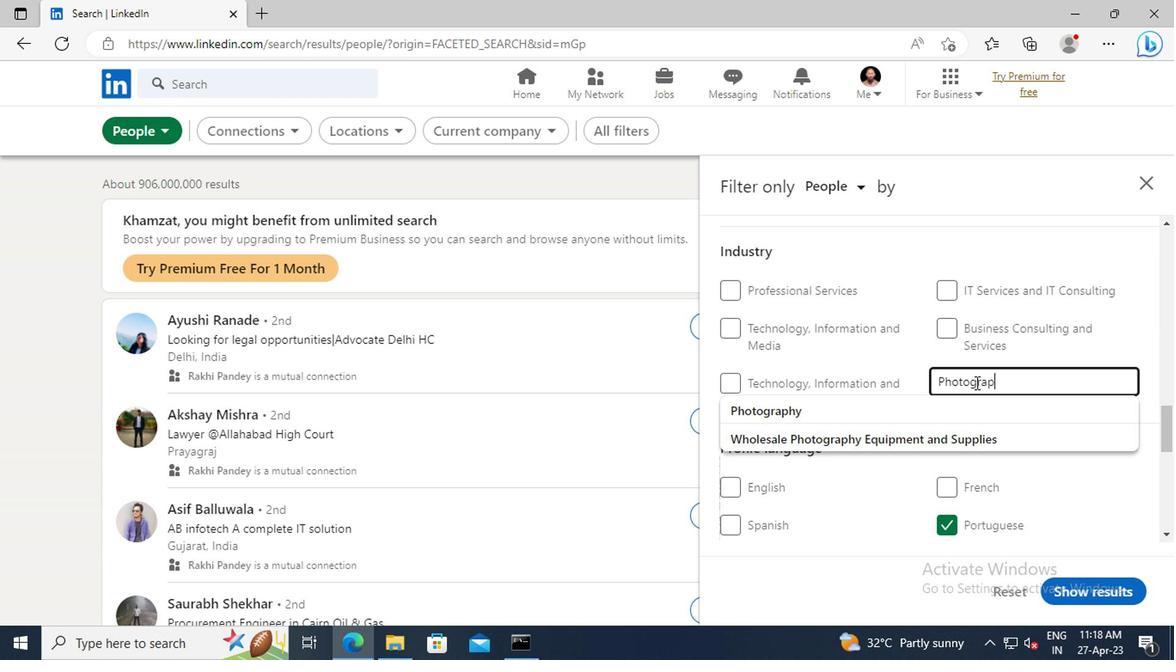 
Action: Mouse moved to (963, 403)
Screenshot: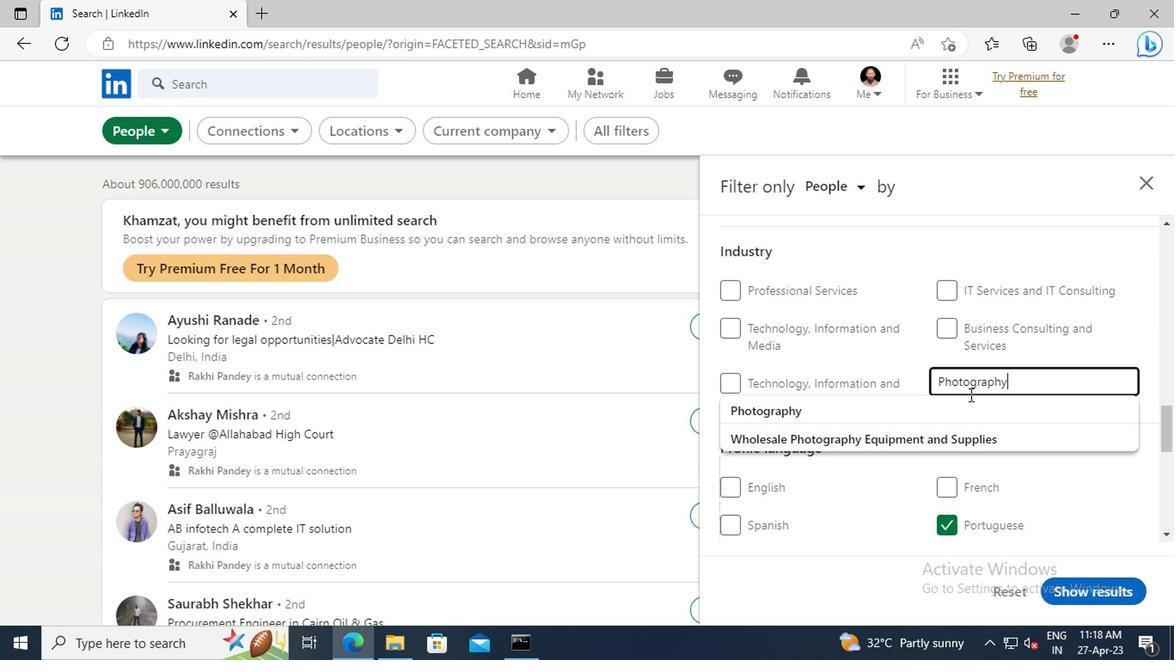 
Action: Mouse pressed left at (963, 403)
Screenshot: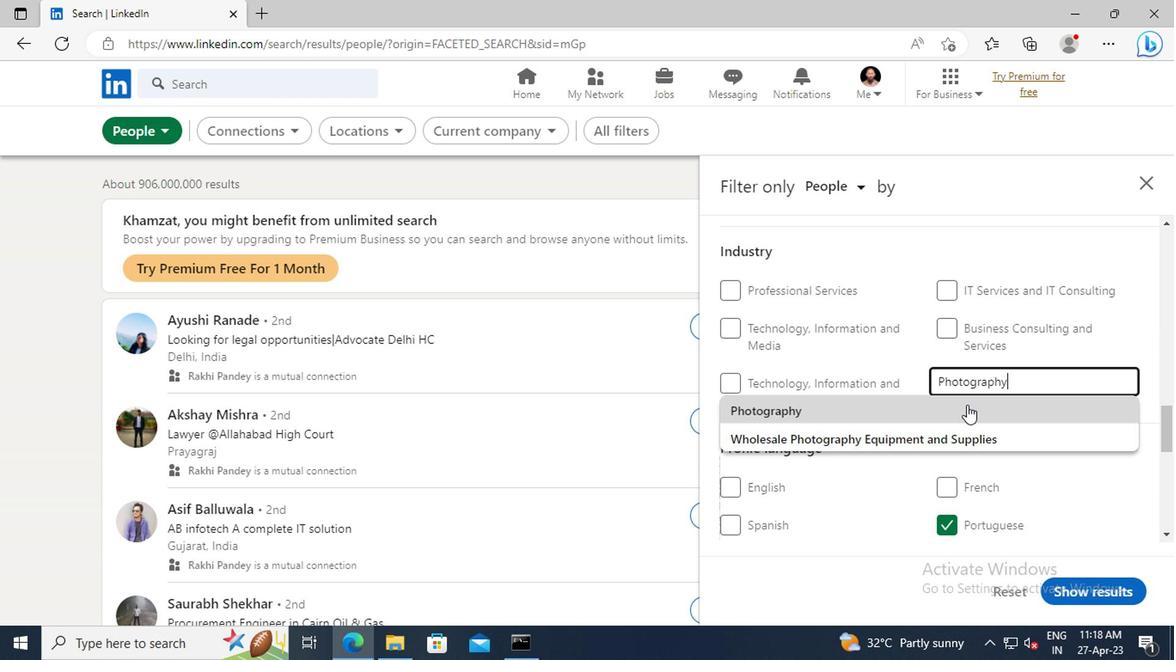 
Action: Mouse moved to (926, 350)
Screenshot: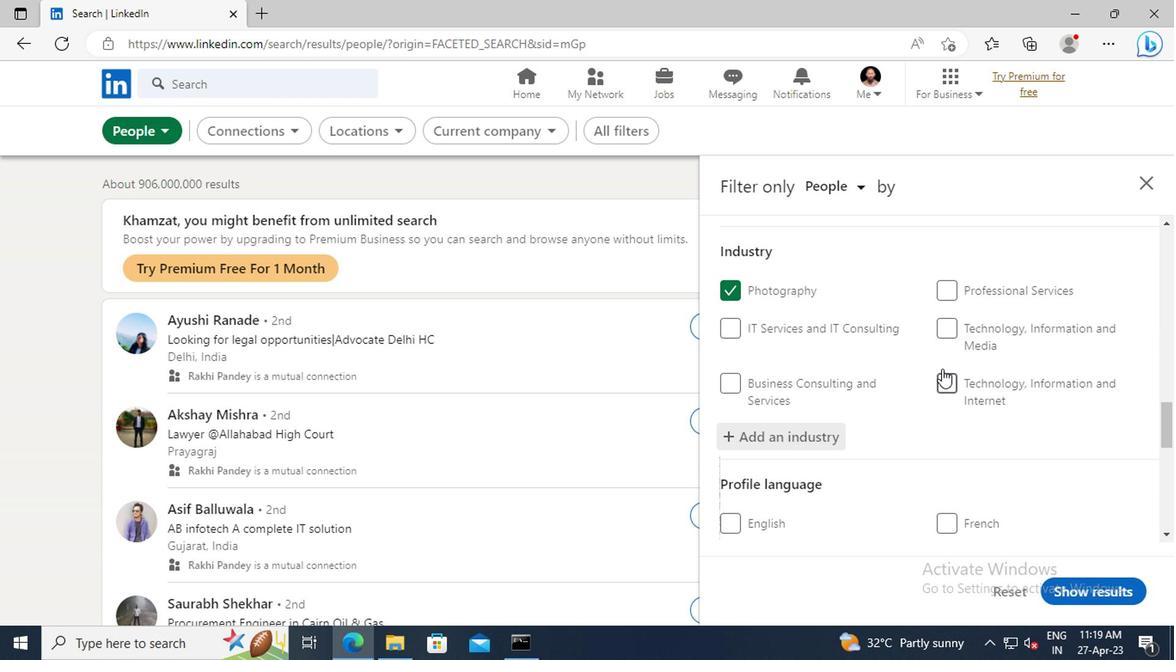 
Action: Mouse scrolled (926, 349) with delta (0, 0)
Screenshot: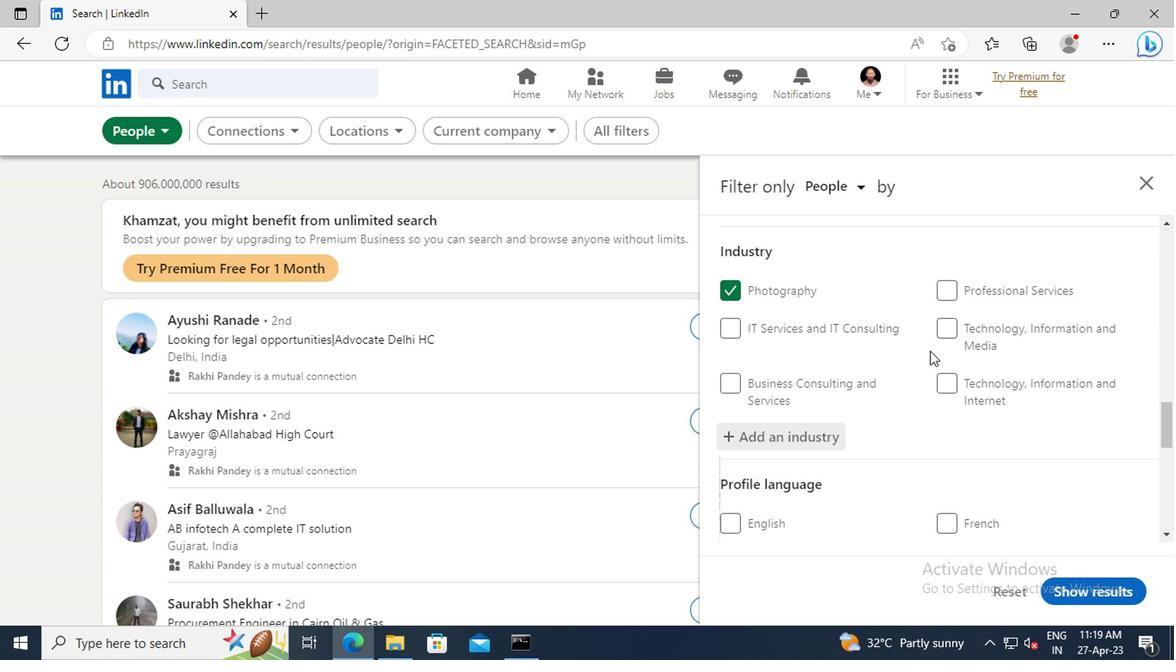
Action: Mouse scrolled (926, 349) with delta (0, 0)
Screenshot: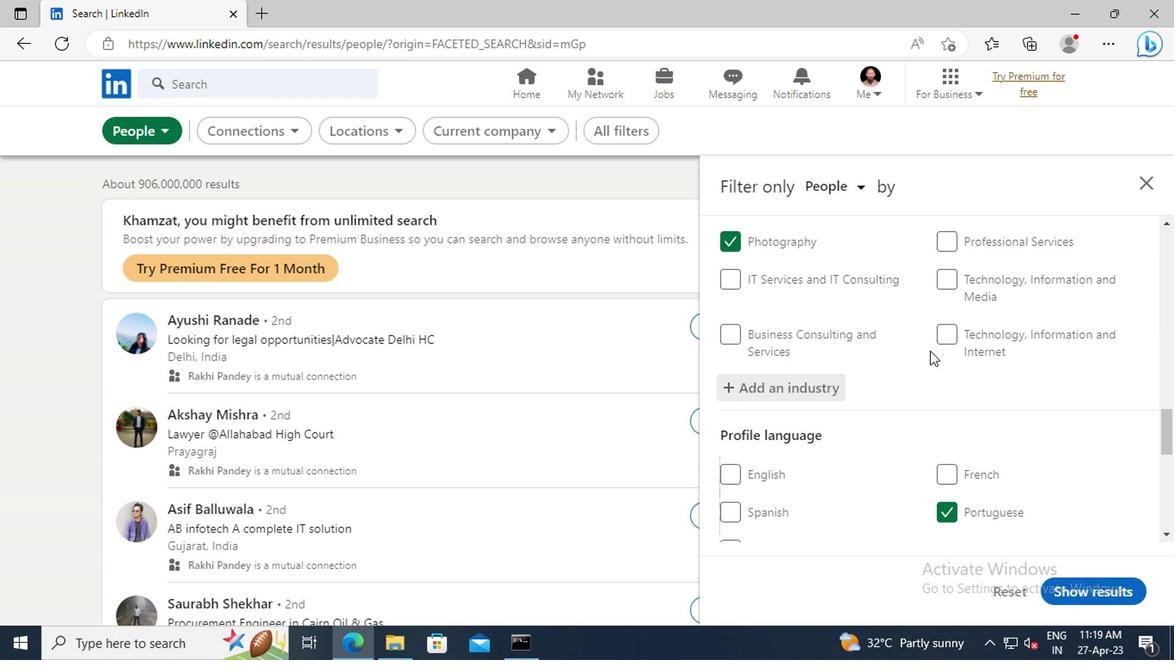 
Action: Mouse scrolled (926, 349) with delta (0, 0)
Screenshot: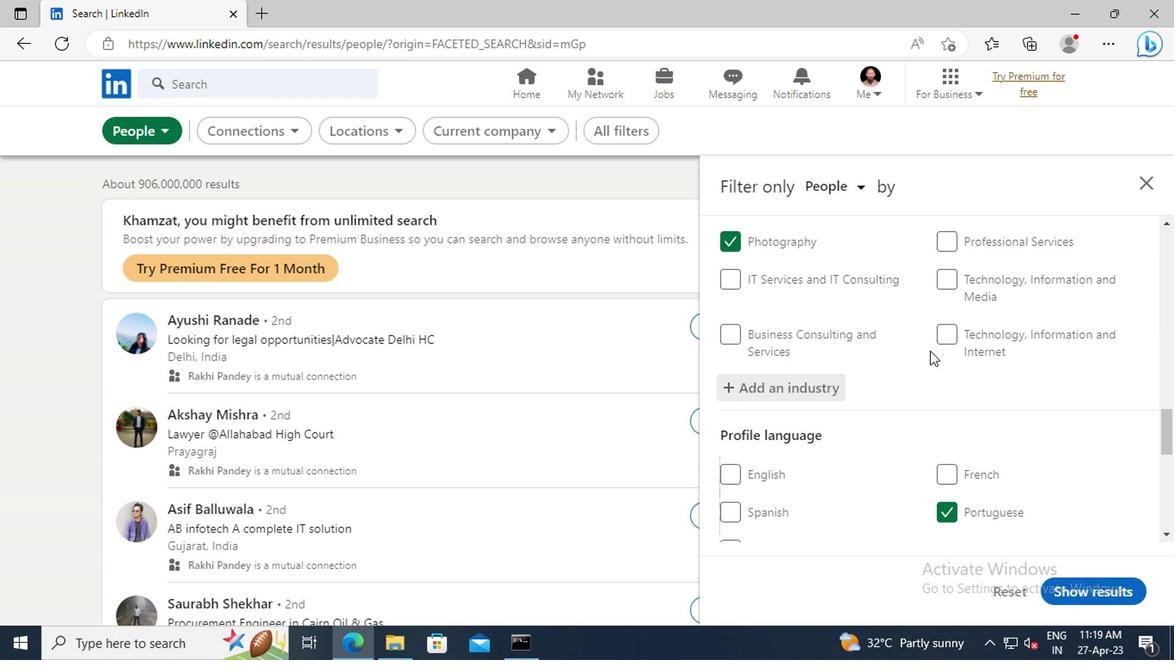 
Action: Mouse scrolled (926, 349) with delta (0, 0)
Screenshot: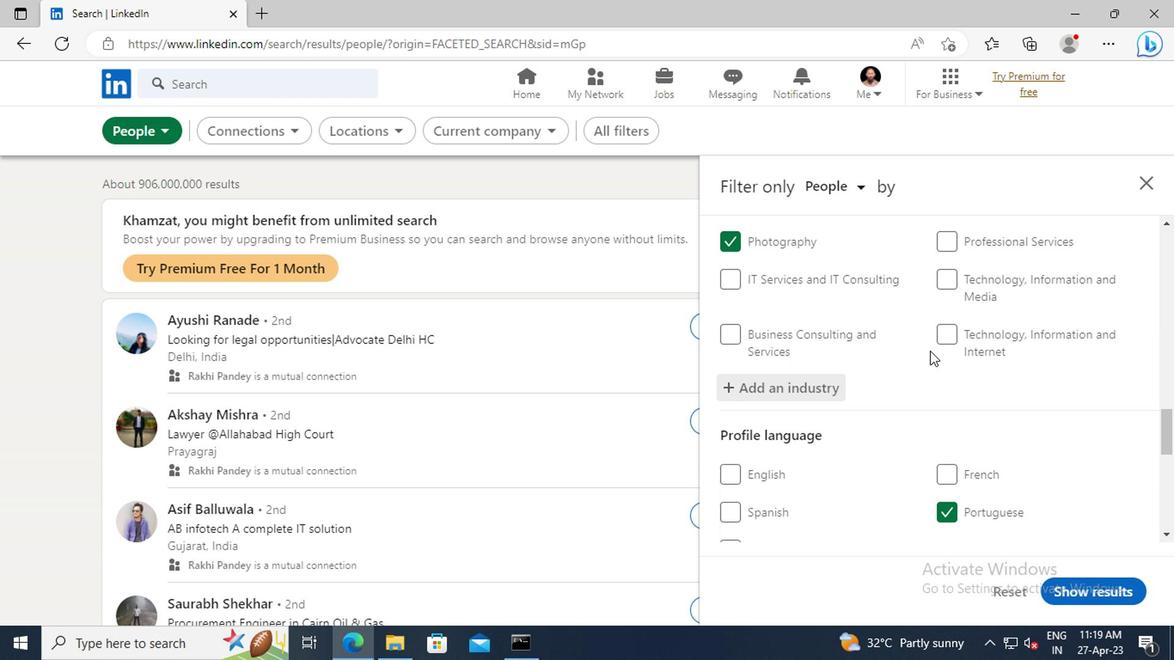 
Action: Mouse scrolled (926, 349) with delta (0, 0)
Screenshot: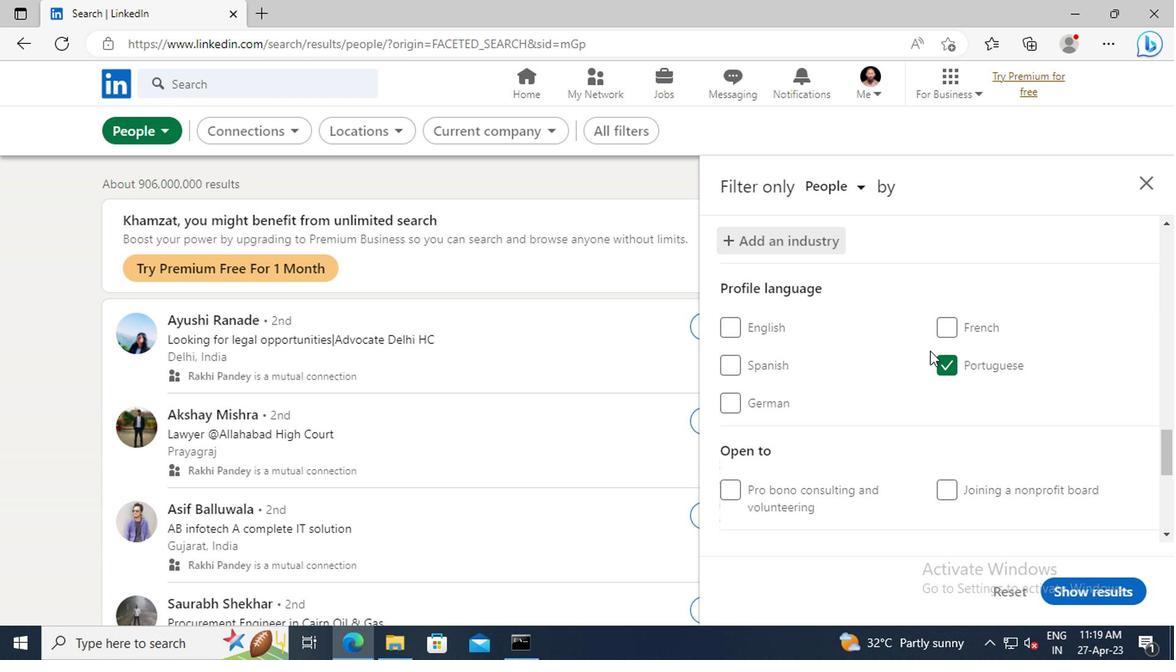 
Action: Mouse scrolled (926, 349) with delta (0, 0)
Screenshot: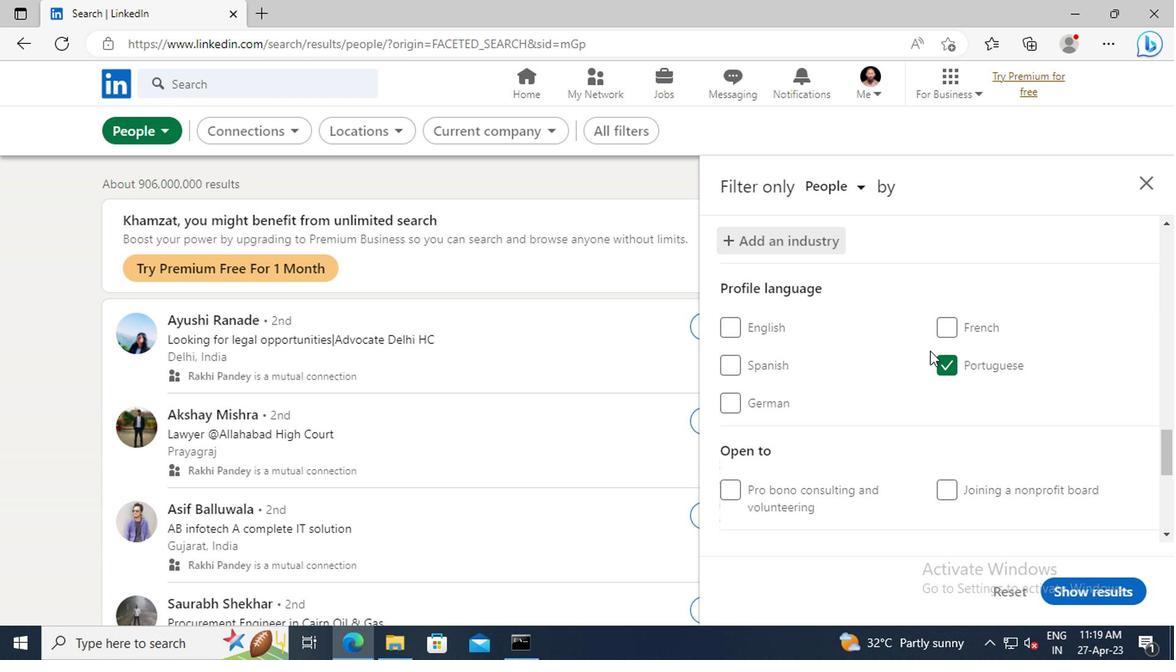 
Action: Mouse scrolled (926, 349) with delta (0, 0)
Screenshot: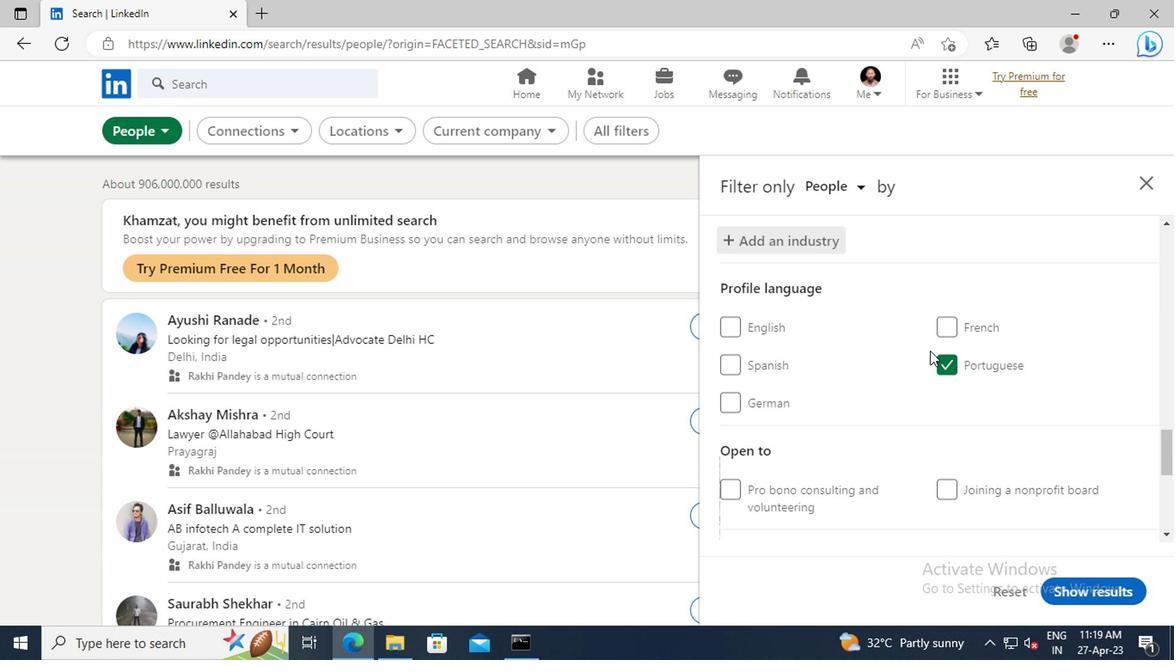 
Action: Mouse scrolled (926, 349) with delta (0, 0)
Screenshot: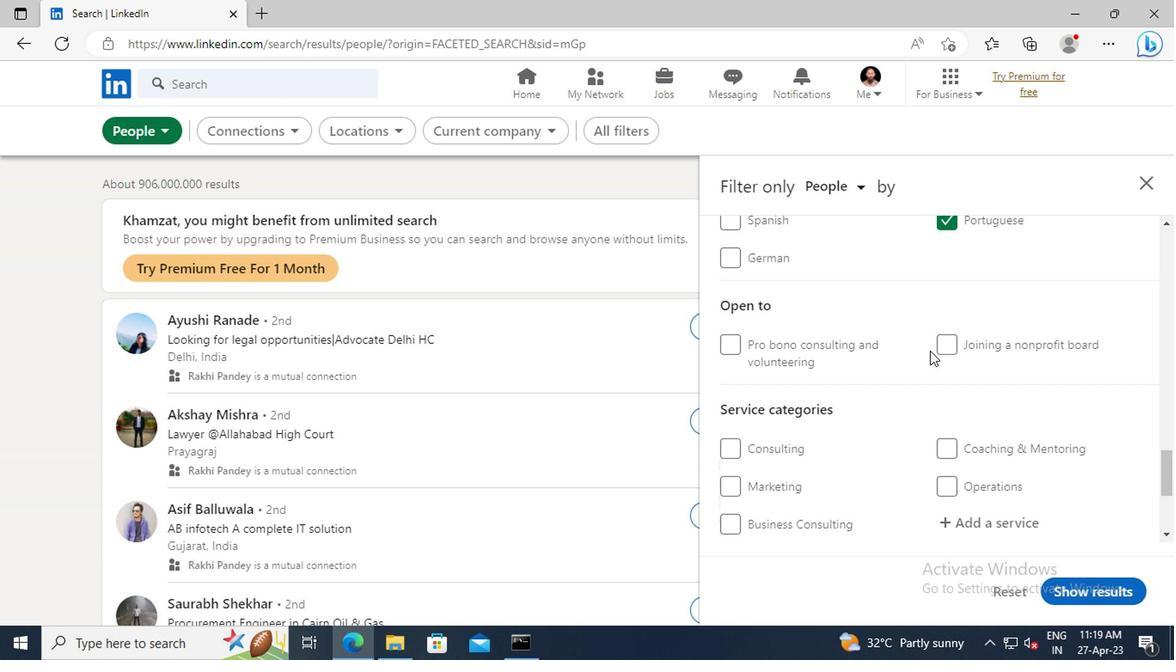 
Action: Mouse scrolled (926, 349) with delta (0, 0)
Screenshot: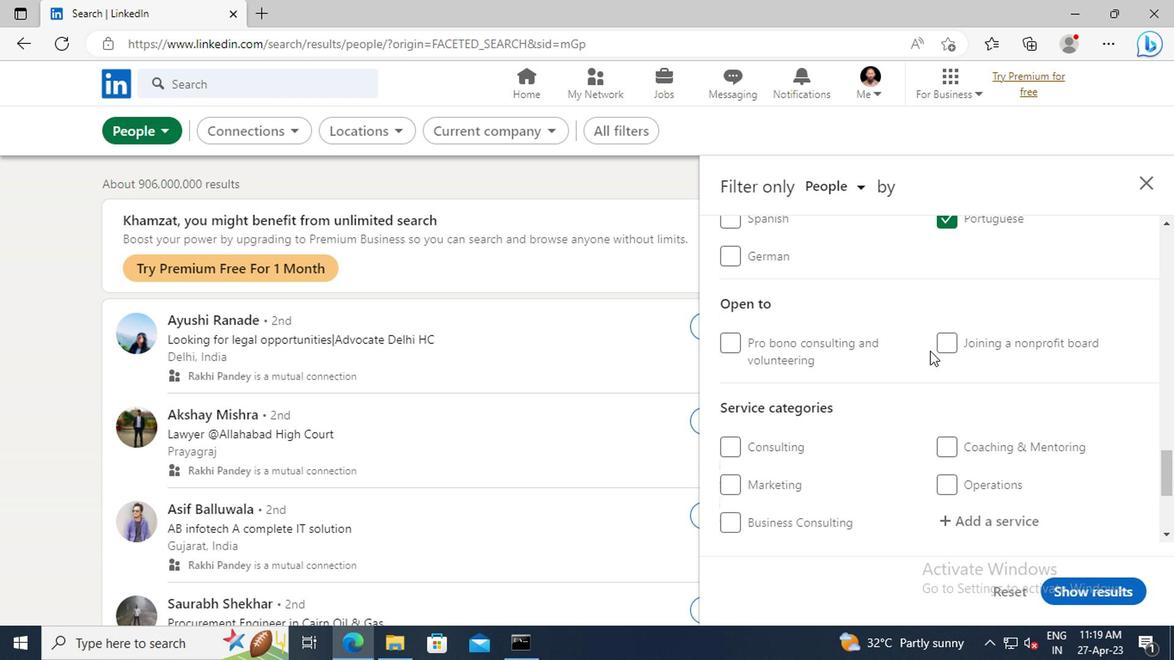 
Action: Mouse moved to (958, 424)
Screenshot: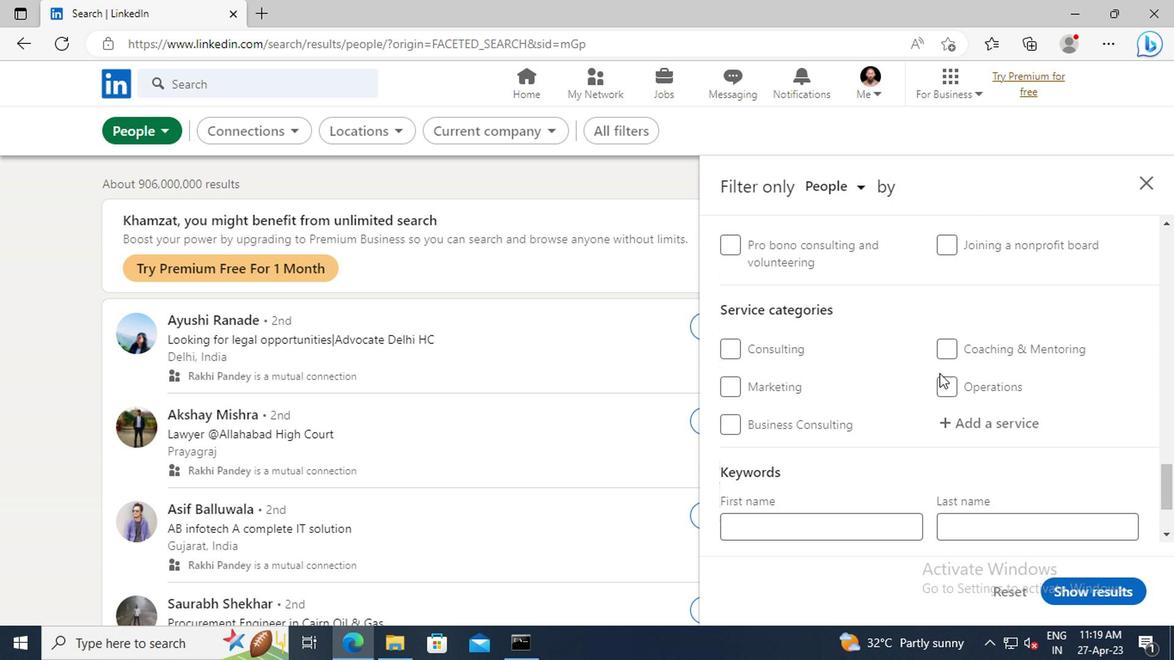 
Action: Mouse pressed left at (958, 424)
Screenshot: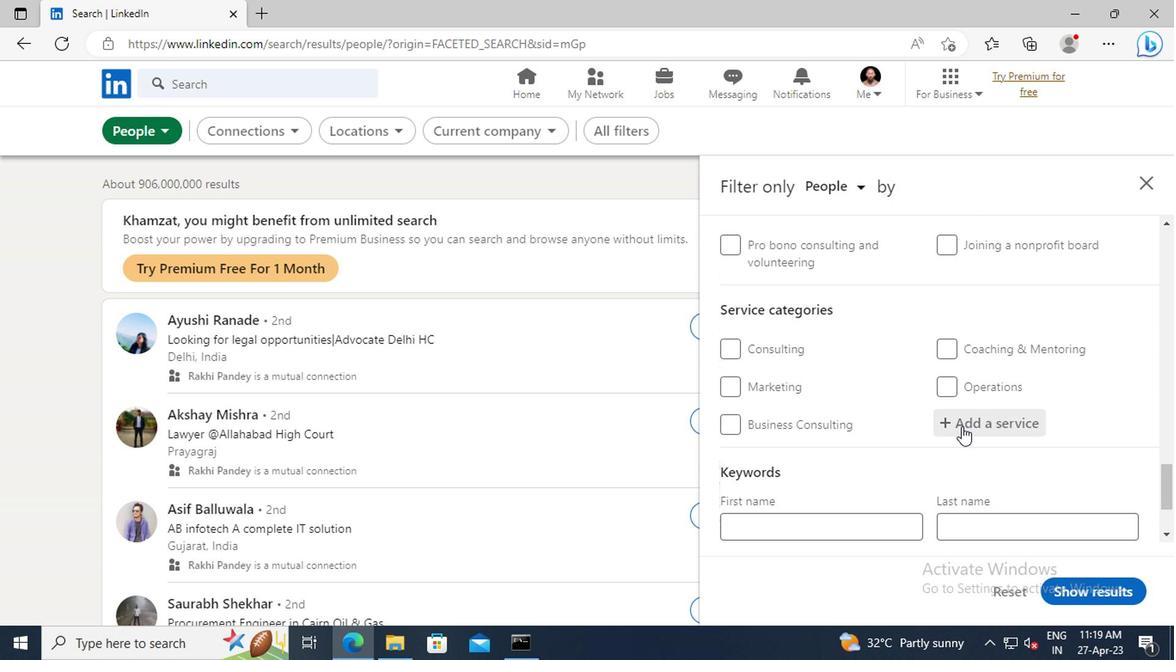 
Action: Key pressed <Key.shift>VISUAL<Key.space><Key.shift>DE
Screenshot: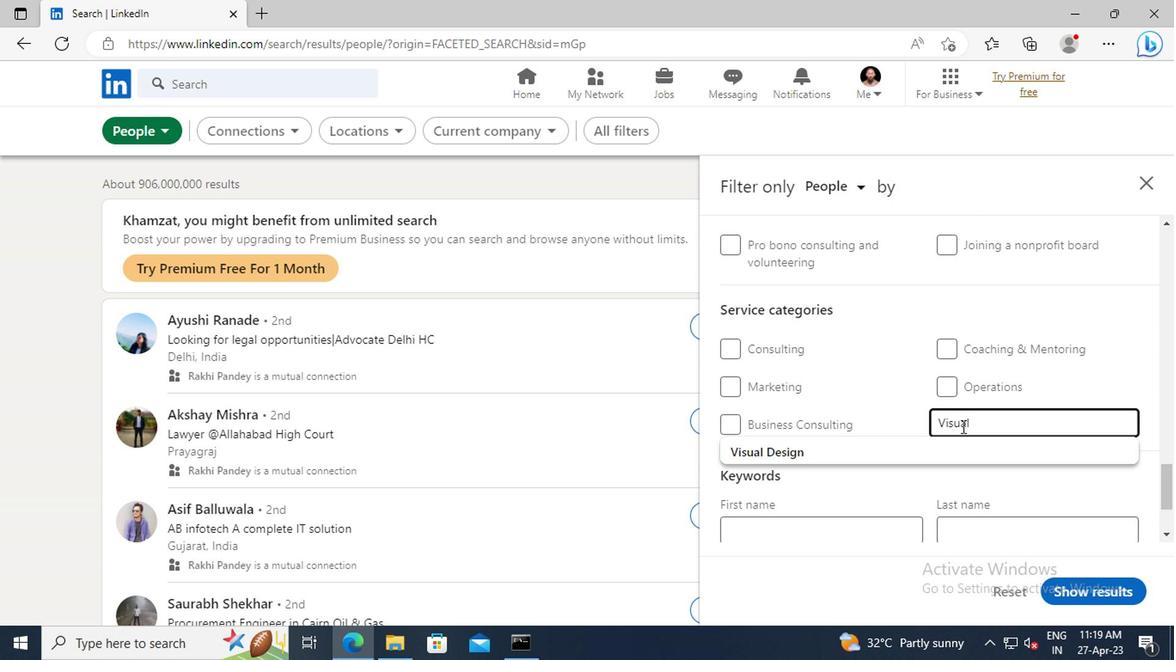 
Action: Mouse moved to (964, 453)
Screenshot: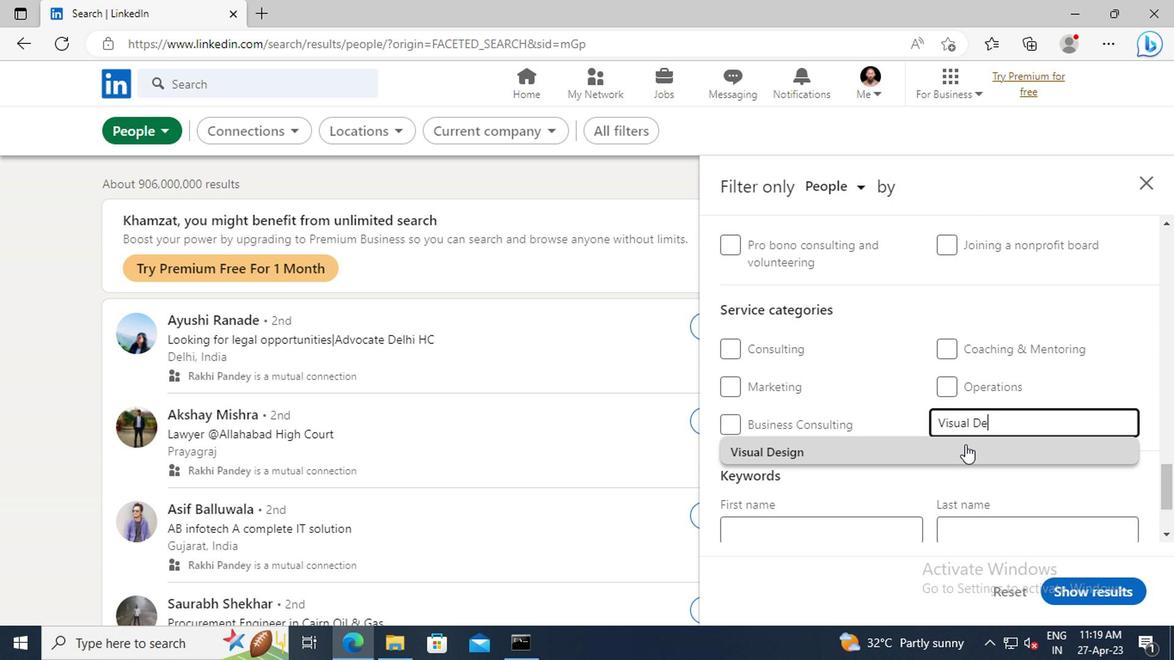 
Action: Mouse pressed left at (964, 453)
Screenshot: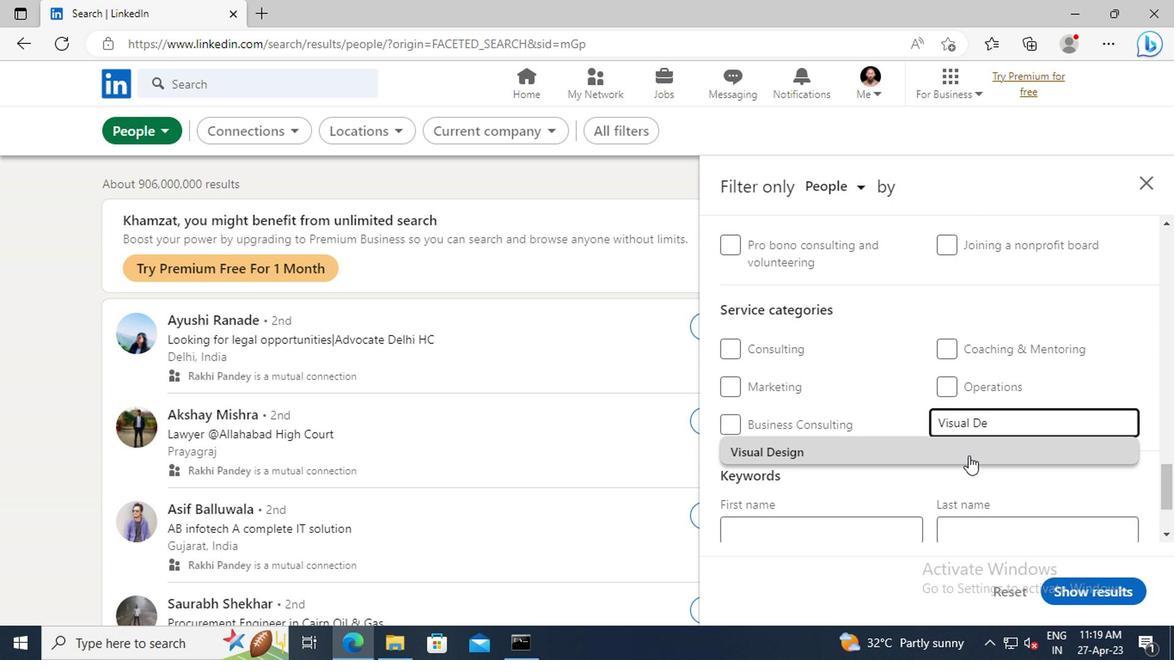 
Action: Mouse moved to (904, 396)
Screenshot: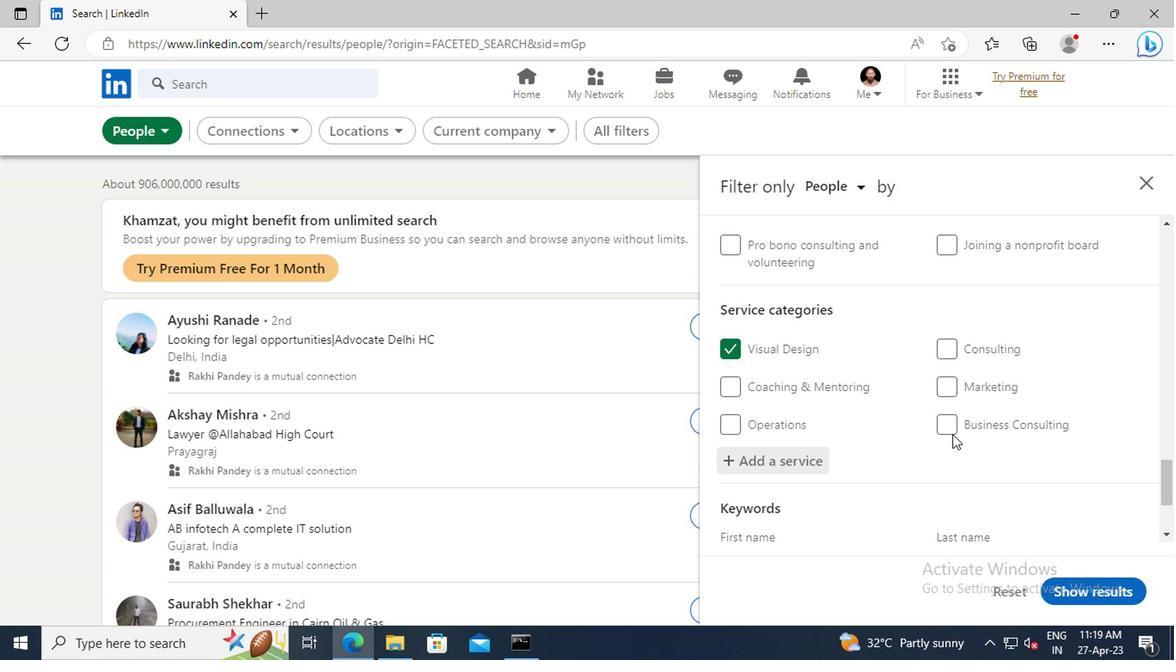 
Action: Mouse scrolled (904, 395) with delta (0, -1)
Screenshot: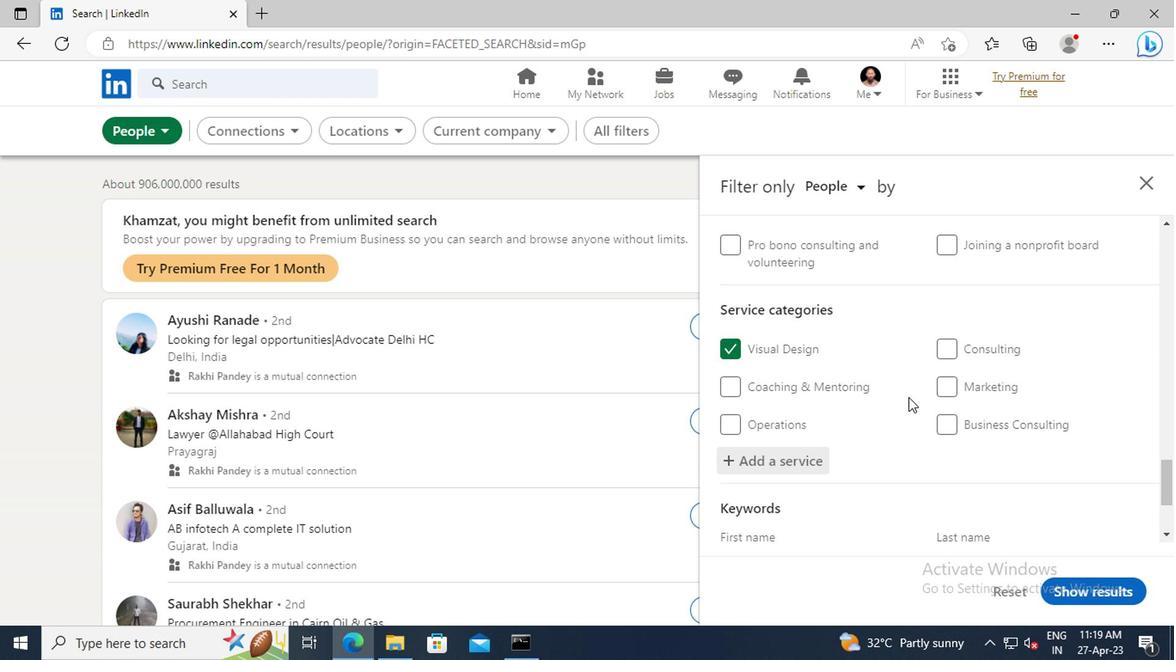 
Action: Mouse scrolled (904, 395) with delta (0, -1)
Screenshot: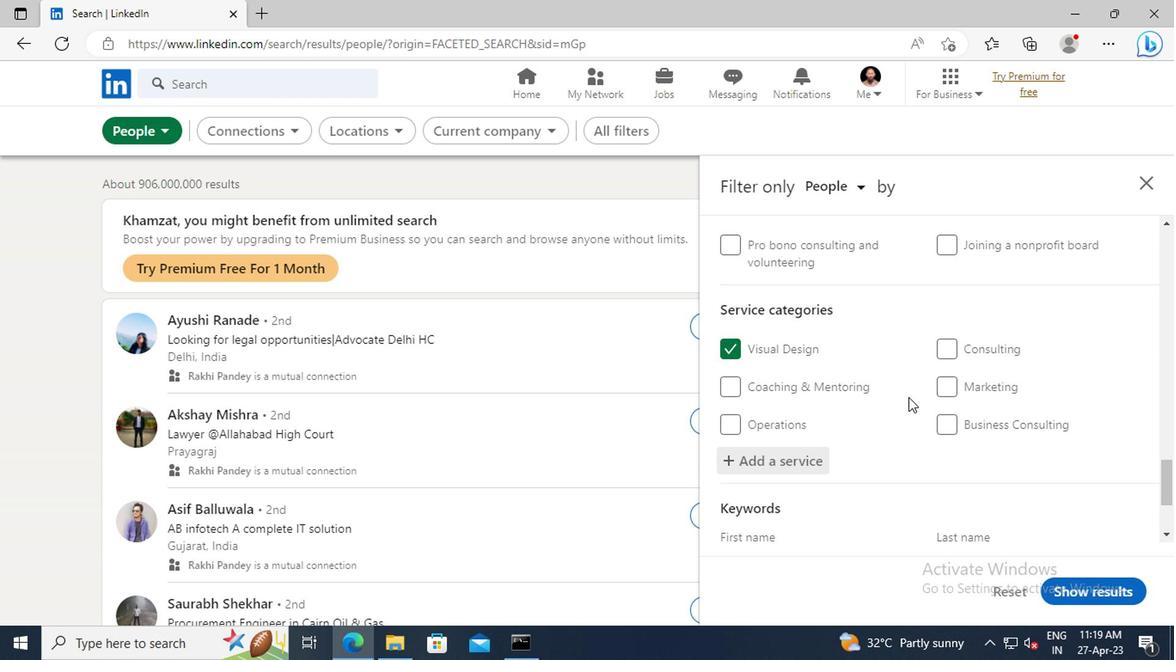 
Action: Mouse scrolled (904, 395) with delta (0, -1)
Screenshot: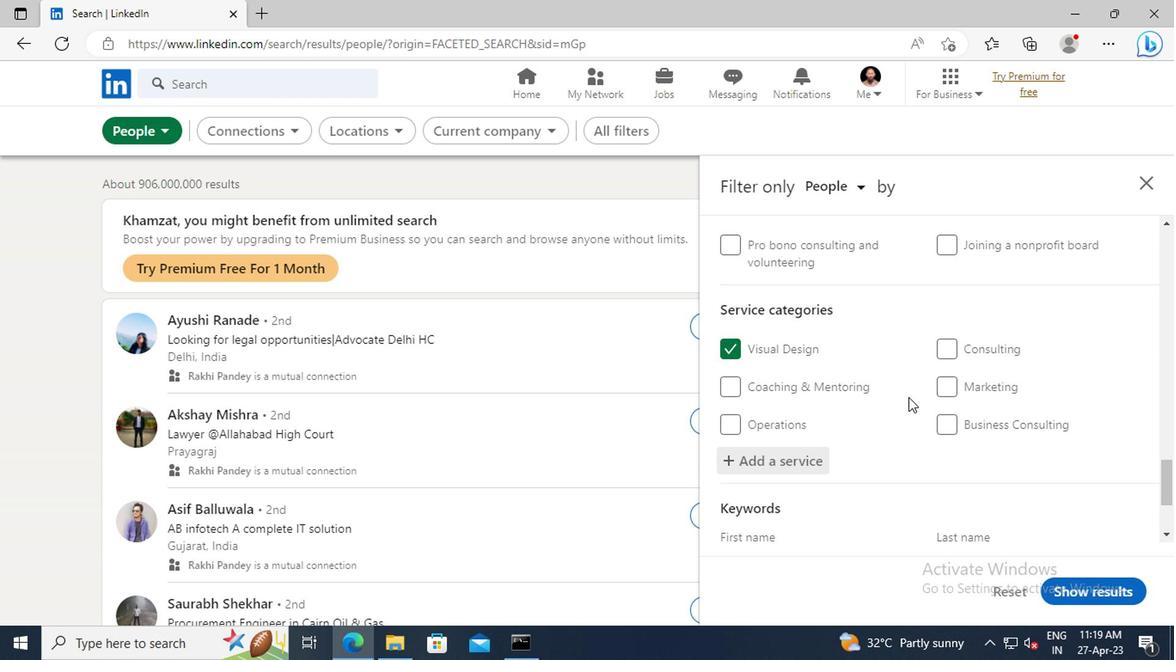 
Action: Mouse moved to (806, 473)
Screenshot: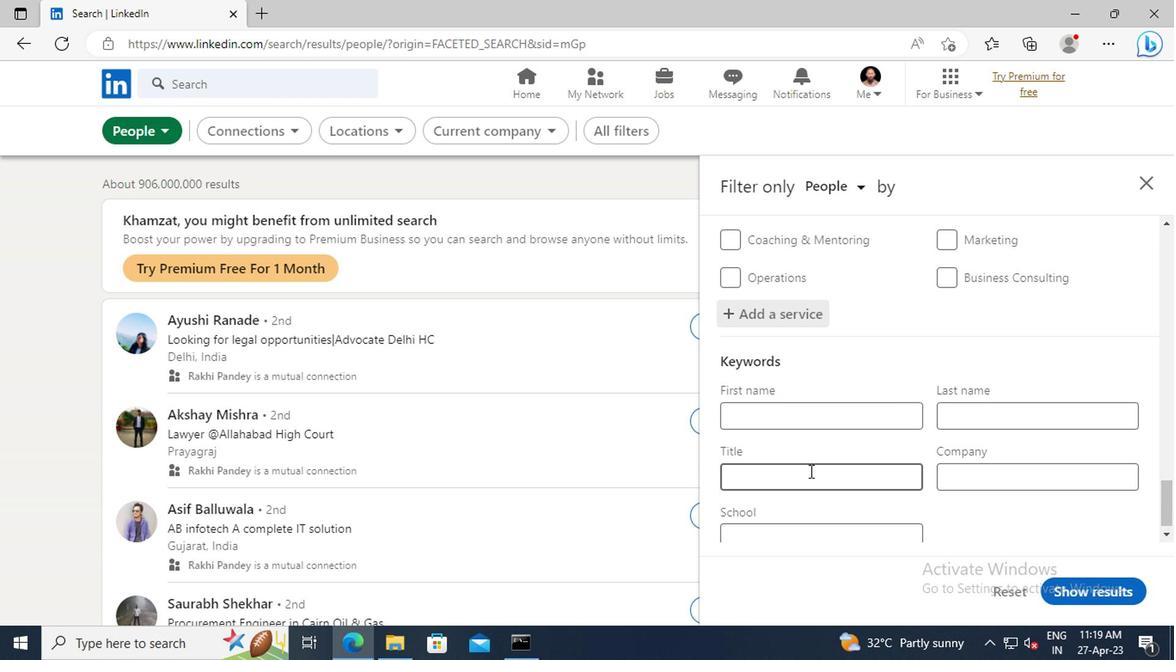 
Action: Mouse pressed left at (806, 473)
Screenshot: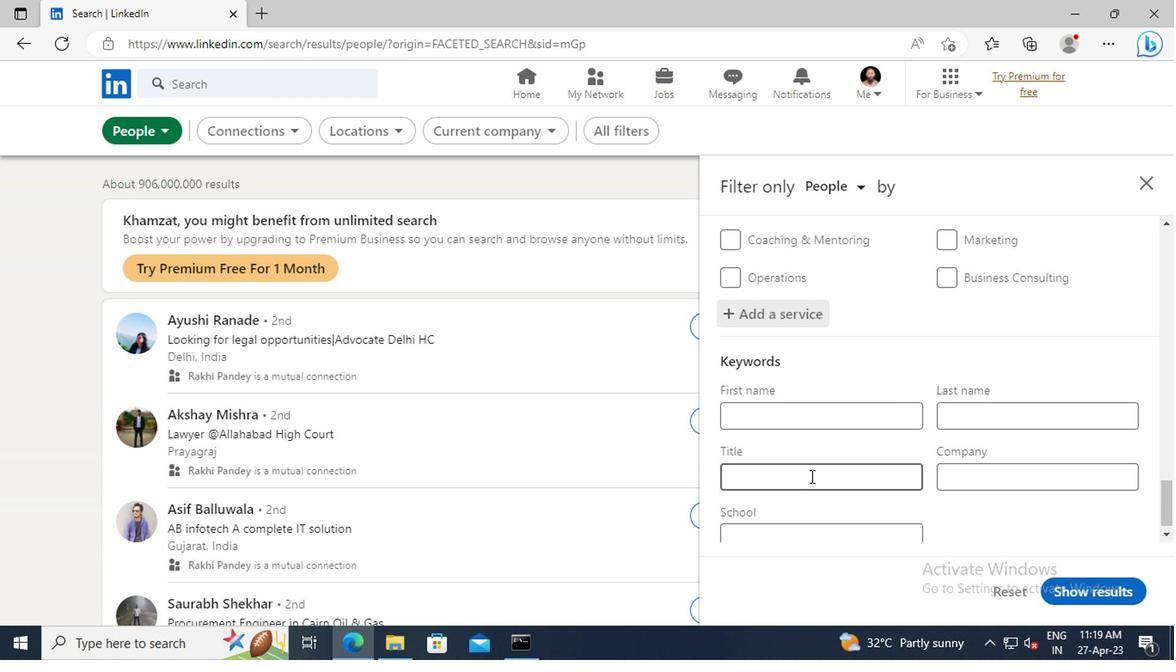 
Action: Key pressed <Key.shift>SUBSTITUTE<Key.space><Key.shift>TEACHER<Key.enter>
Screenshot: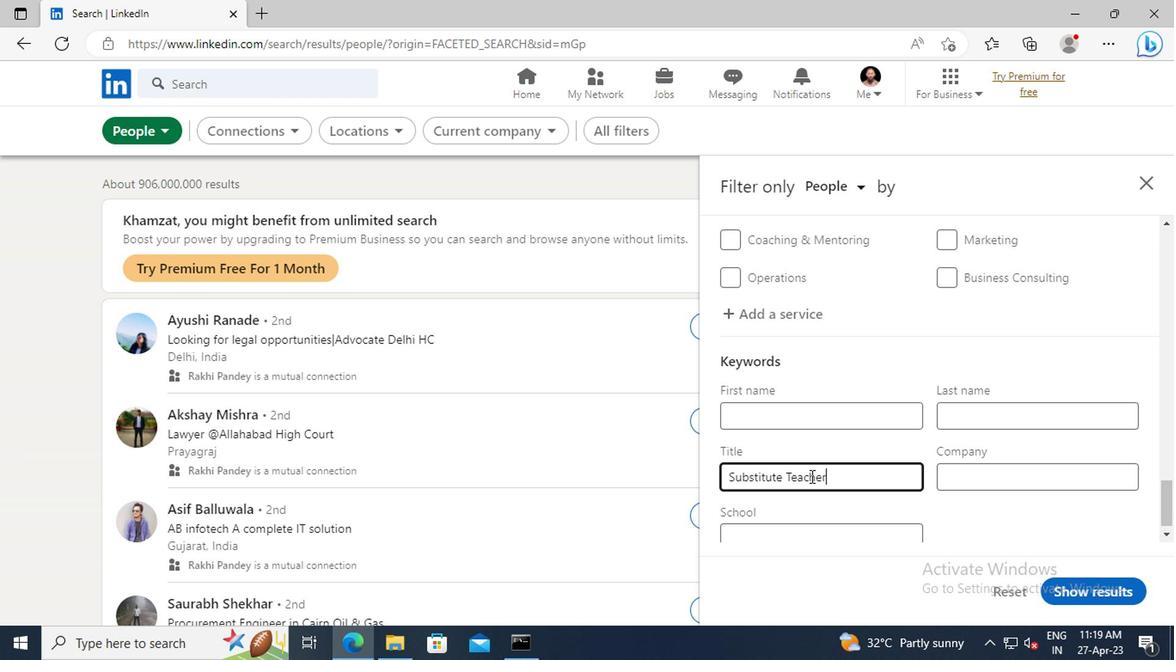 
Action: Mouse moved to (1075, 586)
Screenshot: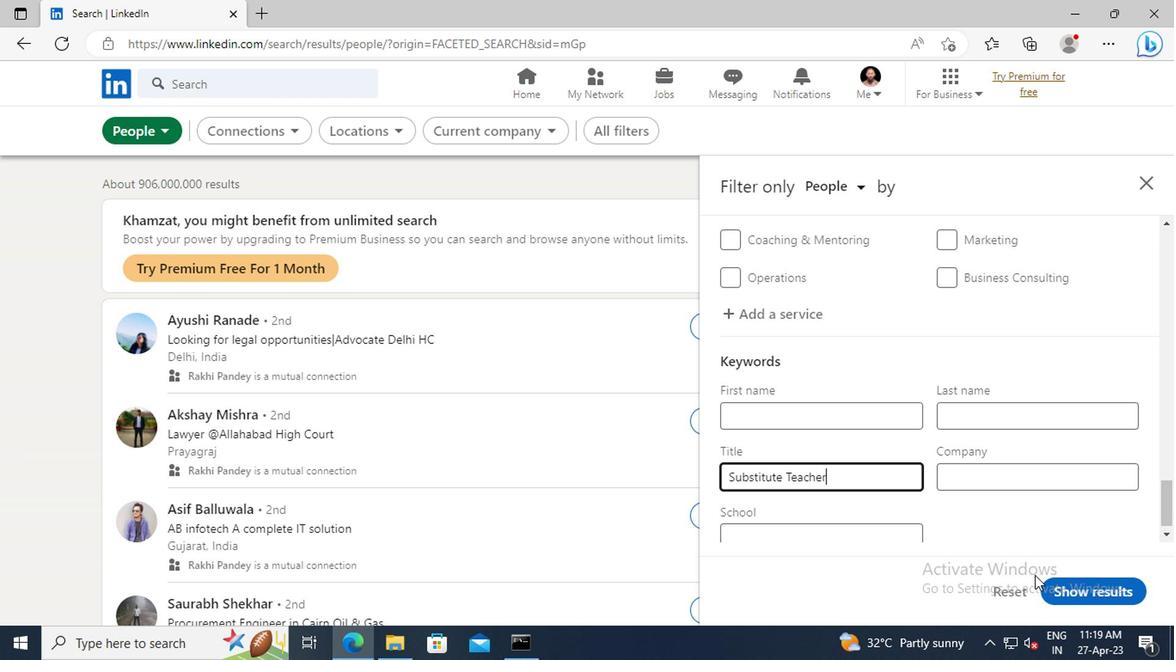 
Action: Mouse pressed left at (1075, 586)
Screenshot: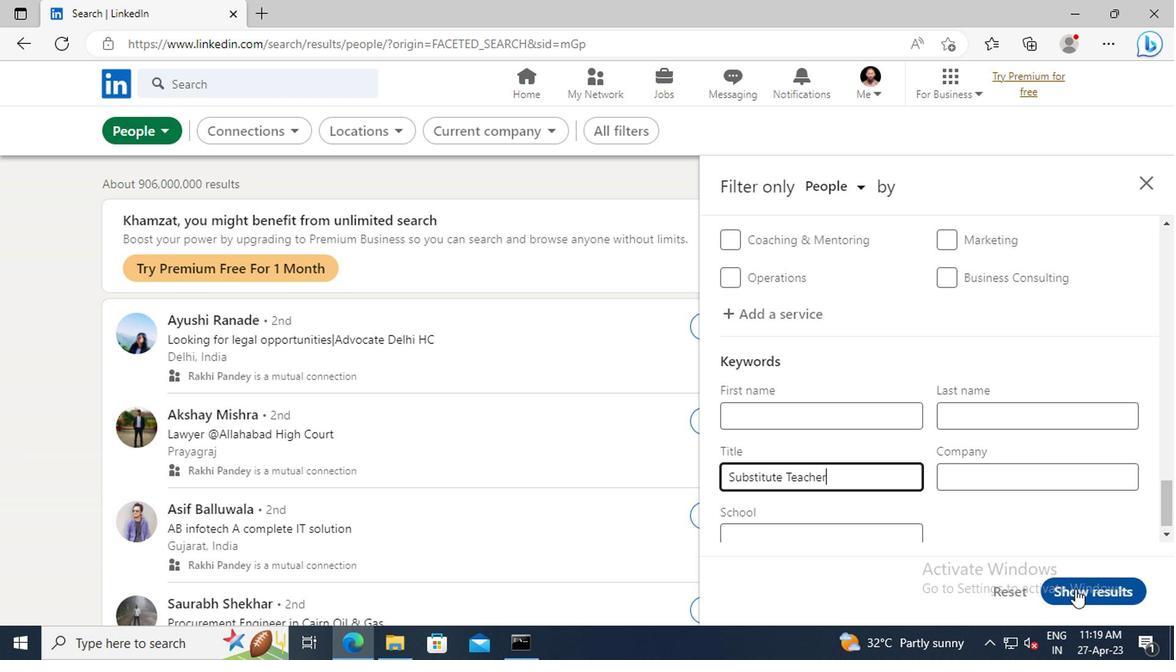 
Action: Mouse moved to (1067, 581)
Screenshot: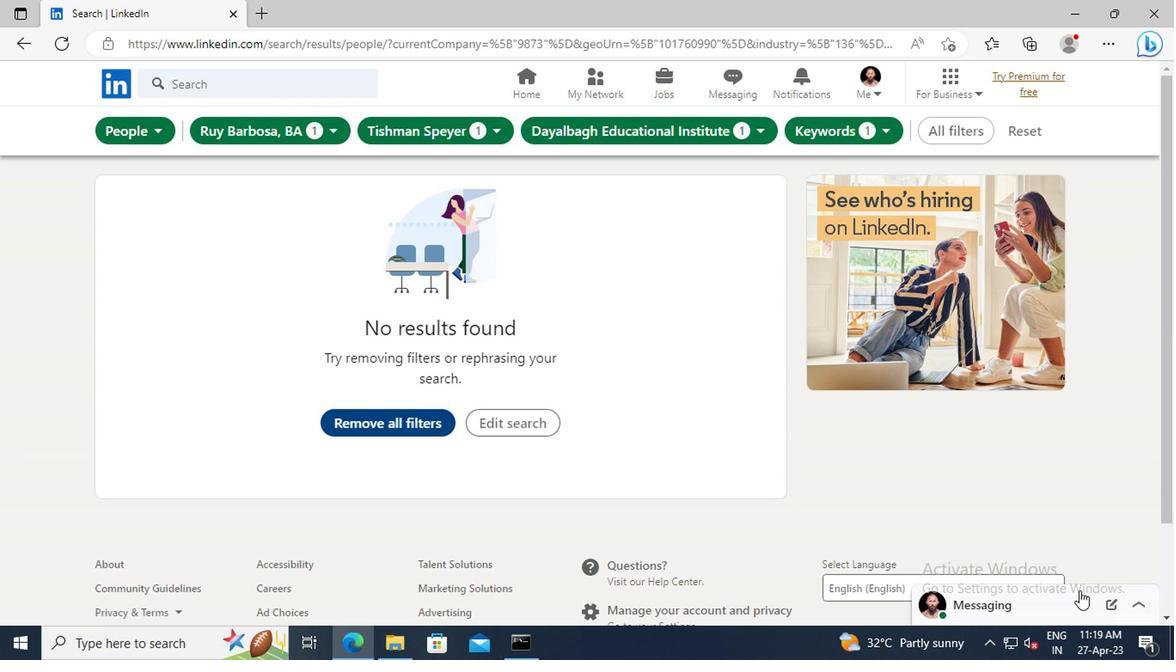 
